 Task: Open Card Biology Conference Review in Board Product Market Fit Analysis to Workspace Car Rentals and add a team member Softage.1@softage.net, a label Red, a checklist Data Governance, an attachment from your google drive, a color Red and finally, add a card description 'Research and develop new pricing strategy for service offerings' and a comment 'This task presents an opportunity to innovate and come up with new solutions to old problems.'. Add a start date 'Jan 05, 1900' with a due date 'Jan 12, 1900'
Action: Mouse moved to (77, 408)
Screenshot: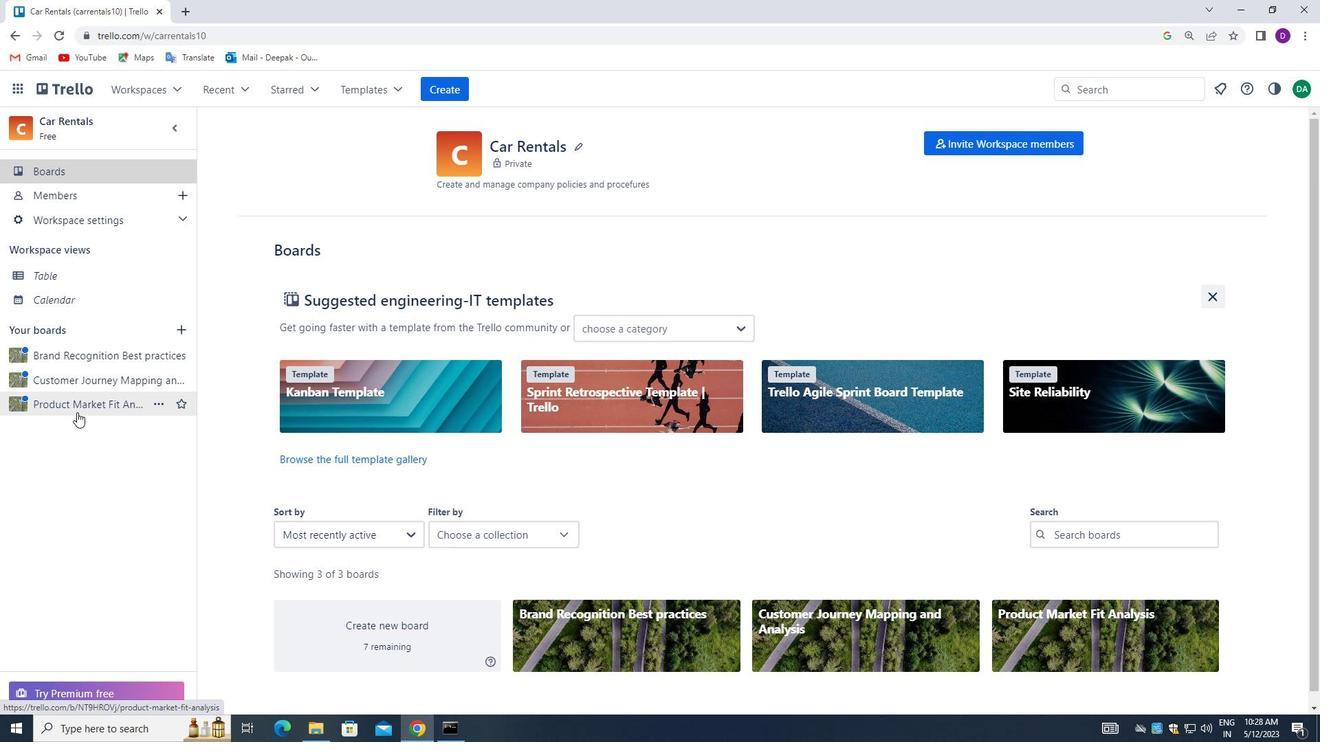 
Action: Mouse pressed left at (77, 408)
Screenshot: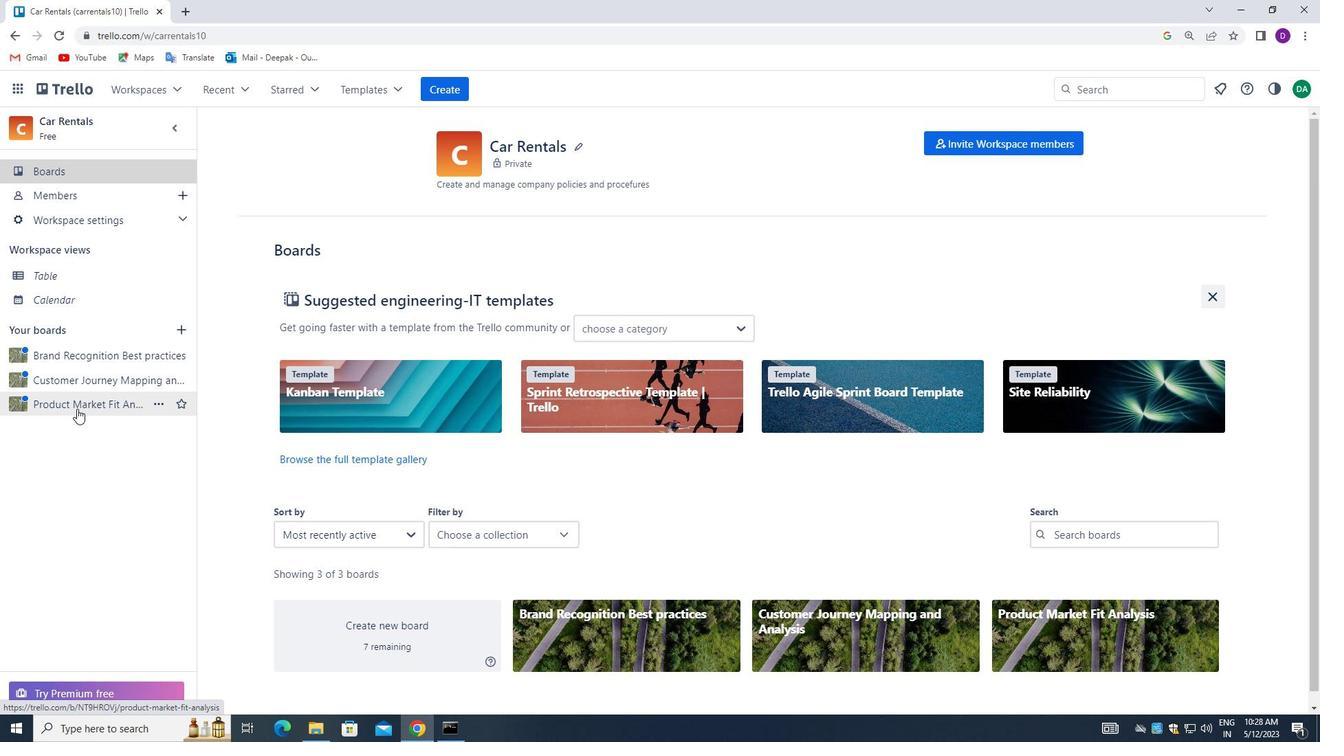 
Action: Mouse moved to (513, 209)
Screenshot: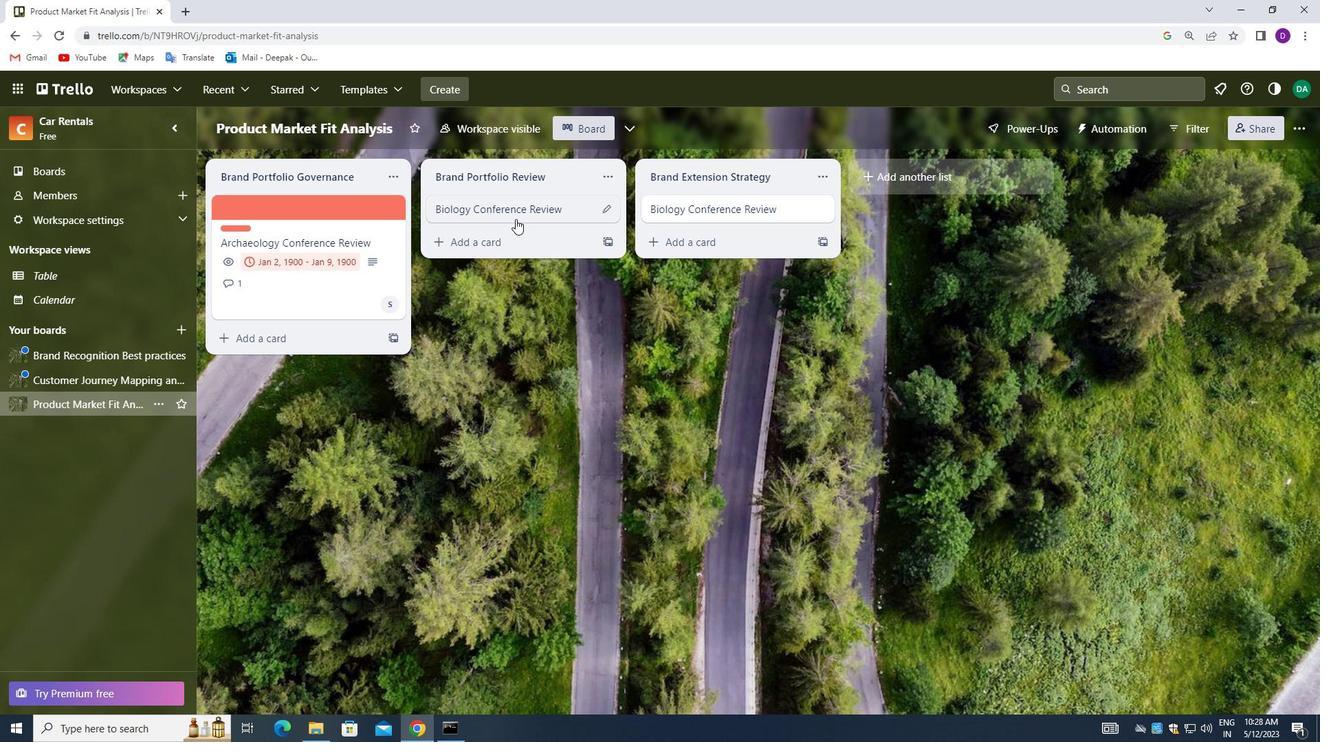 
Action: Mouse pressed left at (513, 209)
Screenshot: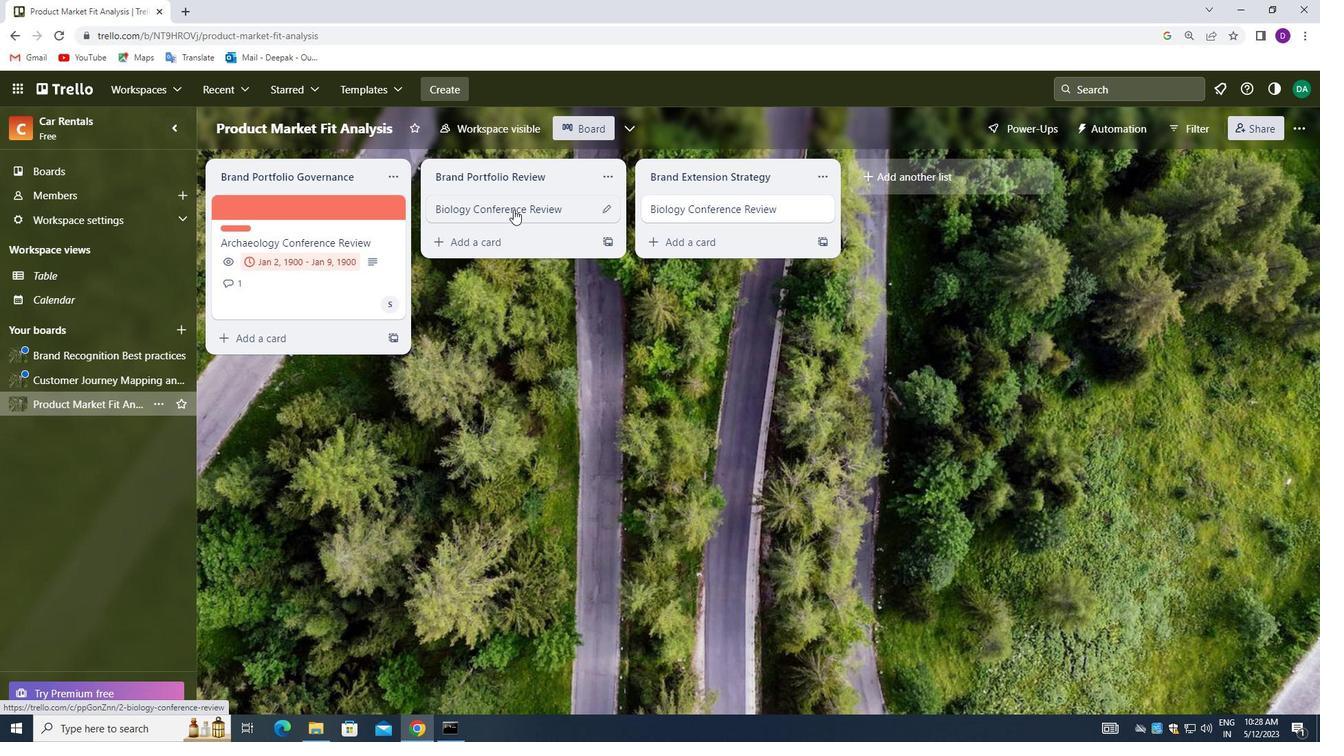 
Action: Mouse moved to (835, 262)
Screenshot: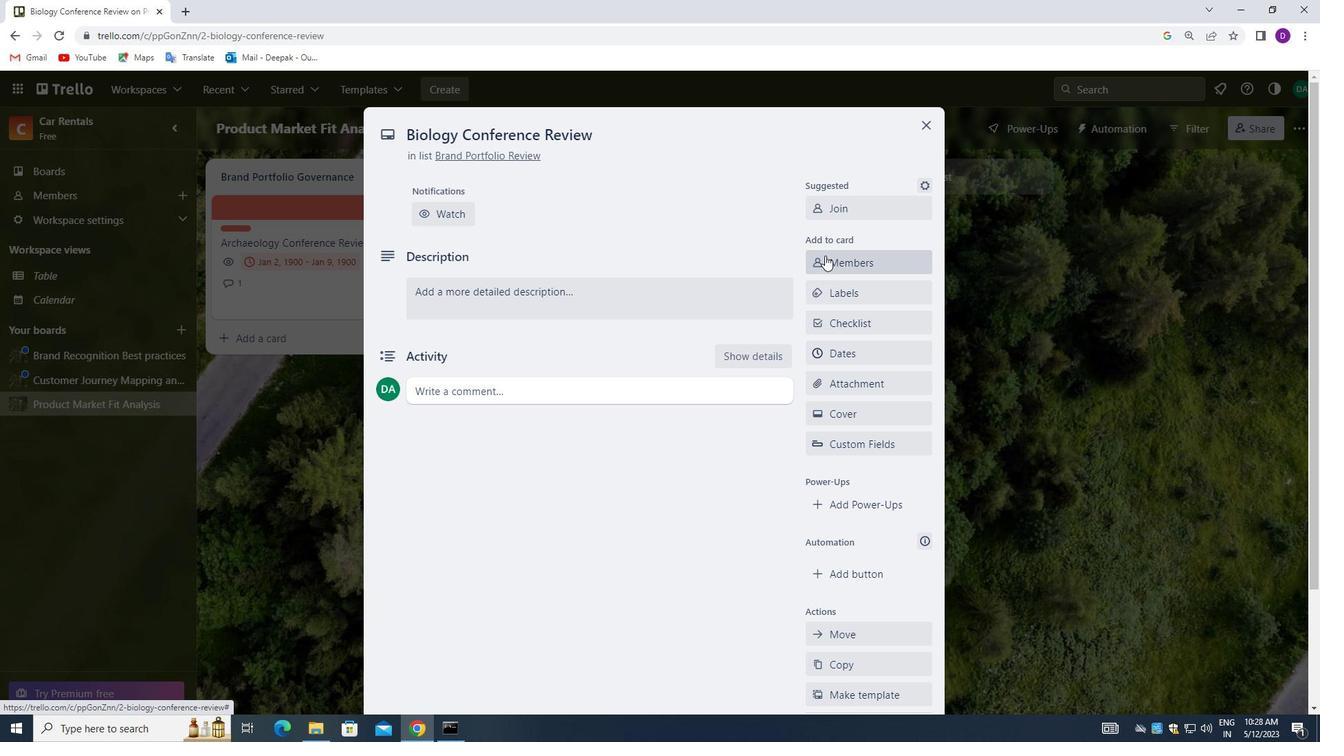 
Action: Mouse pressed left at (835, 262)
Screenshot: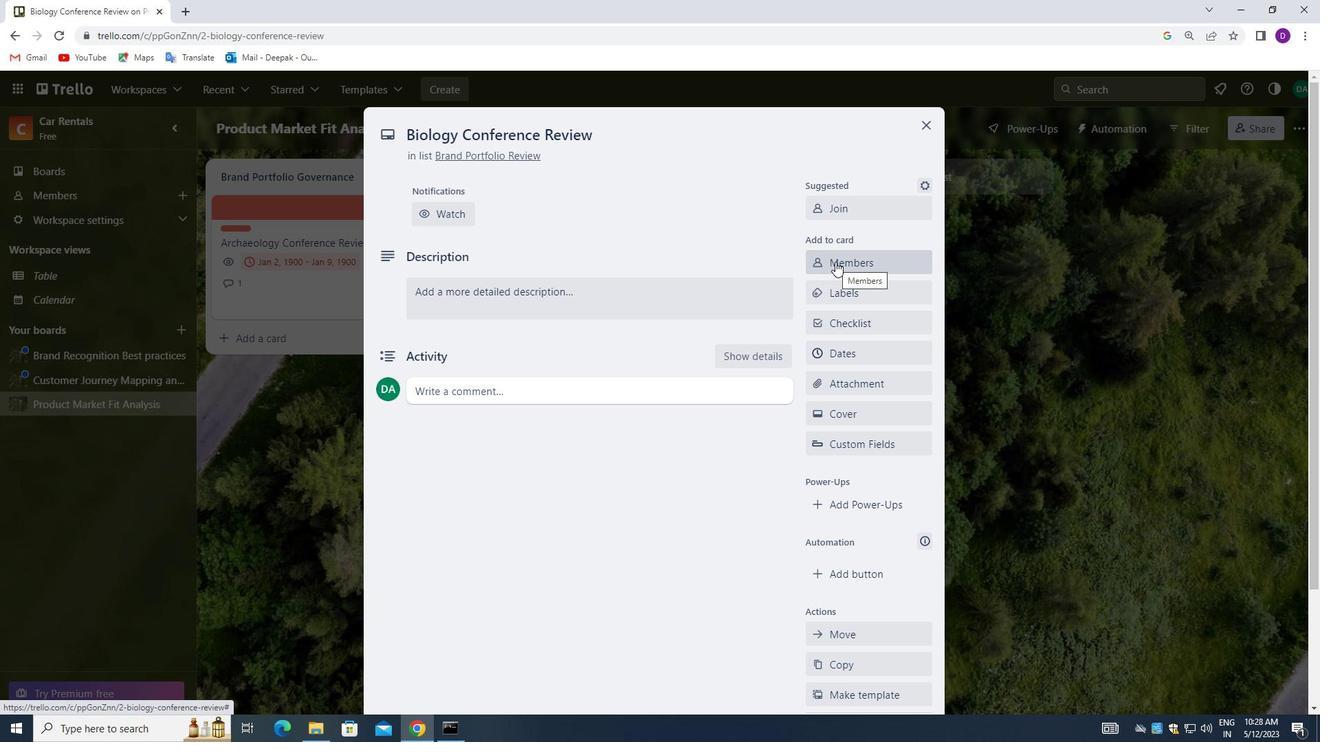 
Action: Mouse moved to (855, 330)
Screenshot: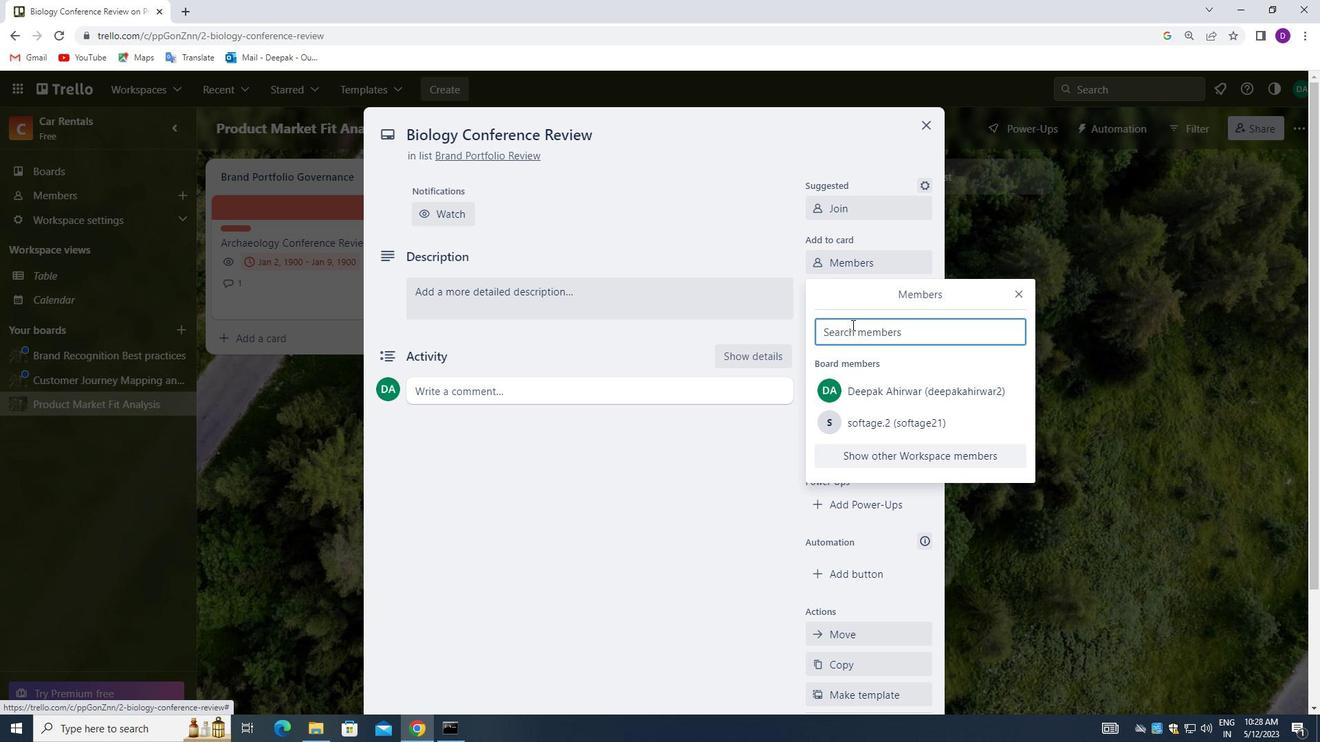 
Action: Mouse pressed left at (855, 330)
Screenshot: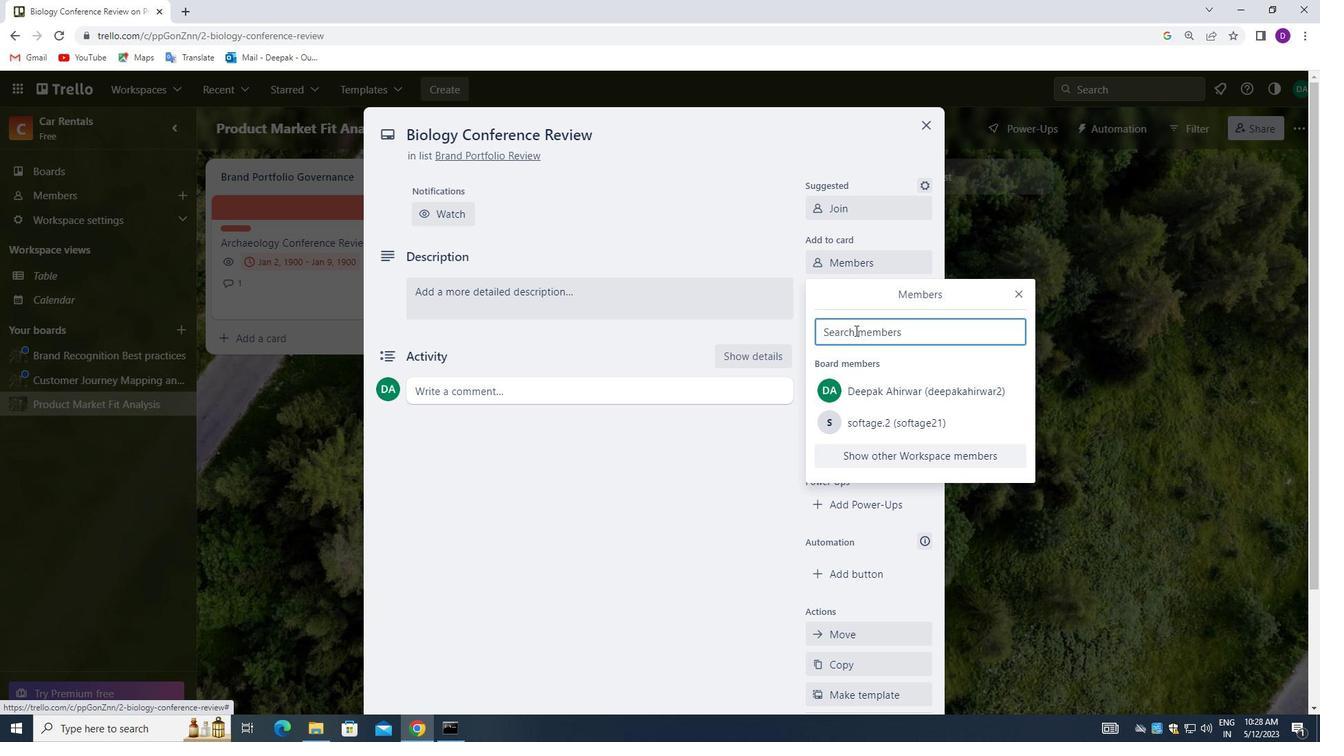 
Action: Mouse moved to (732, 332)
Screenshot: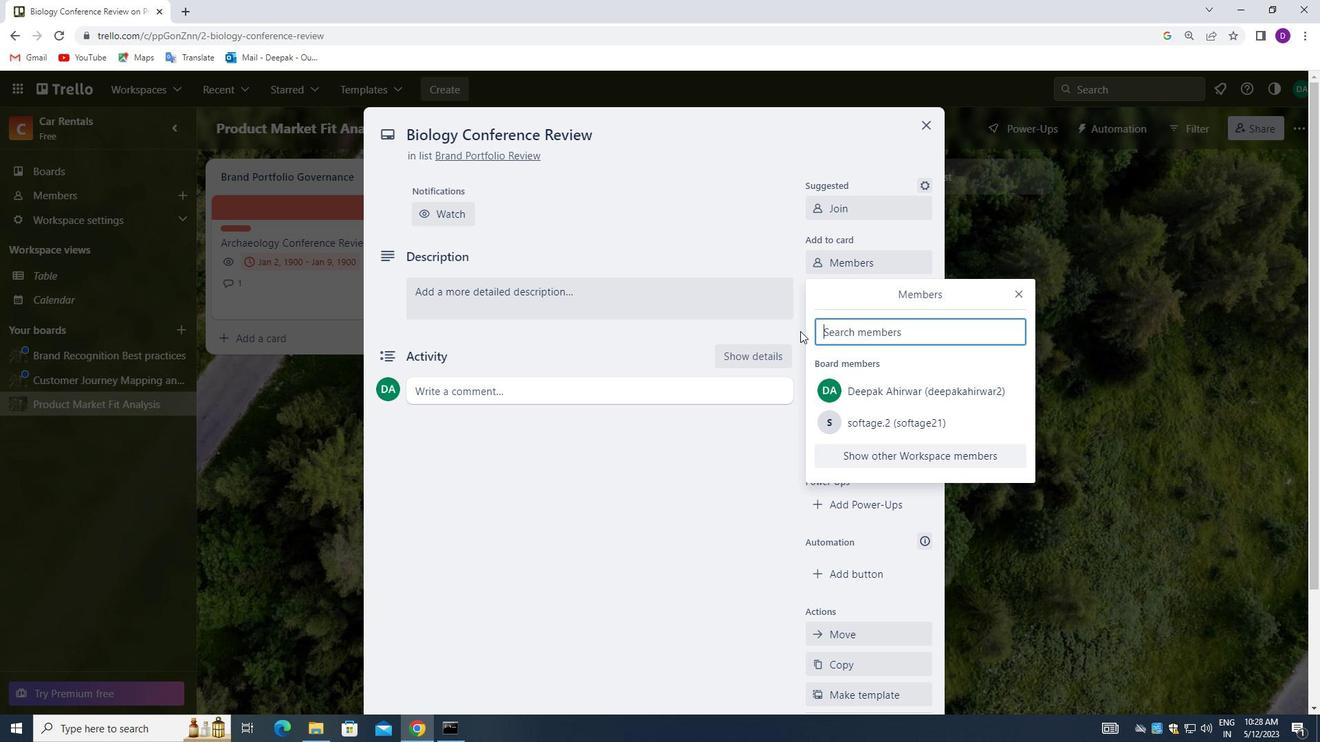 
Action: Key pressed softage.1<Key.shift>@SOFTAGE<Key.space><Key.backspace>.NET<Key.space>
Screenshot: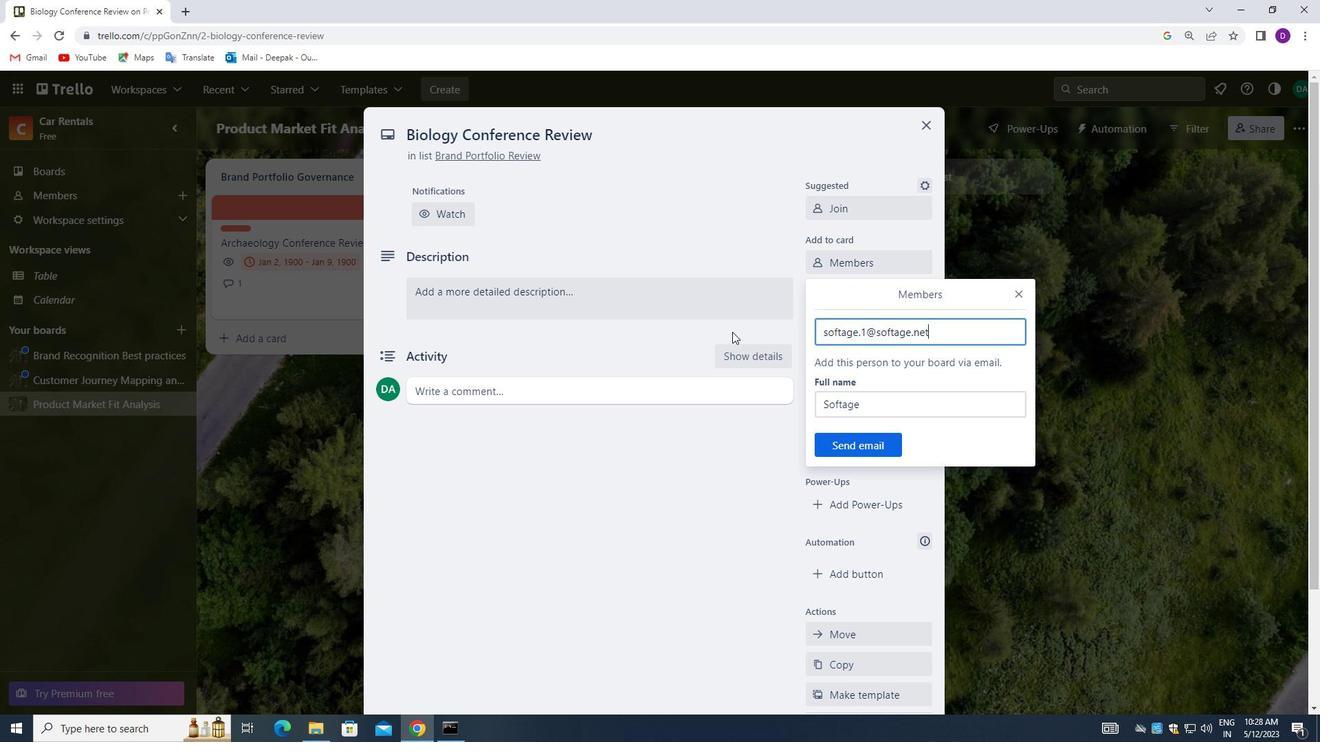 
Action: Mouse moved to (845, 445)
Screenshot: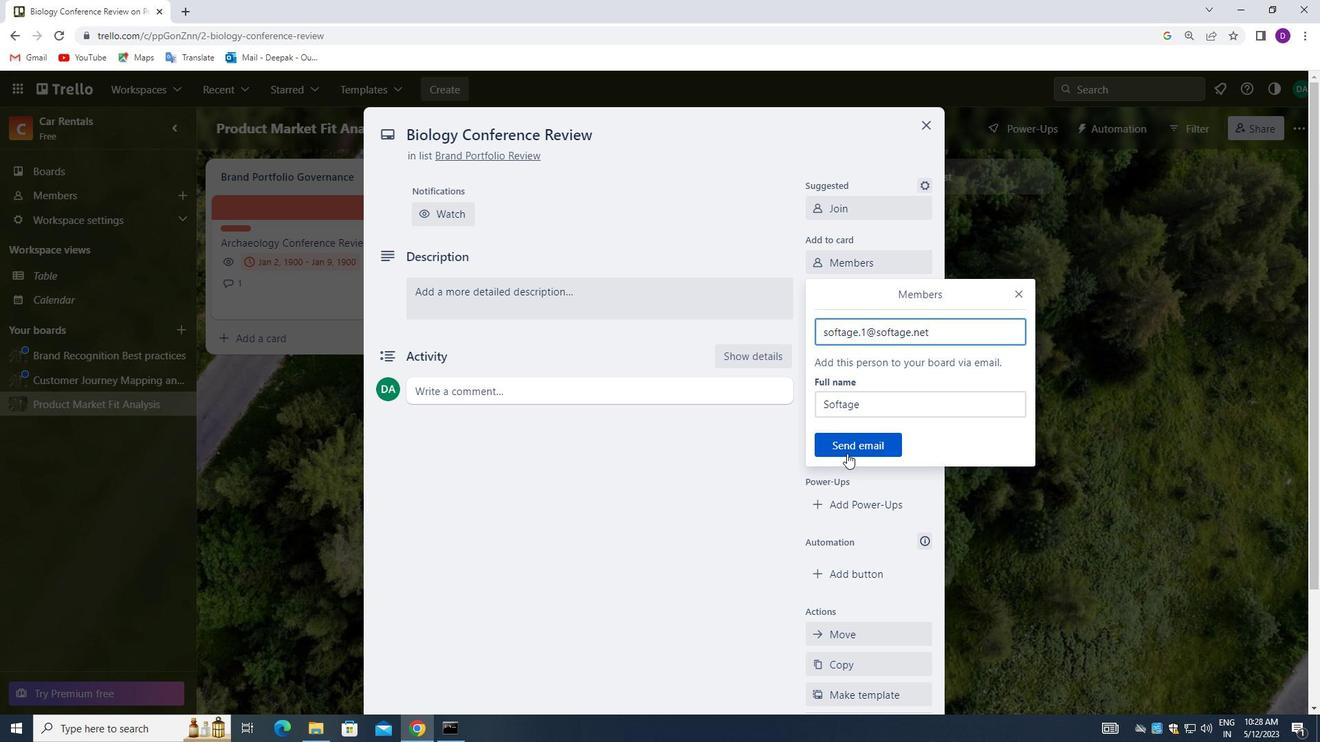 
Action: Mouse pressed left at (845, 445)
Screenshot: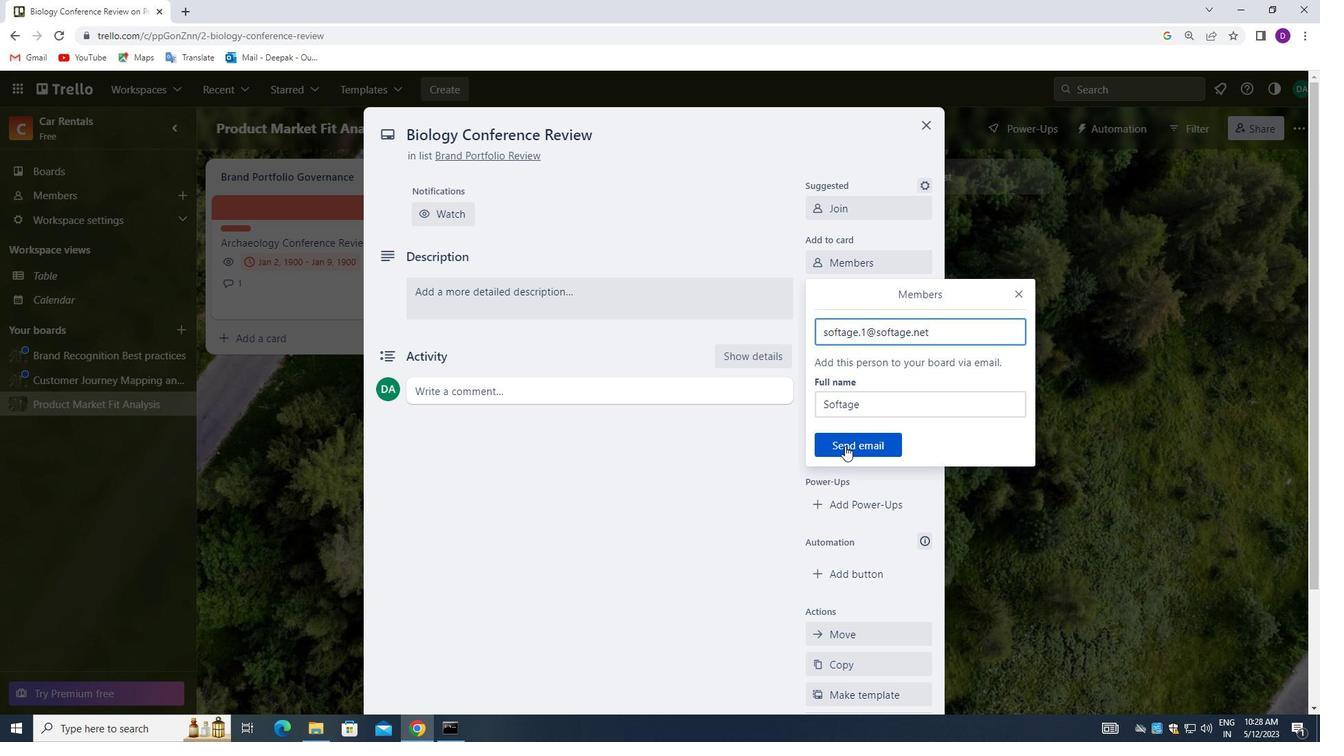 
Action: Mouse moved to (876, 296)
Screenshot: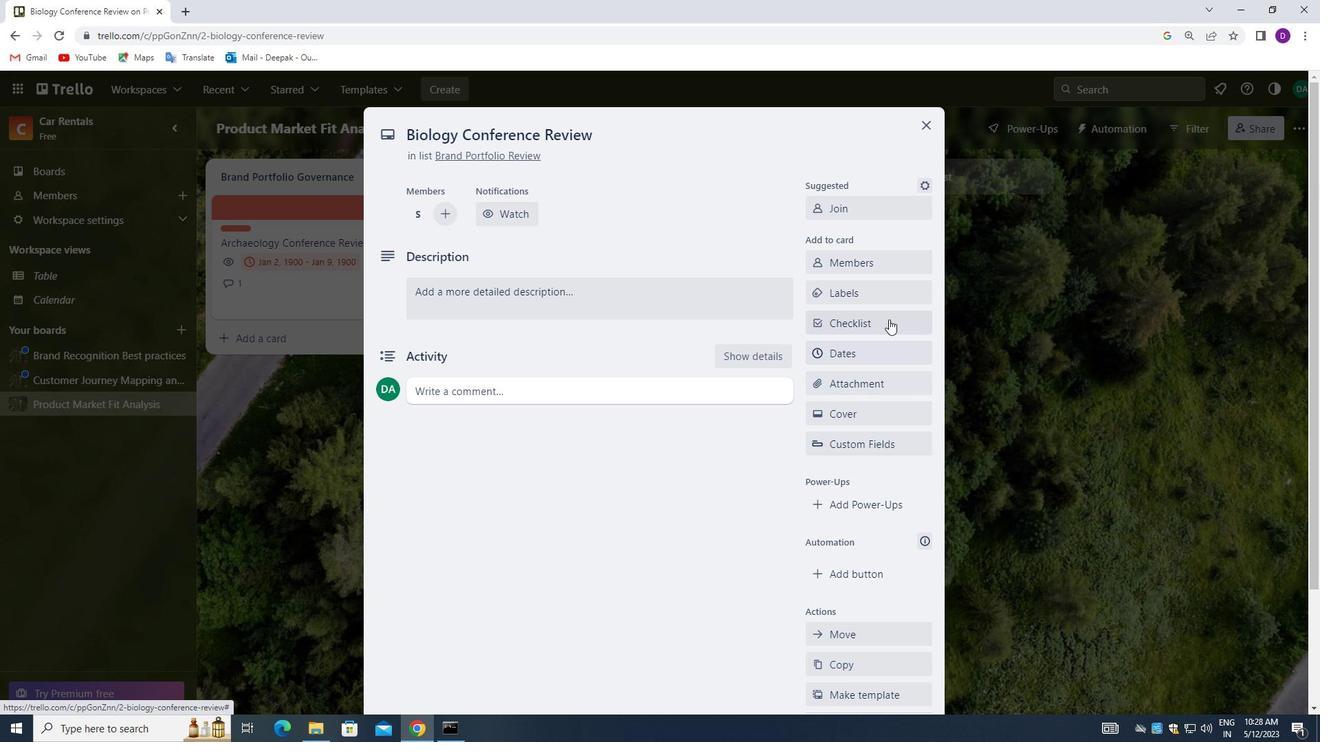 
Action: Mouse pressed left at (876, 296)
Screenshot: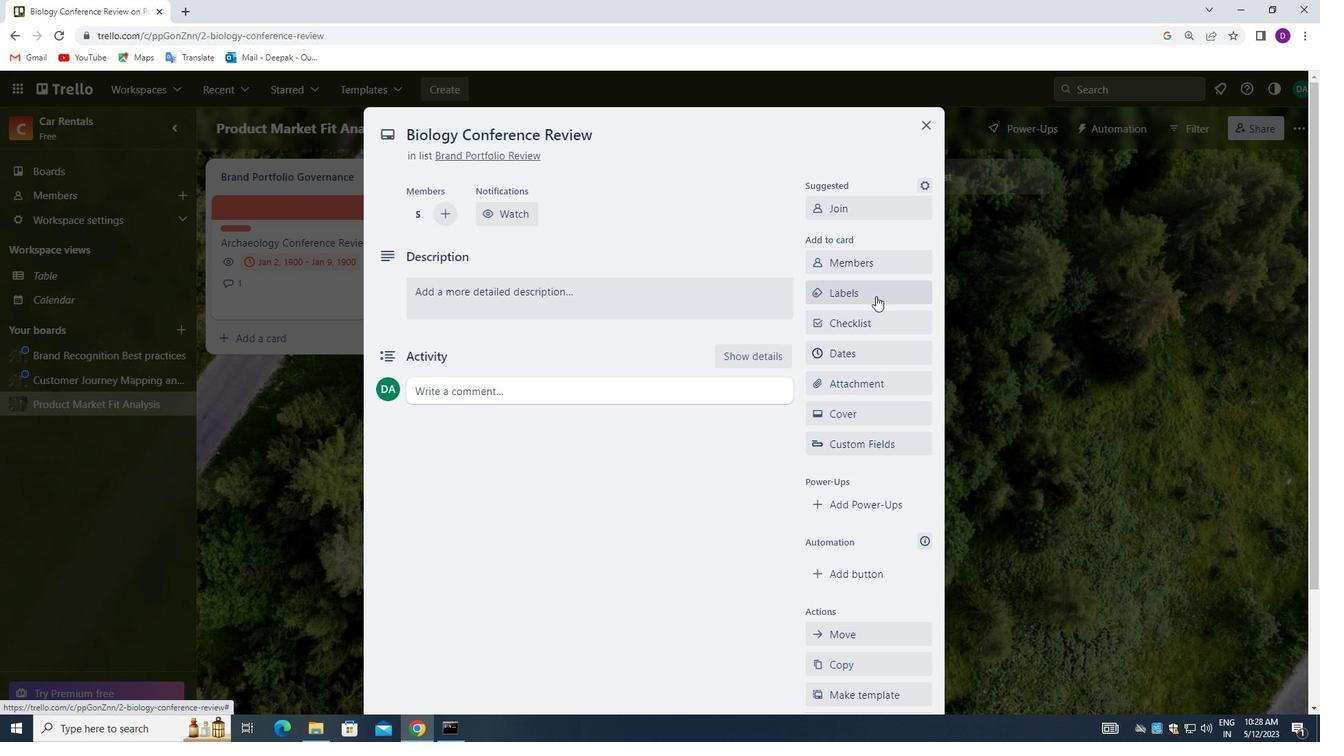
Action: Mouse moved to (899, 494)
Screenshot: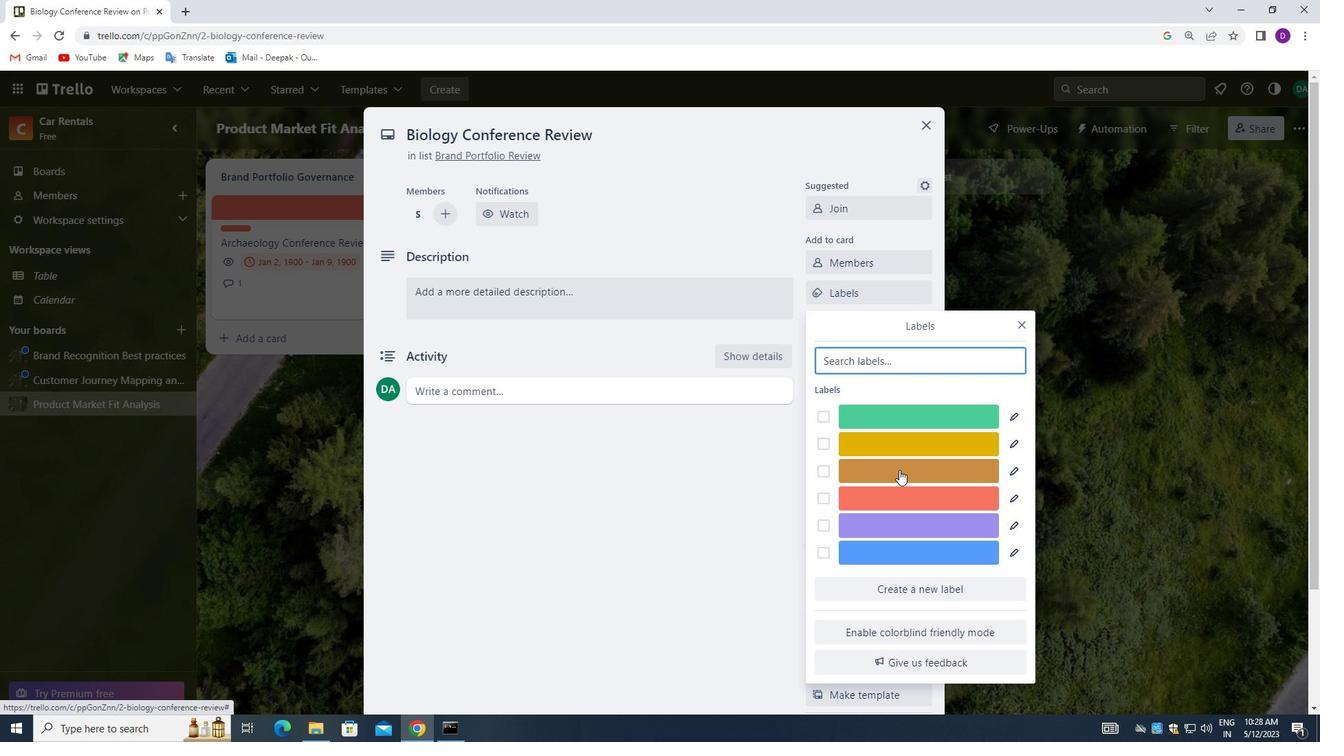
Action: Mouse pressed left at (899, 494)
Screenshot: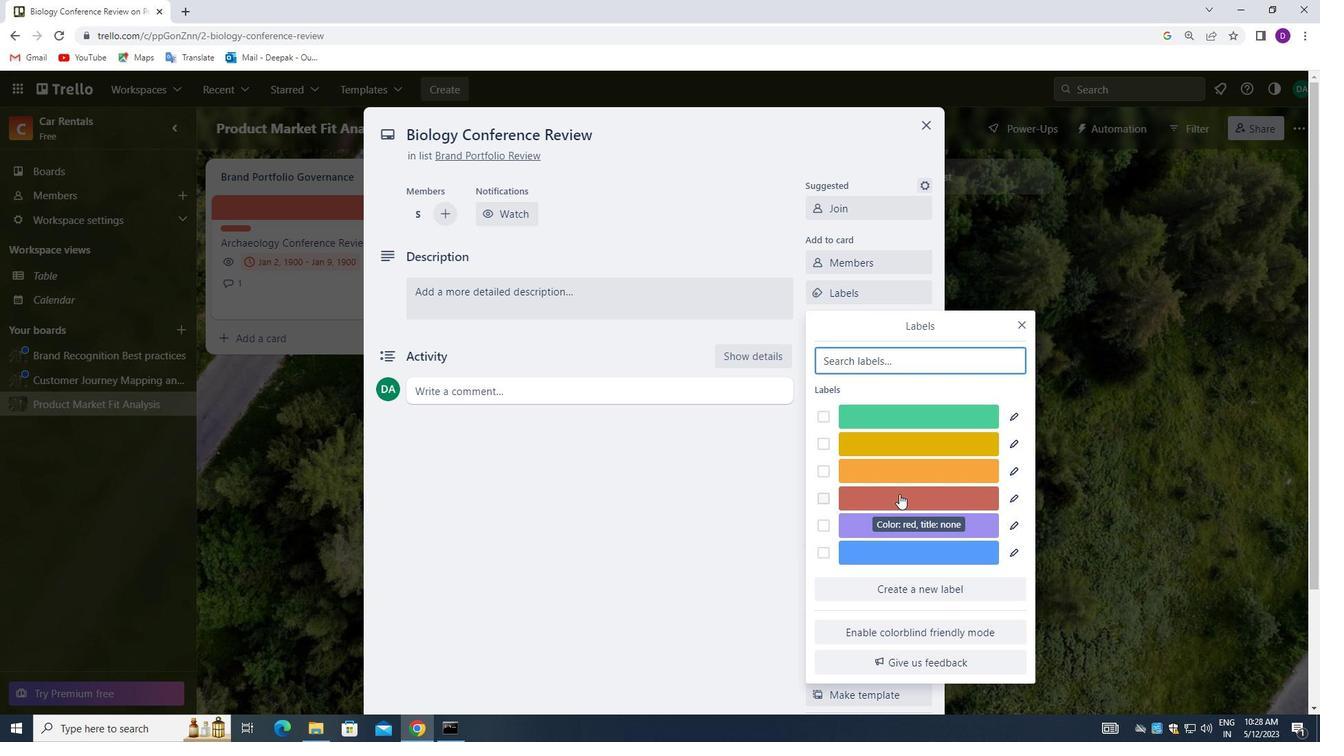 
Action: Mouse moved to (1021, 325)
Screenshot: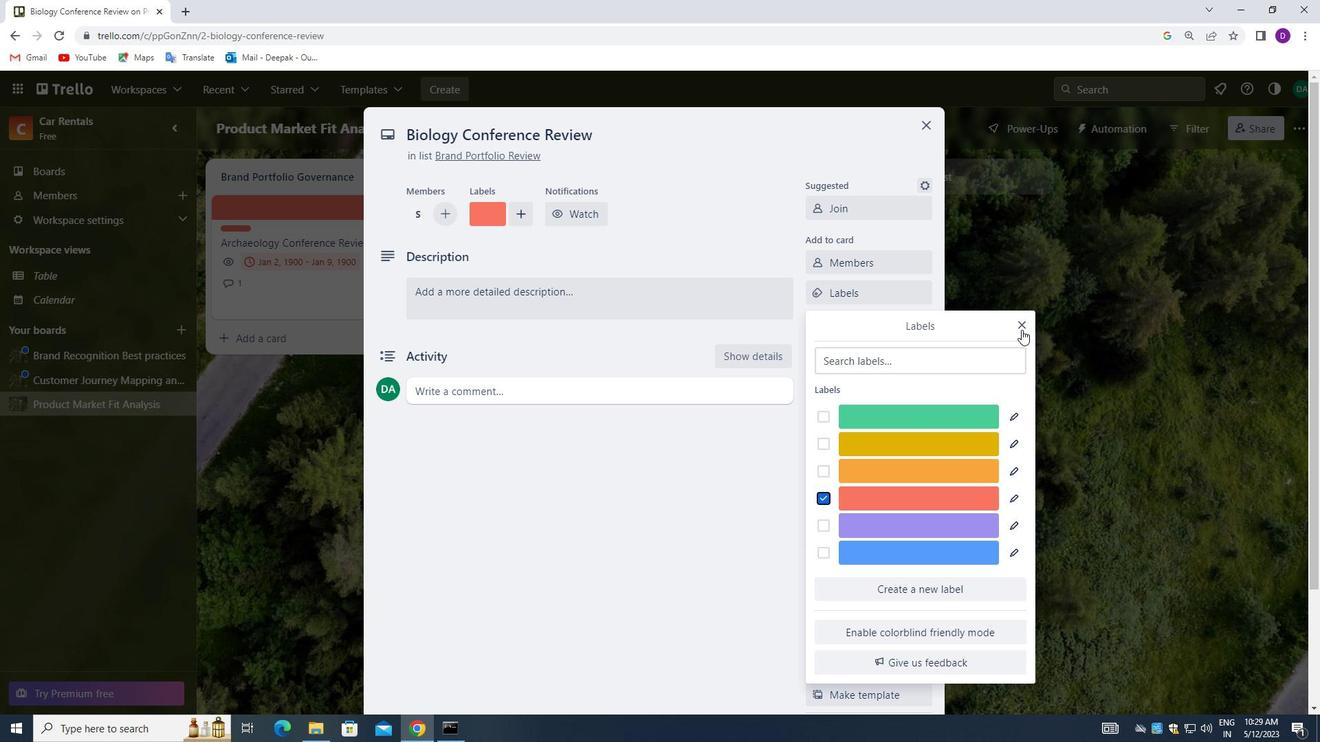 
Action: Mouse pressed left at (1021, 325)
Screenshot: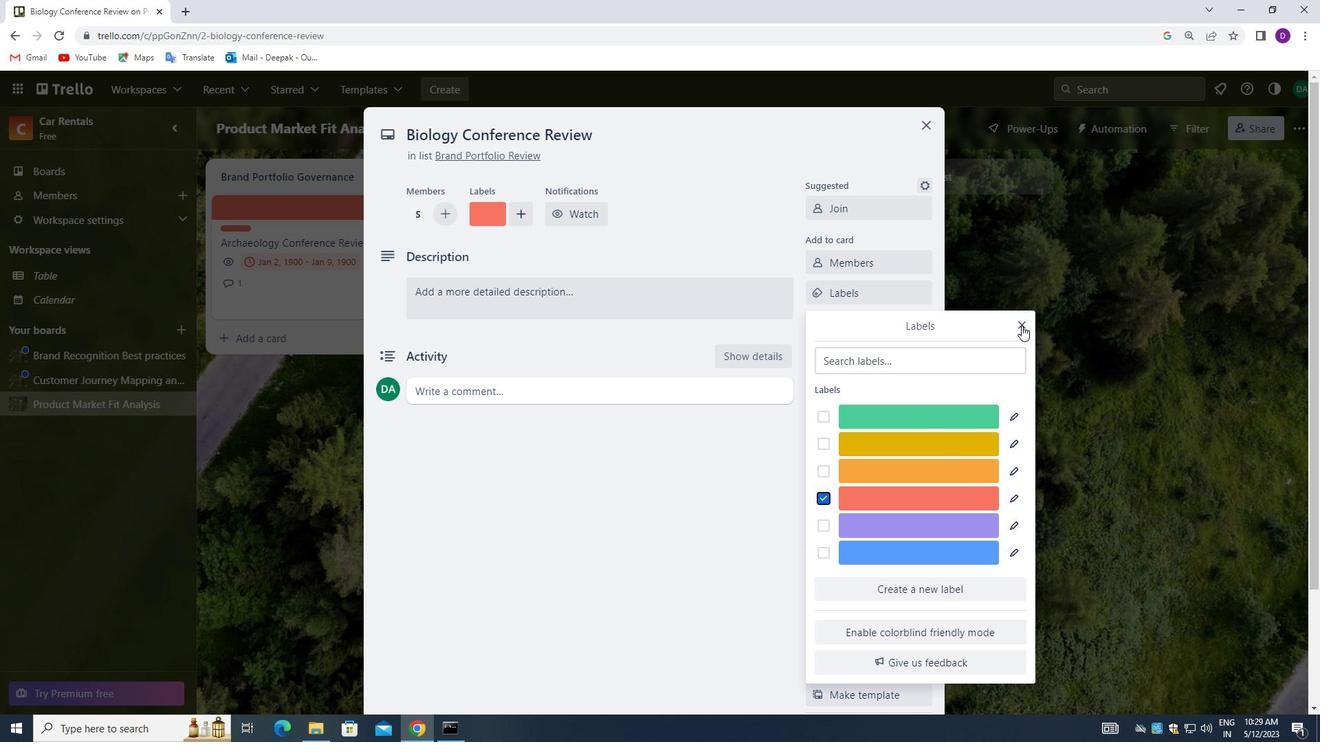 
Action: Mouse moved to (856, 327)
Screenshot: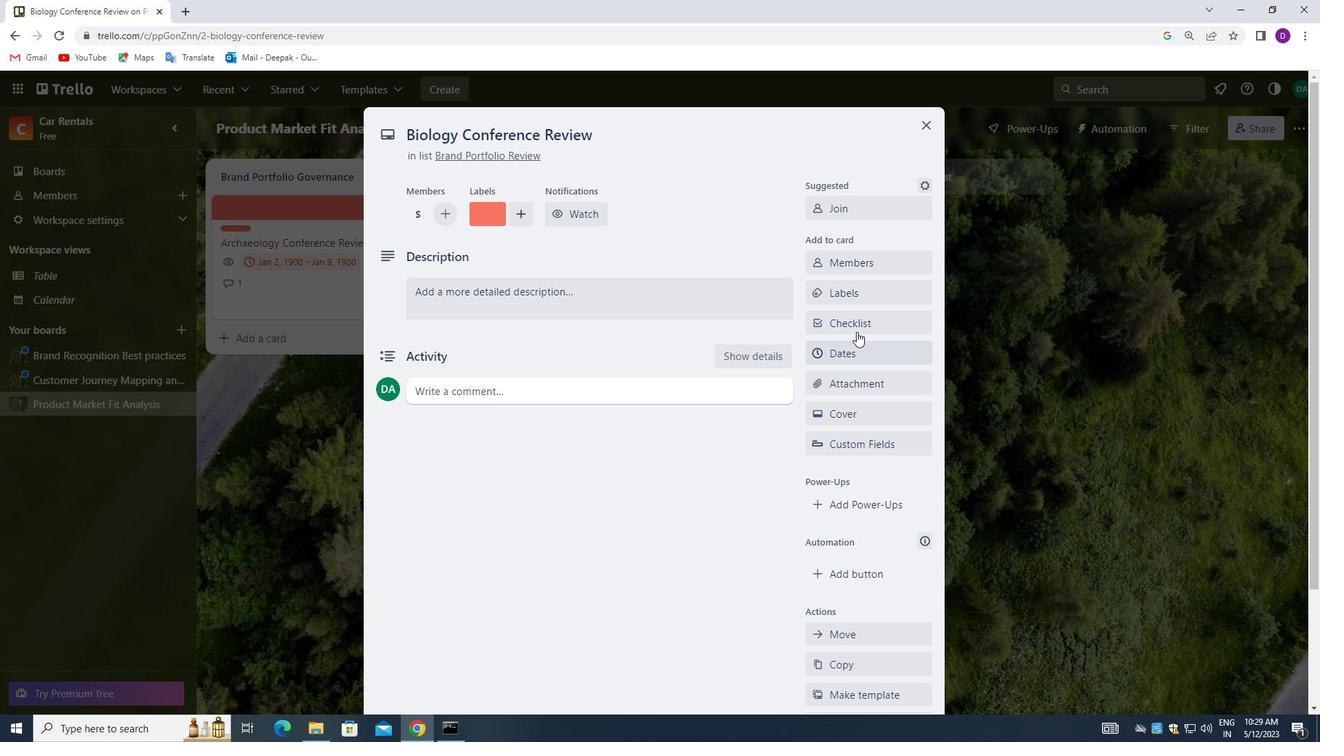 
Action: Mouse pressed left at (856, 327)
Screenshot: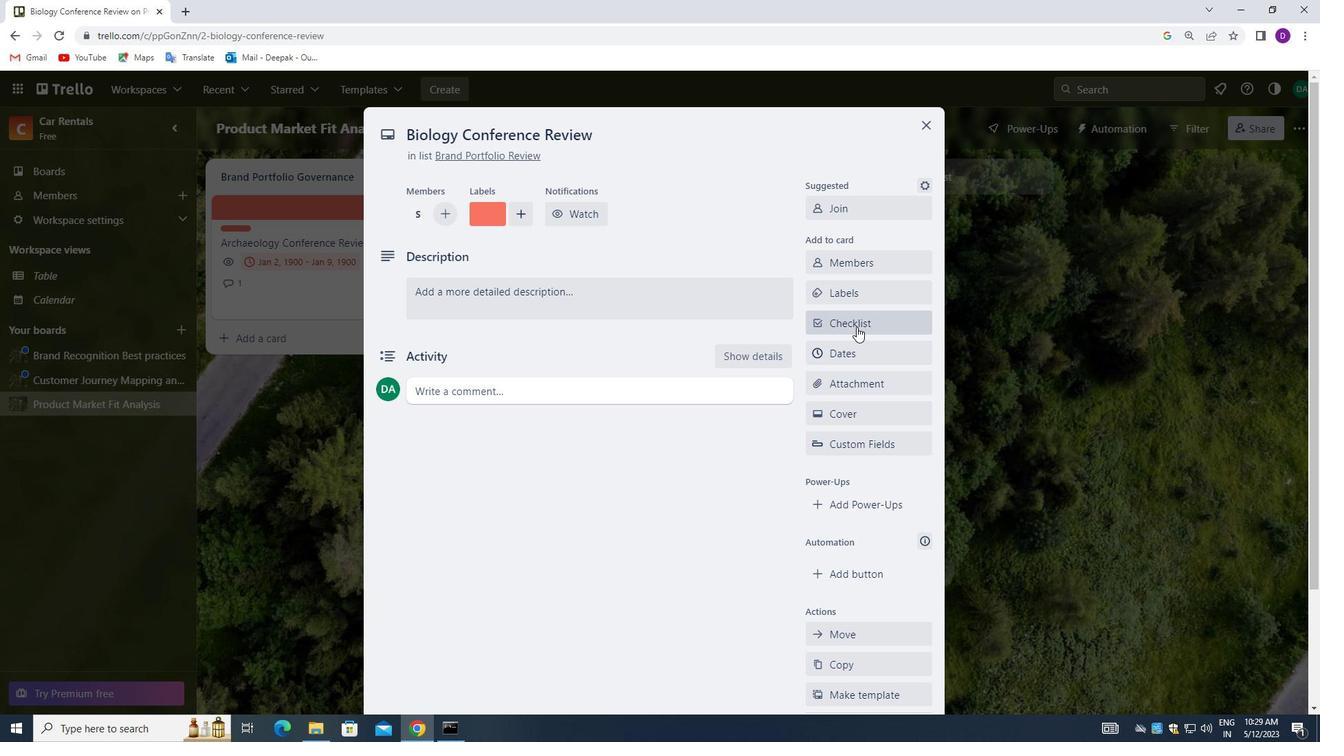 
Action: Mouse moved to (857, 374)
Screenshot: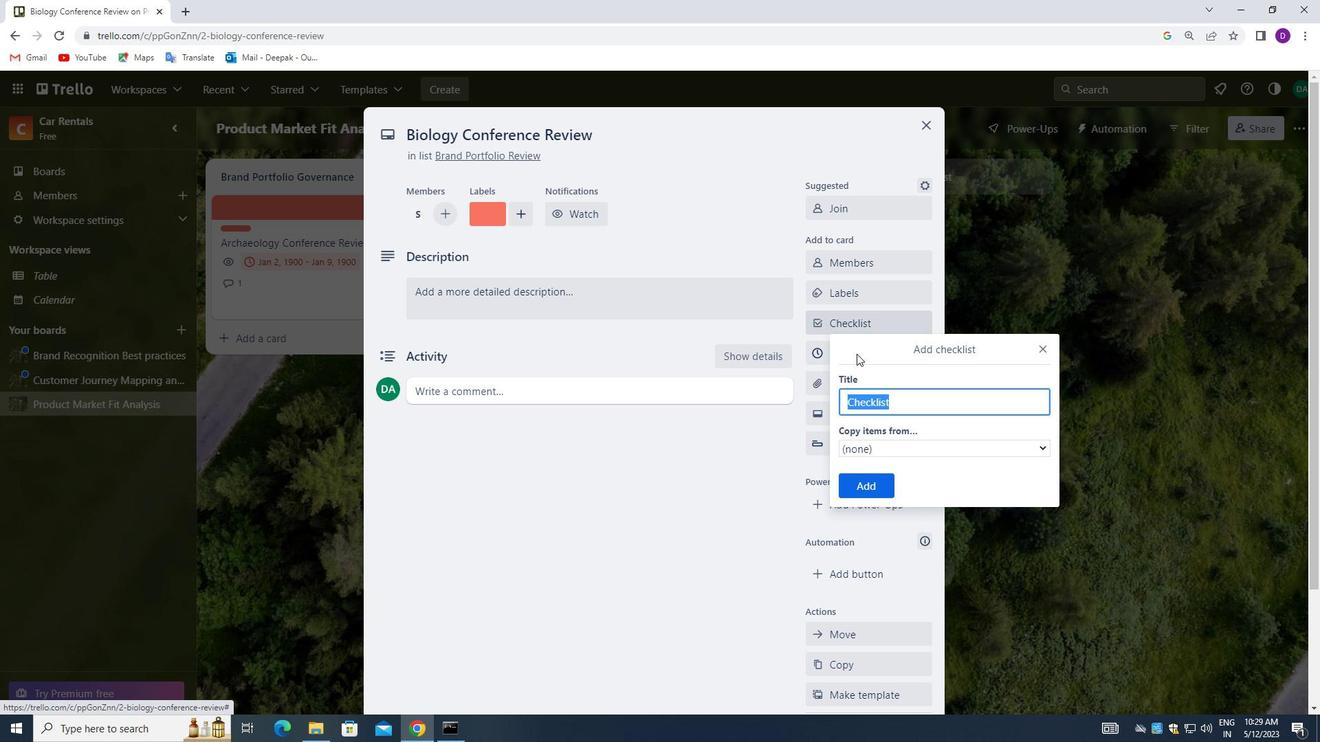 
Action: Key pressed <Key.backspace><Key.shift_r>DATA<Key.space><Key.shift_r>GOVERNANCE
Screenshot: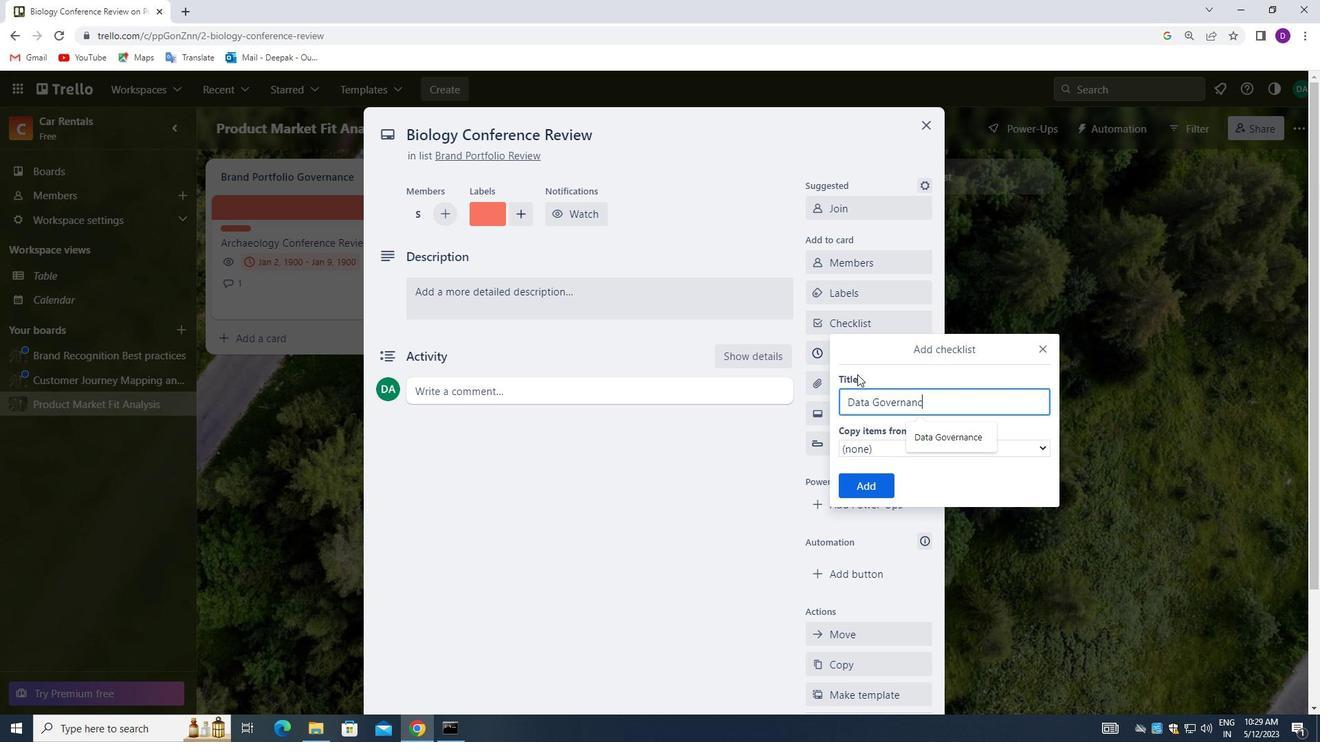 
Action: Mouse moved to (852, 484)
Screenshot: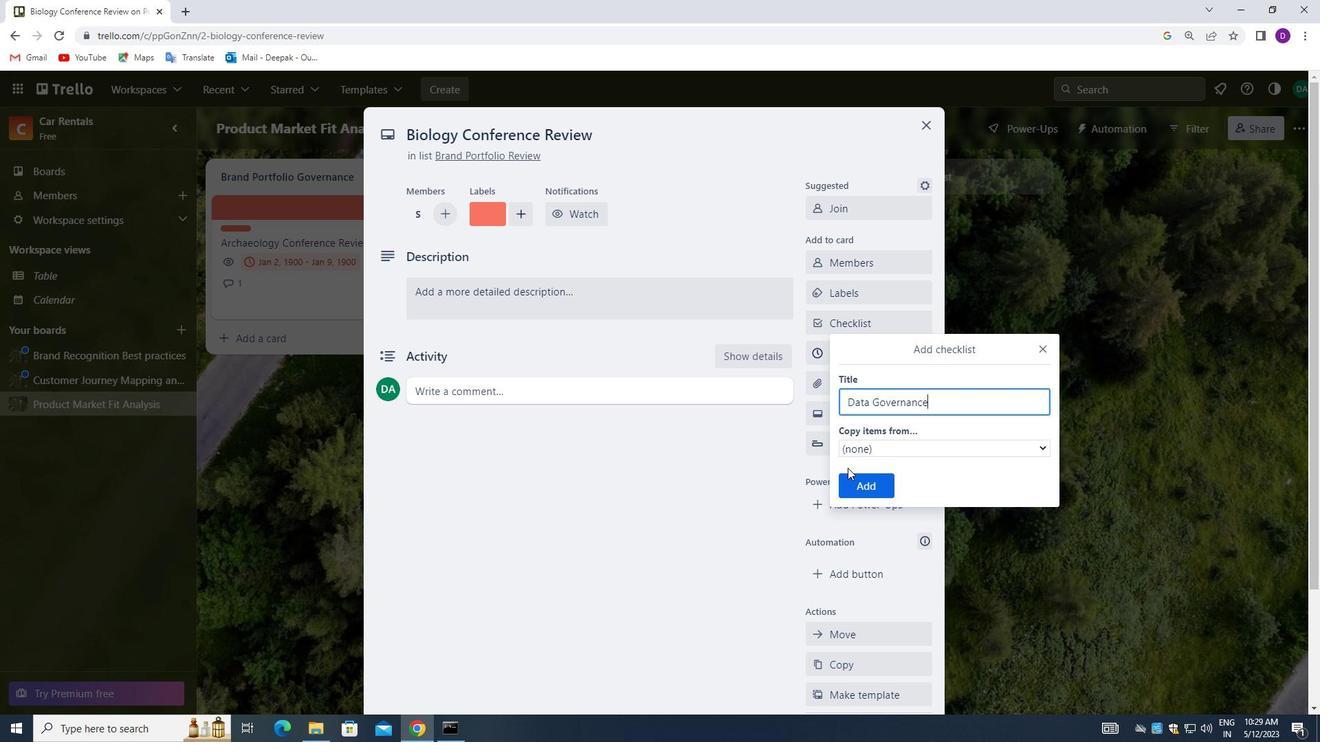 
Action: Mouse pressed left at (852, 484)
Screenshot: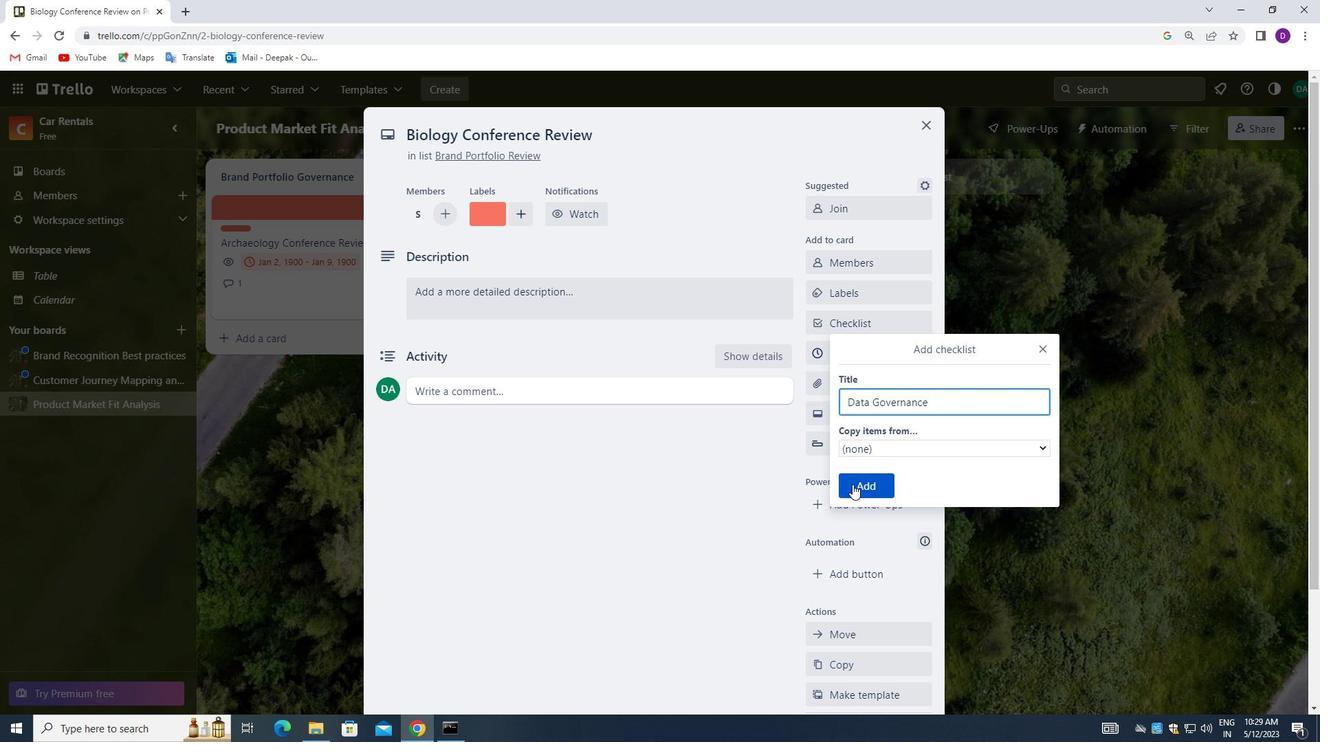 
Action: Mouse moved to (861, 384)
Screenshot: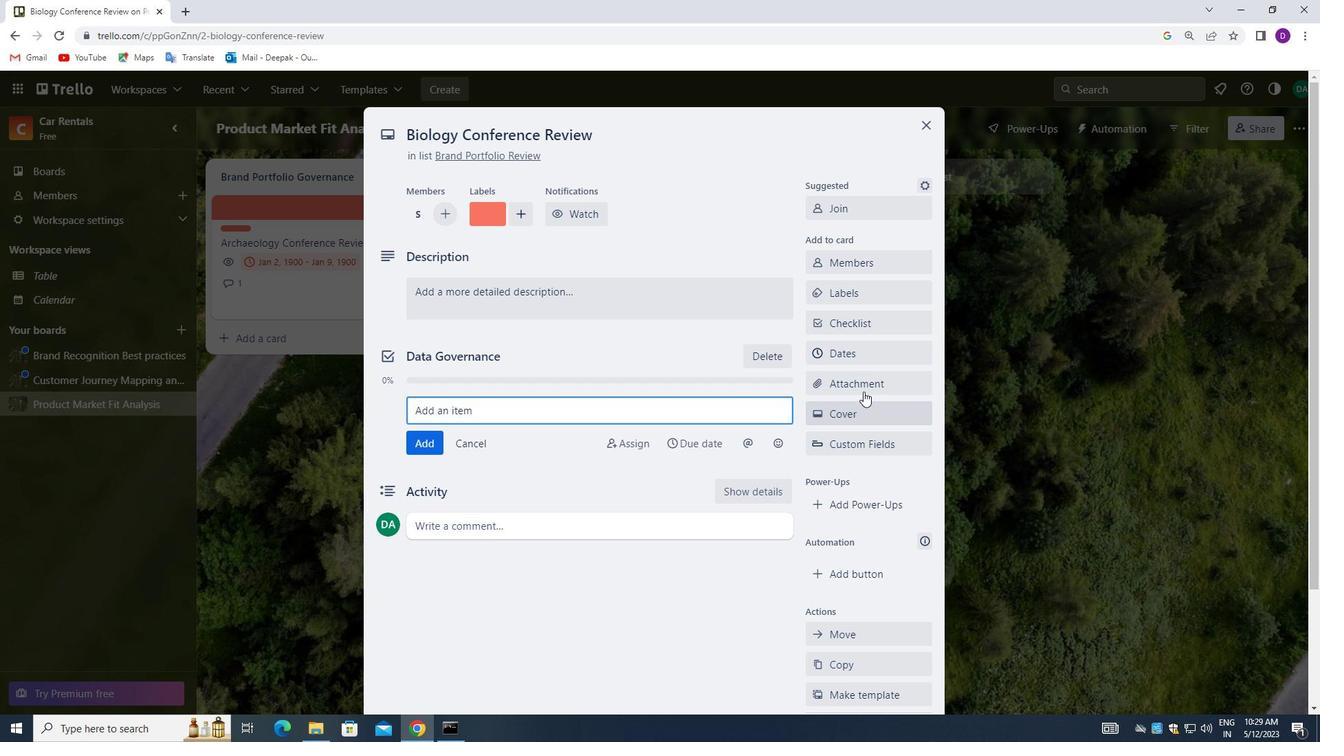
Action: Mouse pressed left at (861, 384)
Screenshot: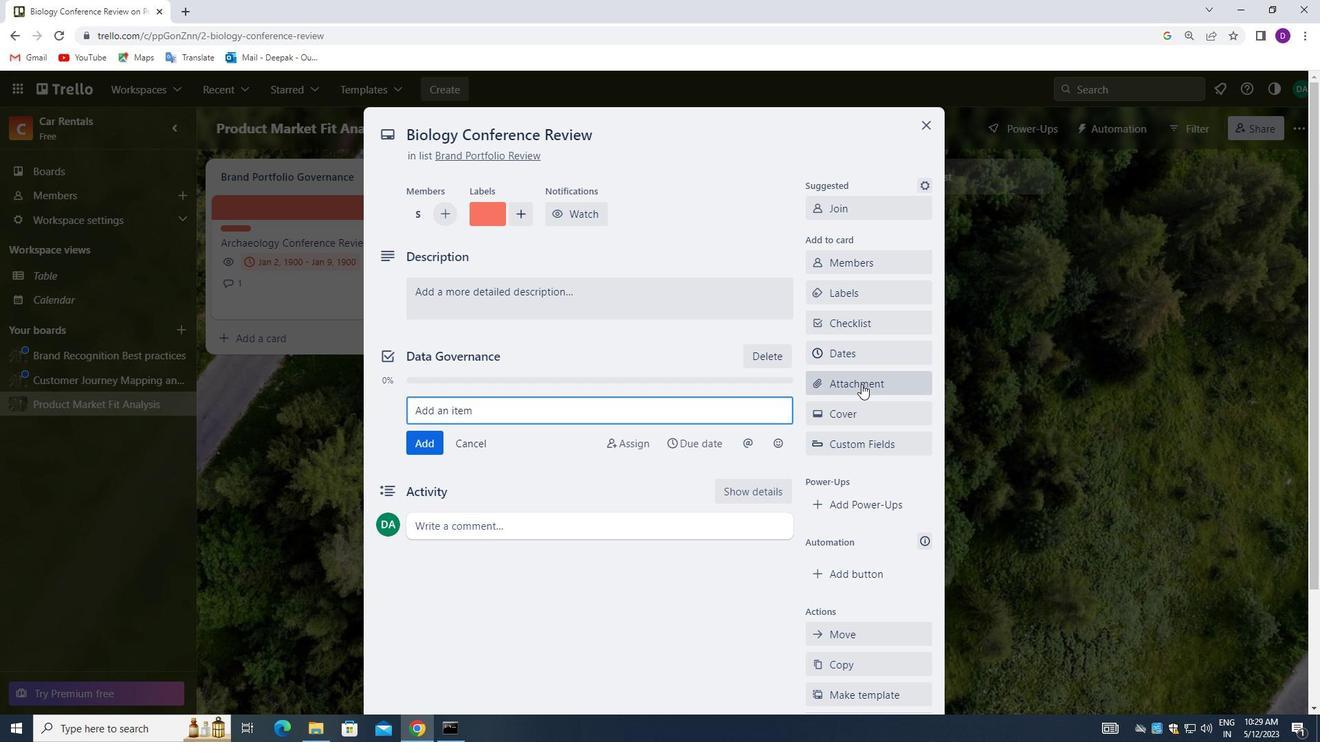 
Action: Mouse moved to (865, 209)
Screenshot: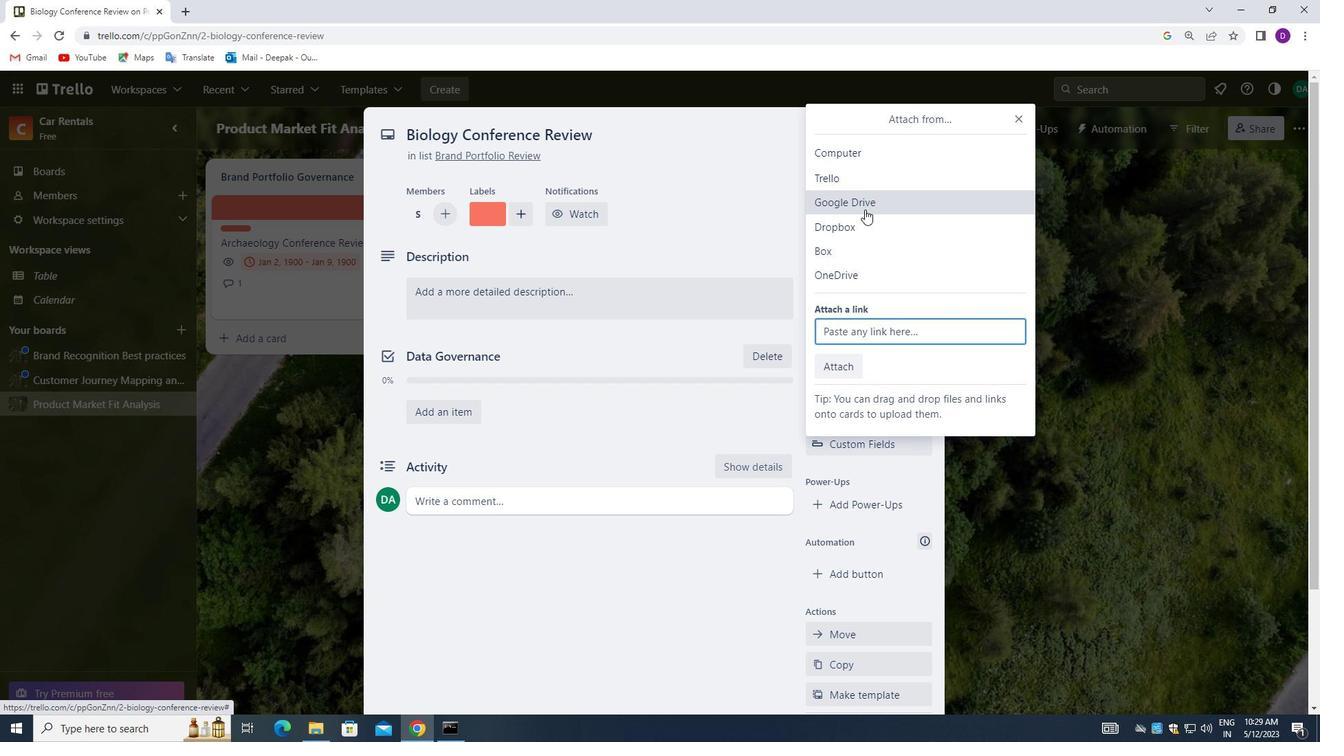 
Action: Mouse pressed left at (865, 209)
Screenshot: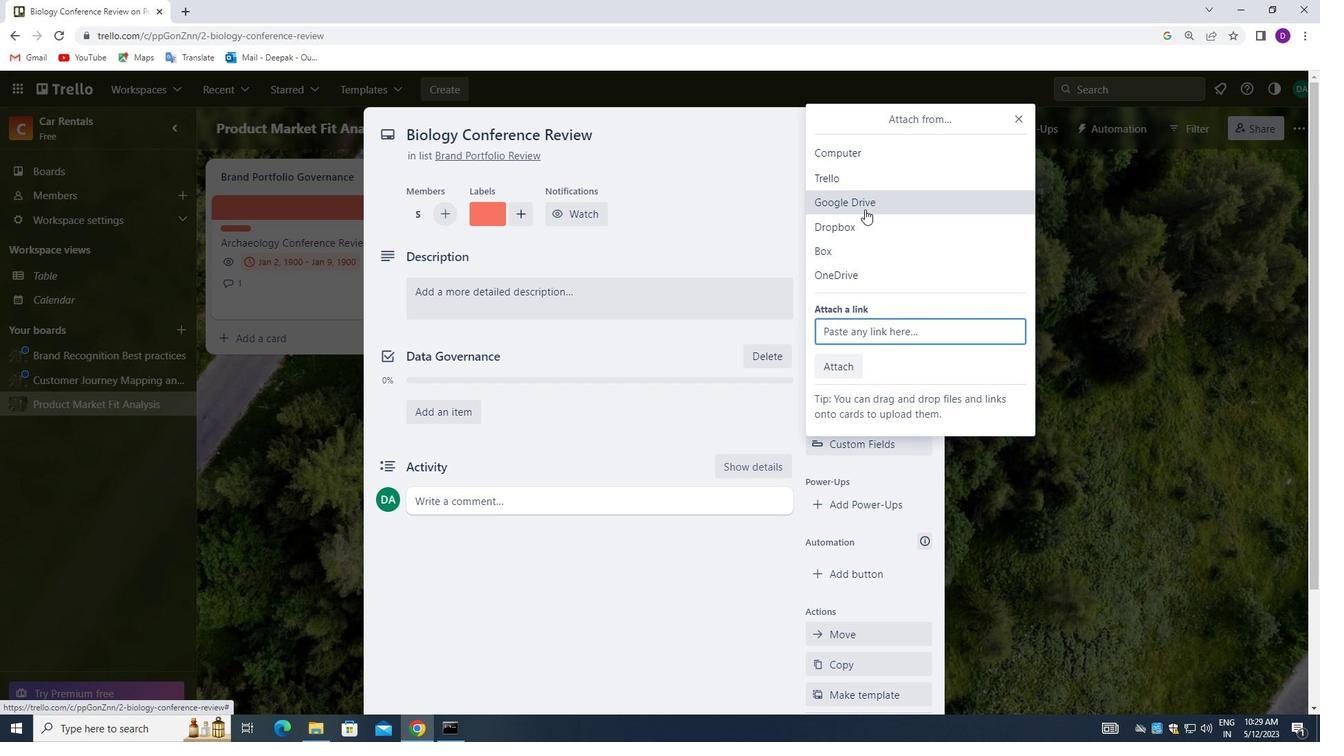 
Action: Mouse moved to (1035, 168)
Screenshot: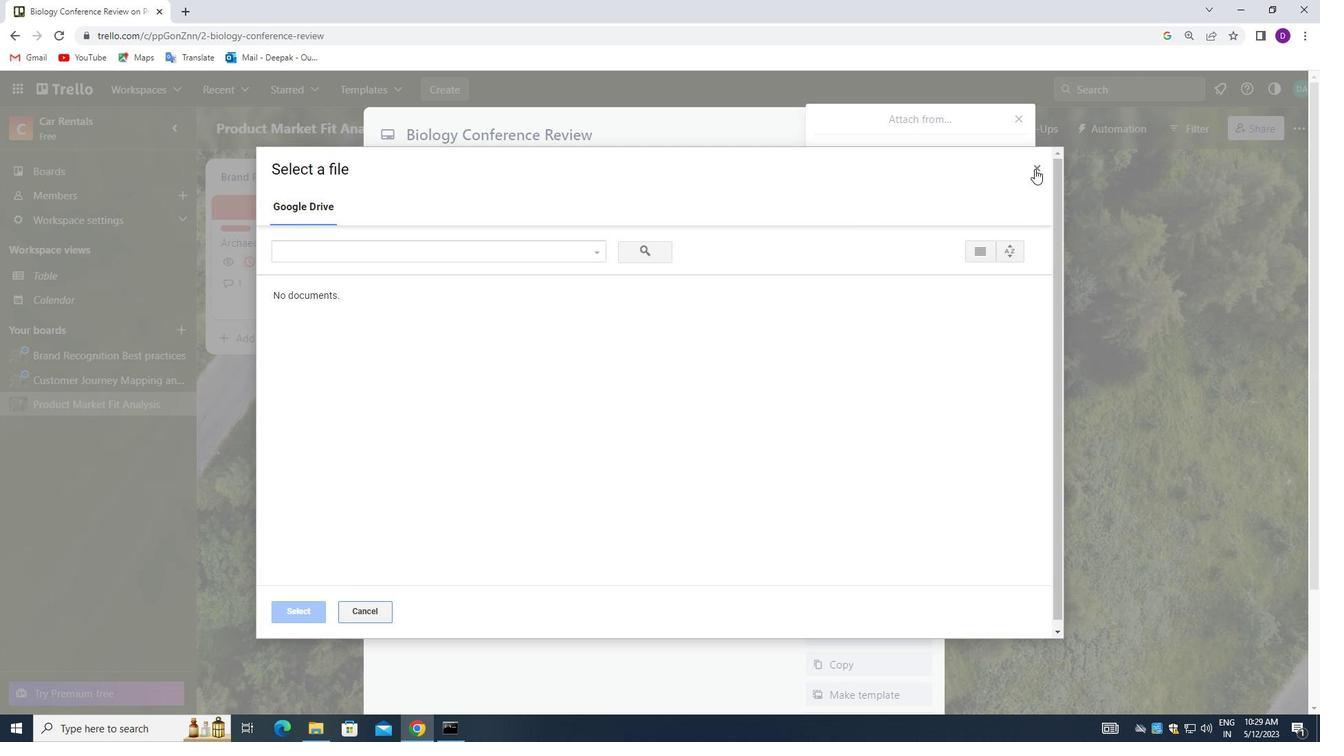 
Action: Mouse pressed left at (1035, 168)
Screenshot: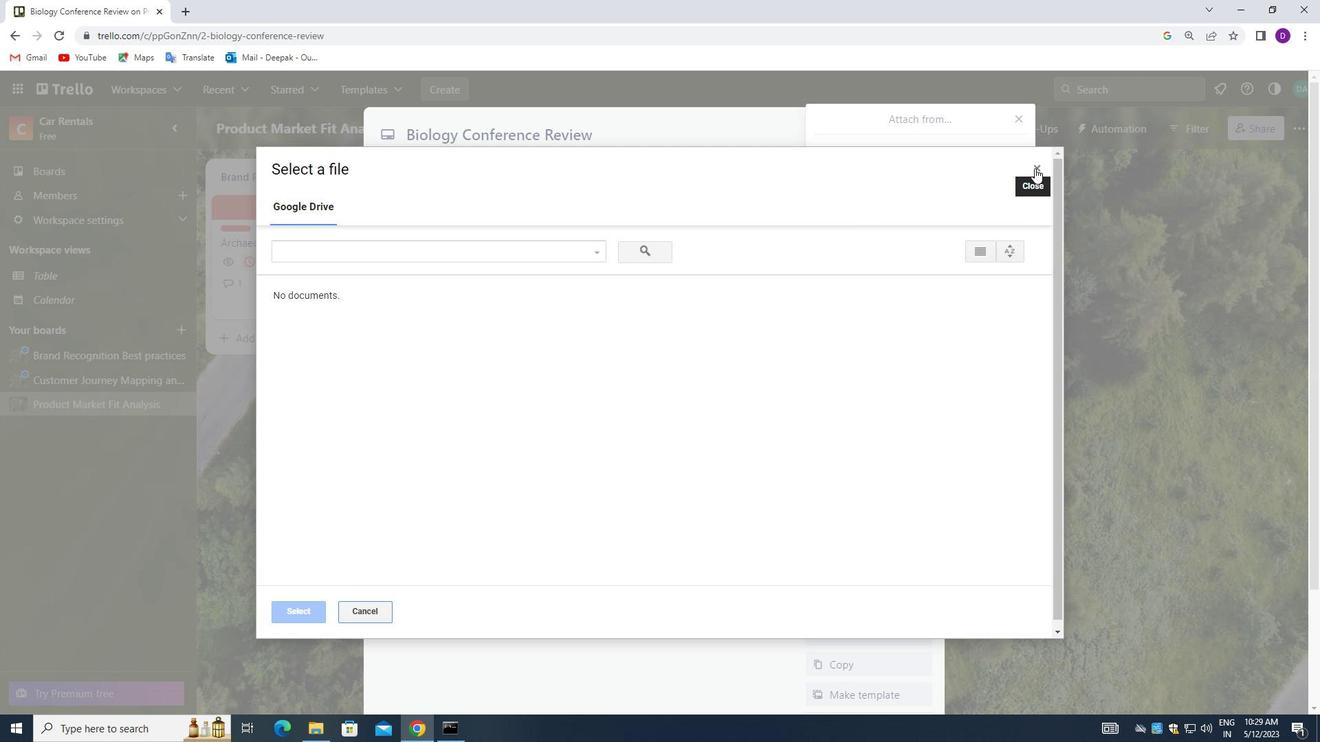 
Action: Mouse moved to (1019, 116)
Screenshot: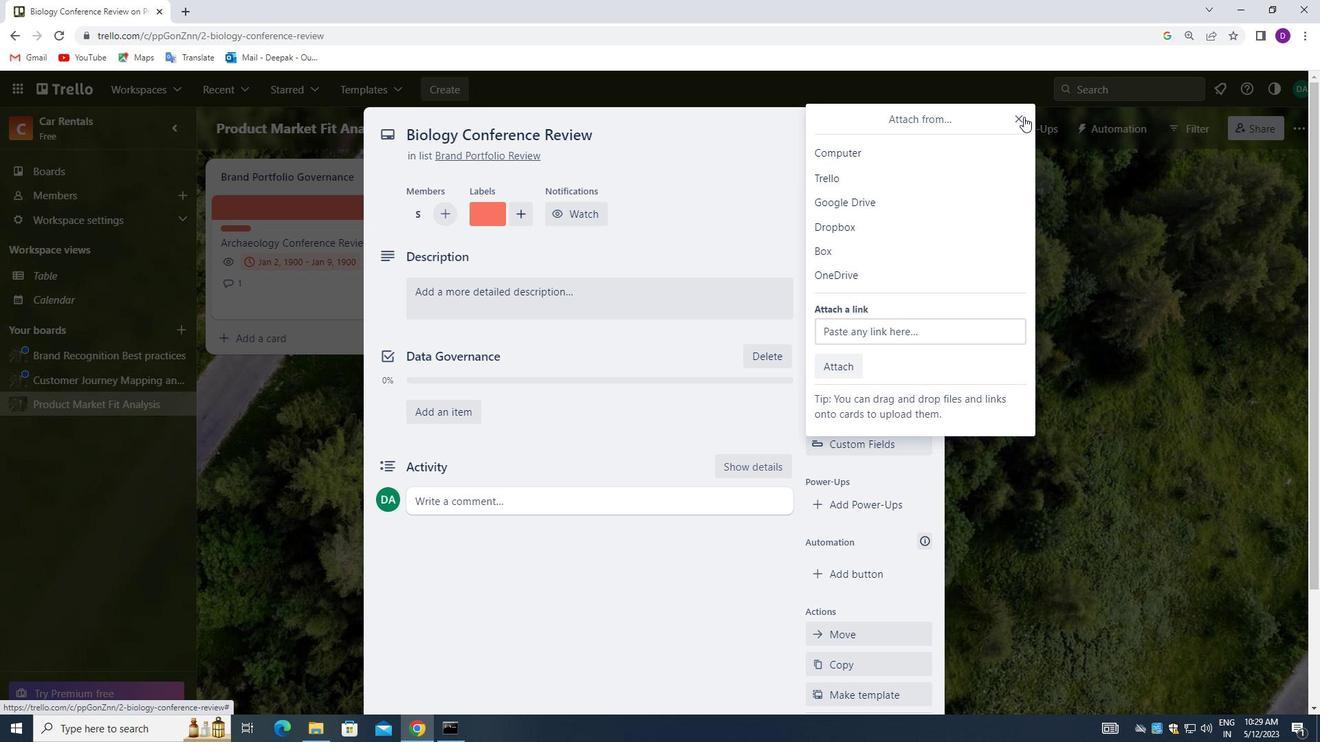 
Action: Mouse pressed left at (1019, 116)
Screenshot: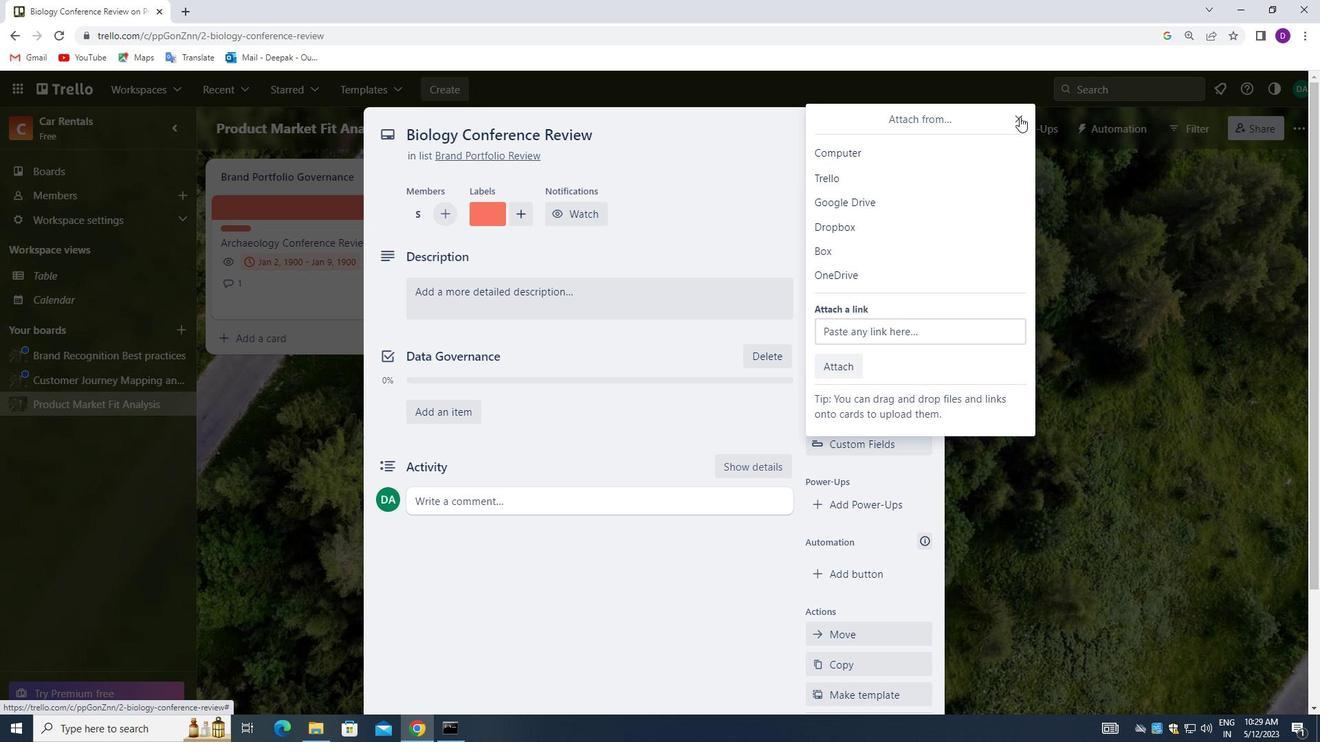
Action: Mouse moved to (862, 405)
Screenshot: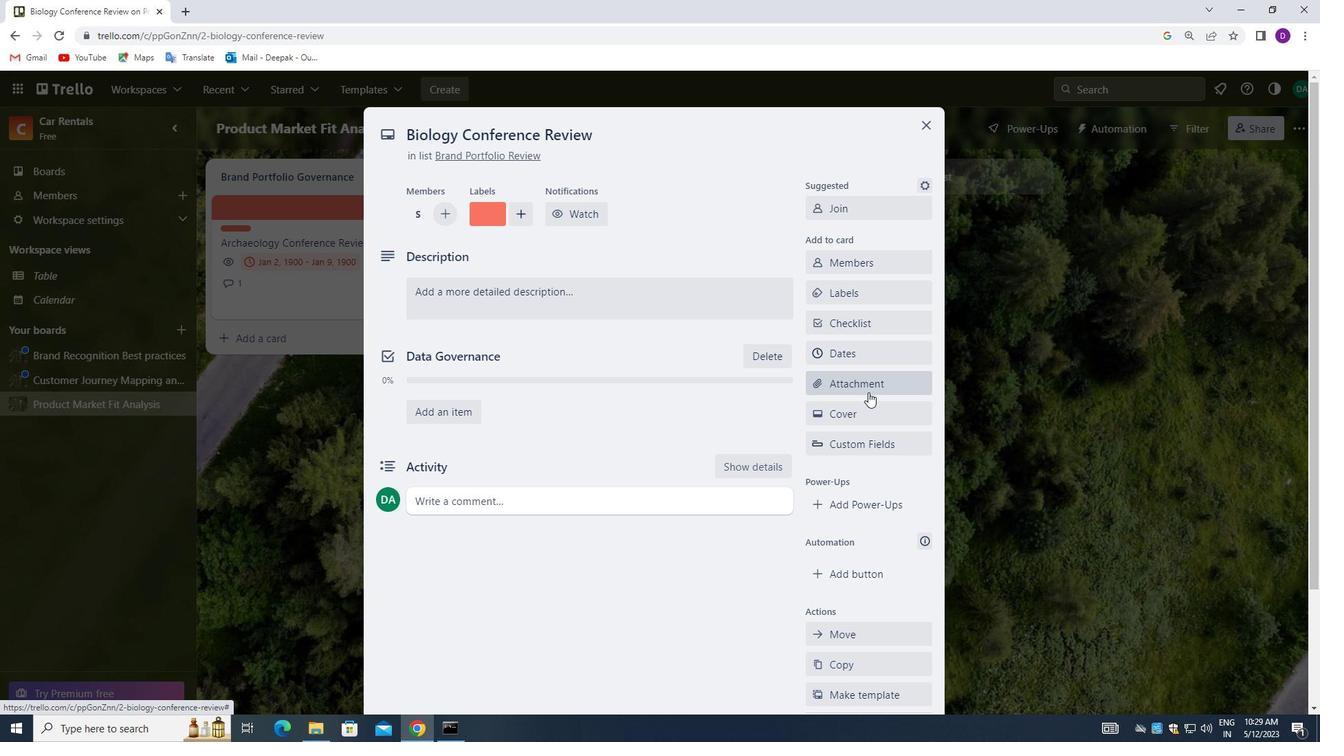 
Action: Mouse pressed left at (862, 405)
Screenshot: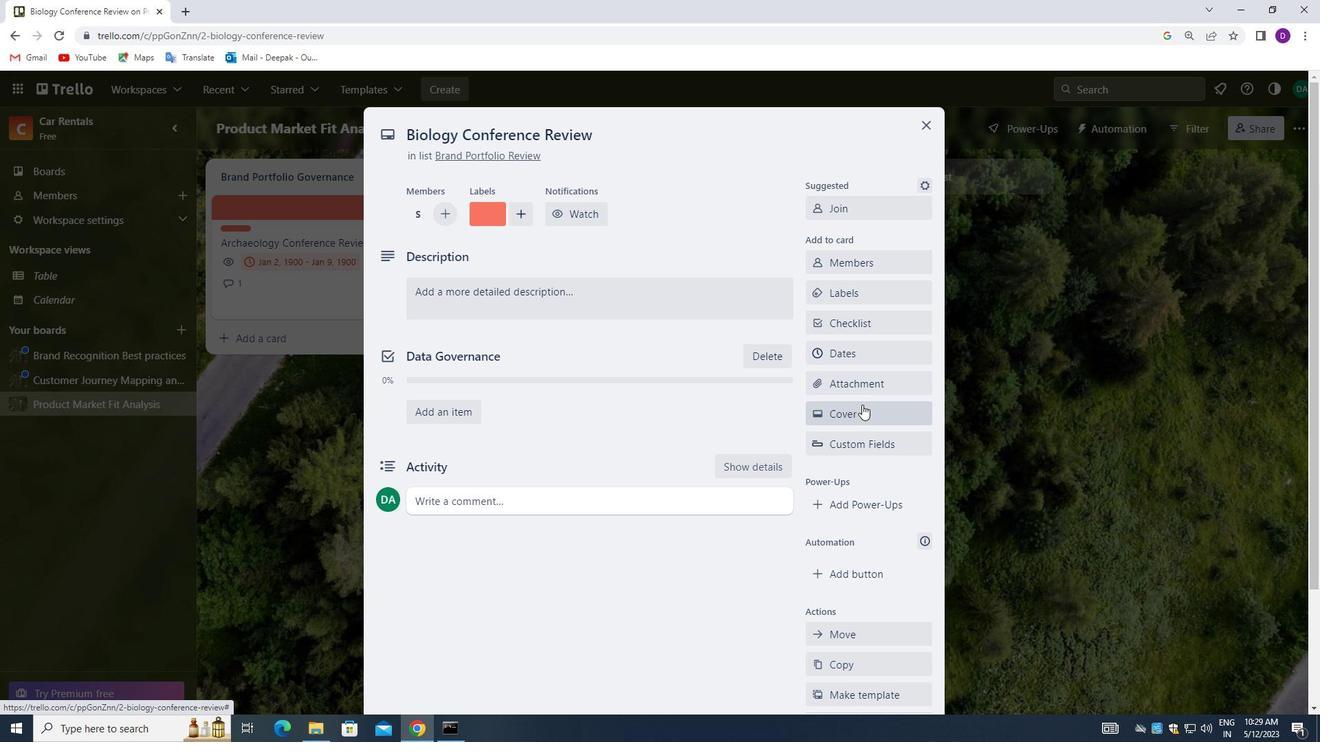 
Action: Mouse moved to (957, 253)
Screenshot: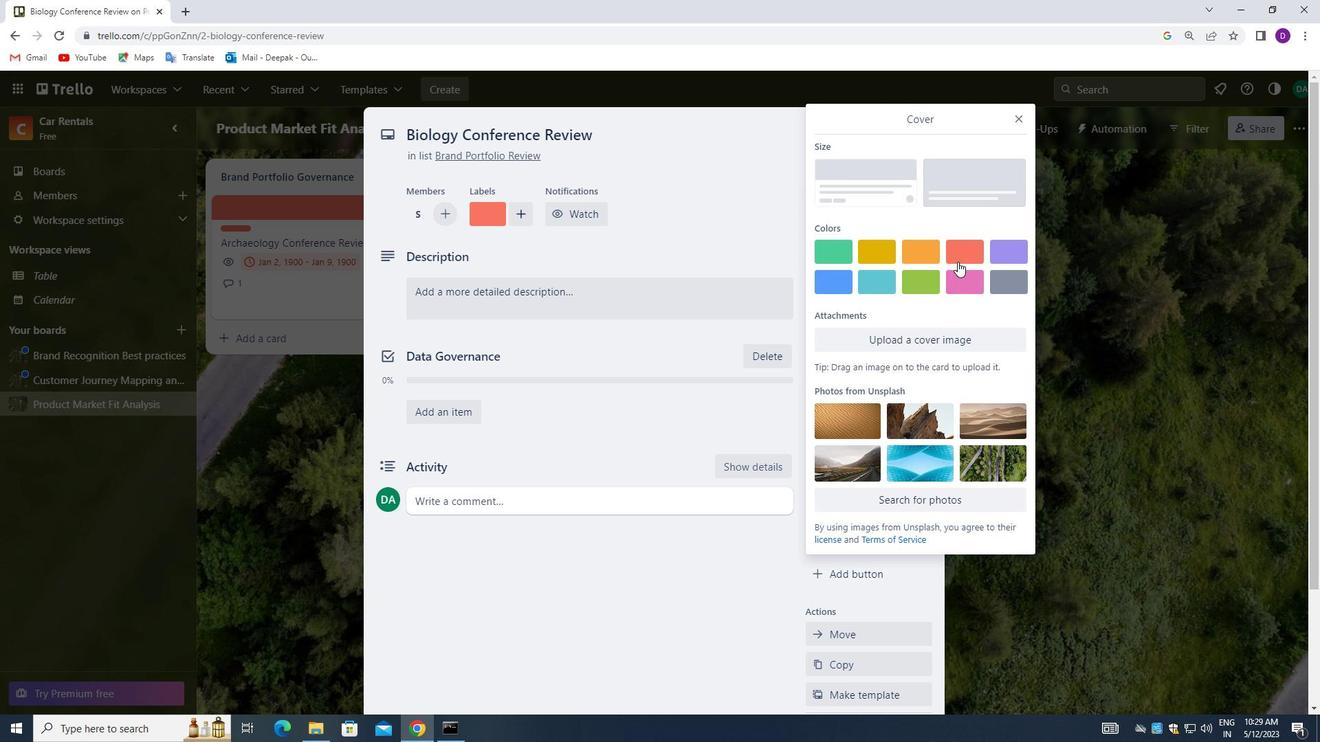 
Action: Mouse pressed left at (957, 253)
Screenshot: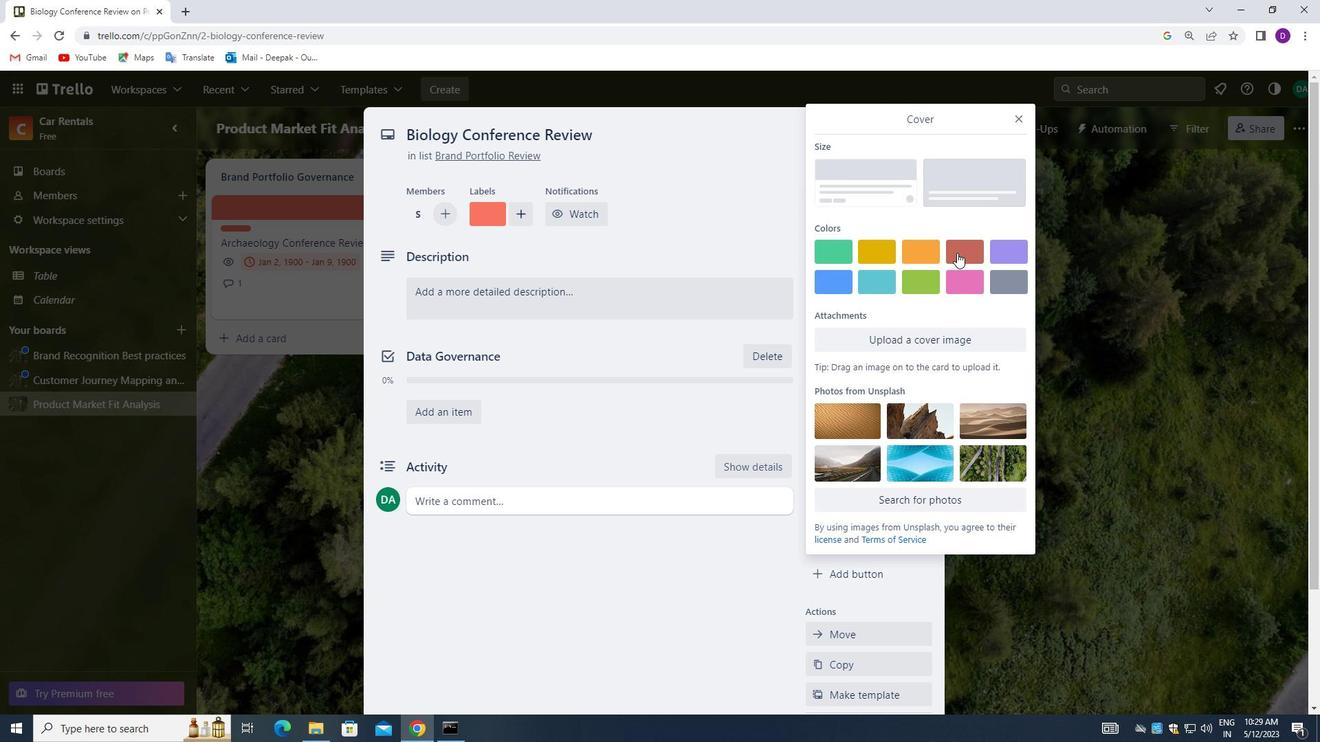 
Action: Mouse moved to (1019, 117)
Screenshot: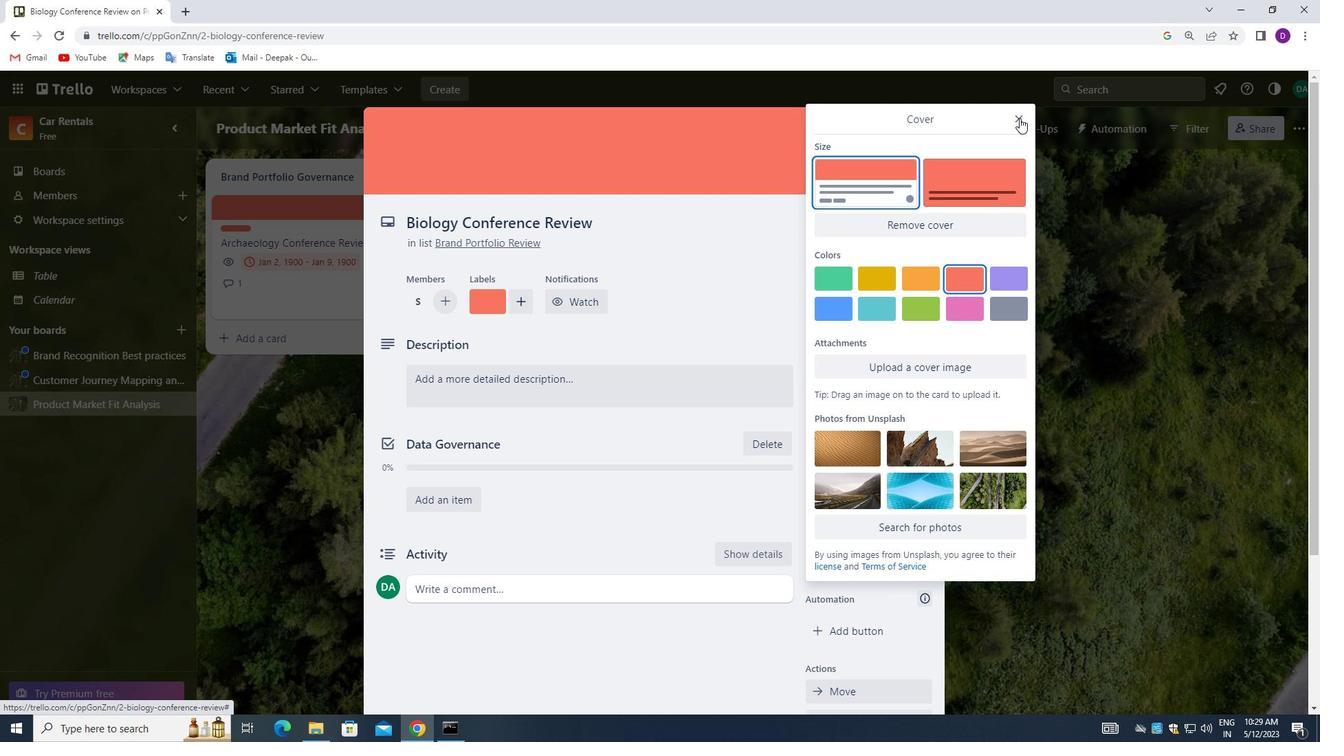 
Action: Mouse pressed left at (1019, 117)
Screenshot: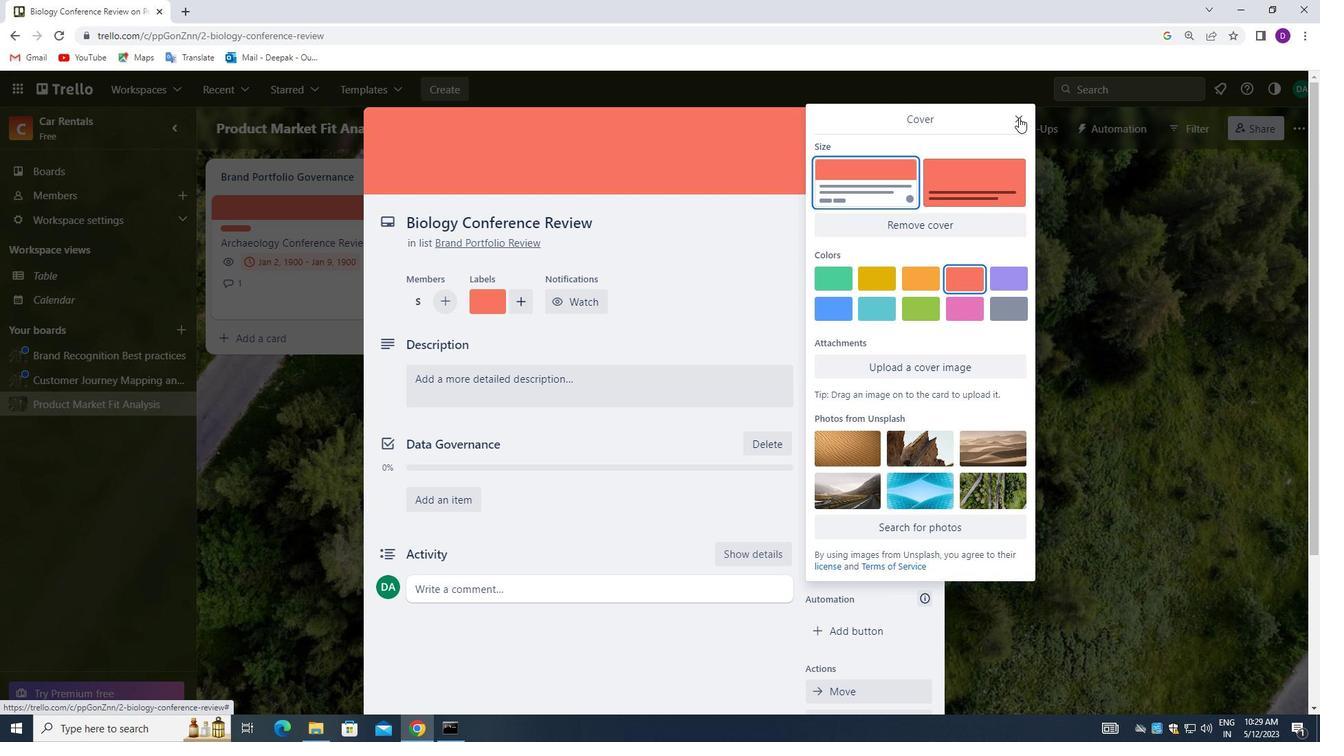 
Action: Mouse moved to (502, 366)
Screenshot: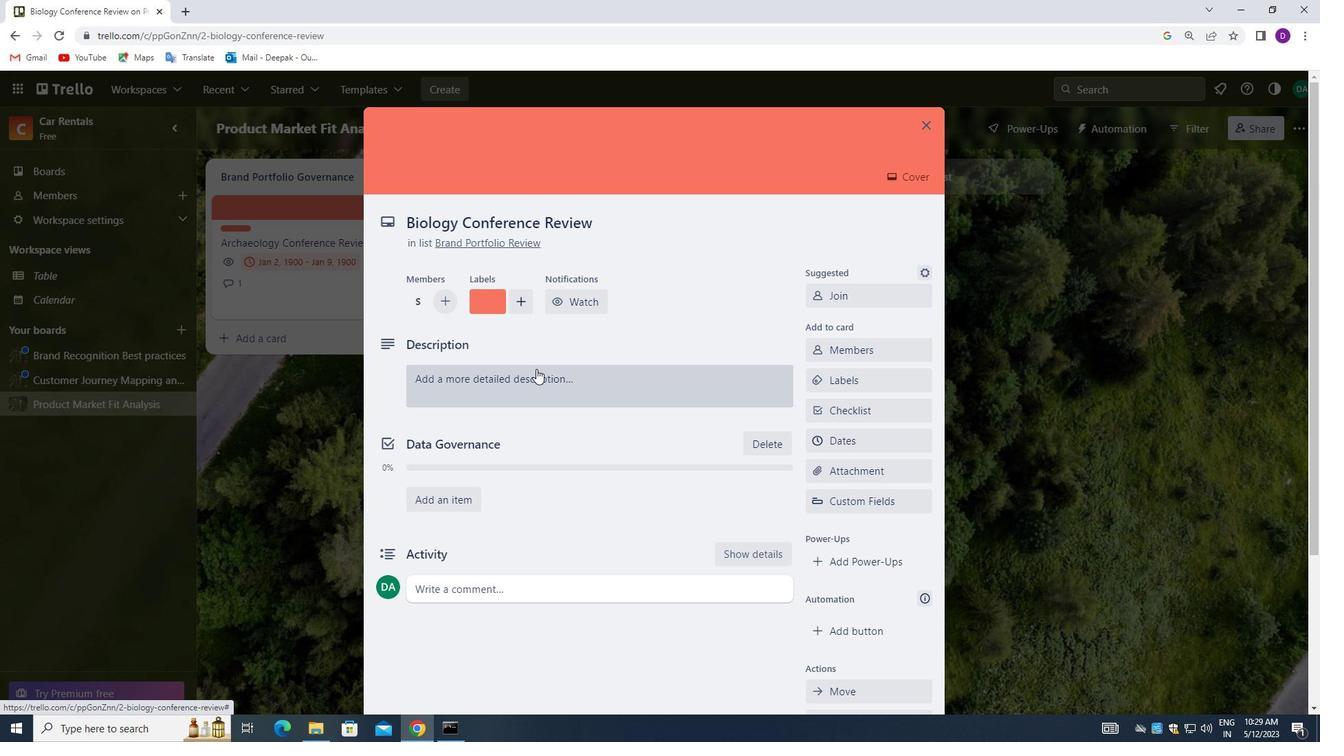 
Action: Mouse pressed left at (502, 366)
Screenshot: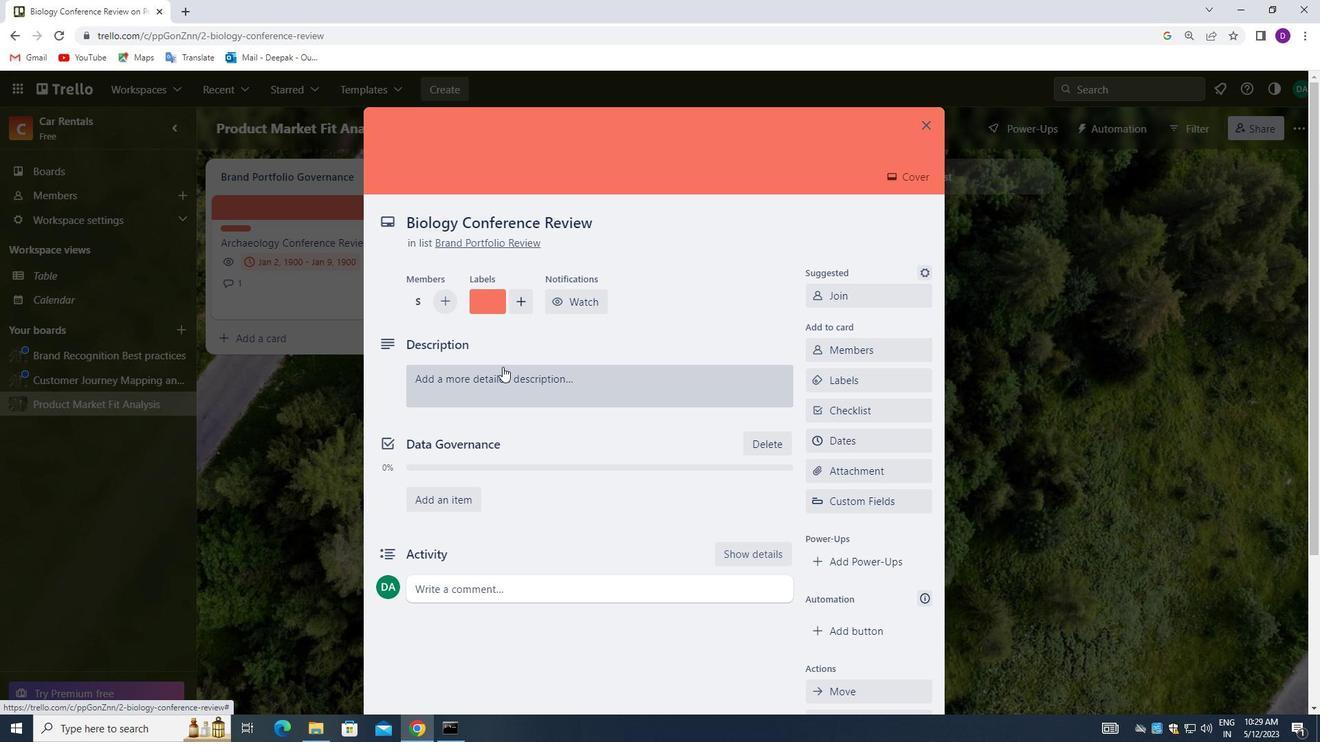 
Action: Mouse moved to (378, 396)
Screenshot: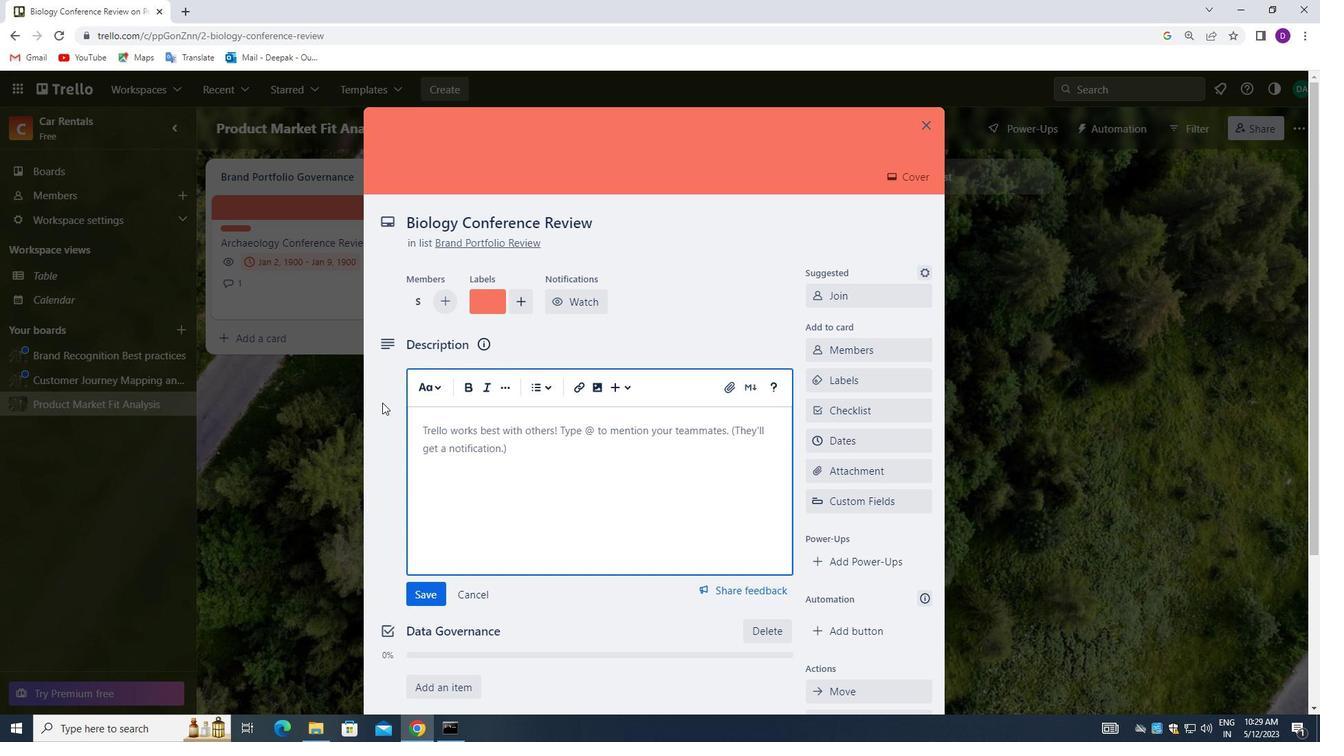 
Action: Key pressed <Key.shift_r>RESEAT<Key.backspace>RCH<Key.space>AND<Key.space>DEVELOP<Key.space>NEW<Key.space>PRICING<Key.space>STRATEH<Key.backspace>GY<Key.space>FOR<Key.space>SERVICE<Key.space>OFFERINGS<Key.space><Key.backspace>.
Screenshot: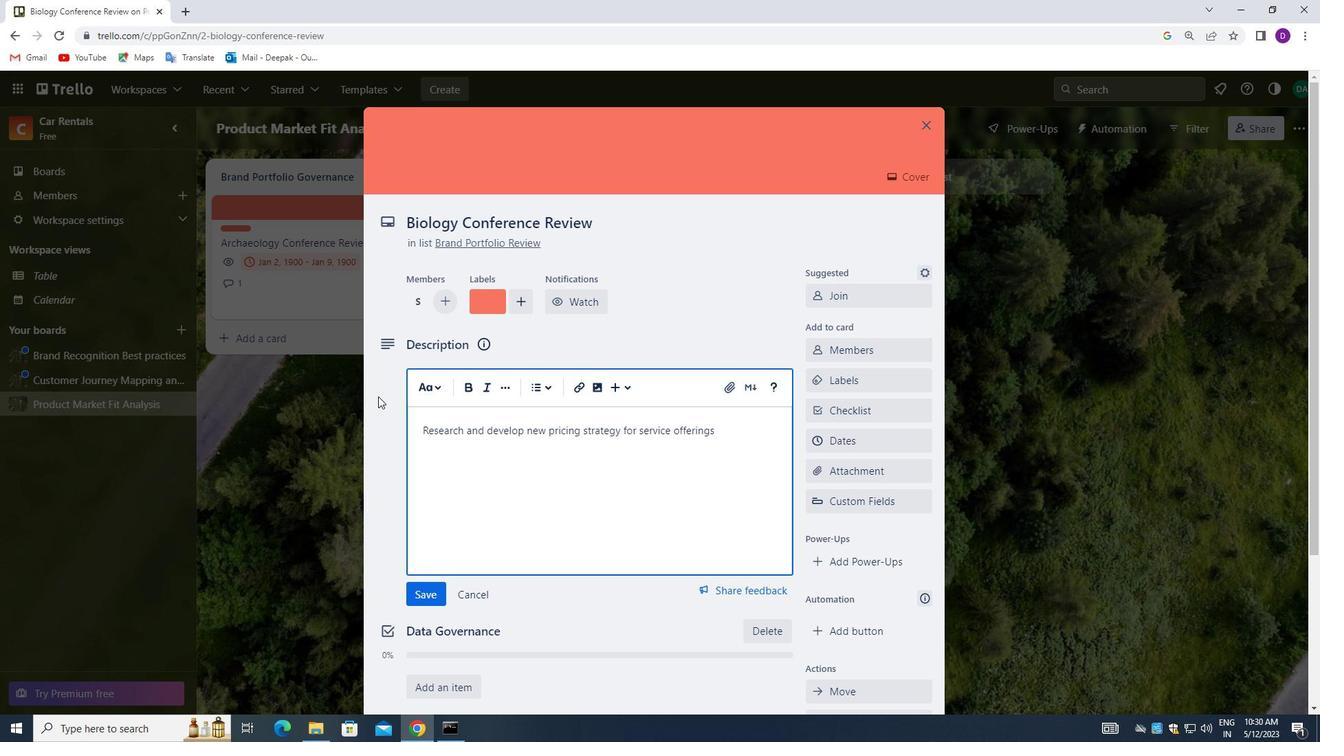 
Action: Mouse moved to (419, 592)
Screenshot: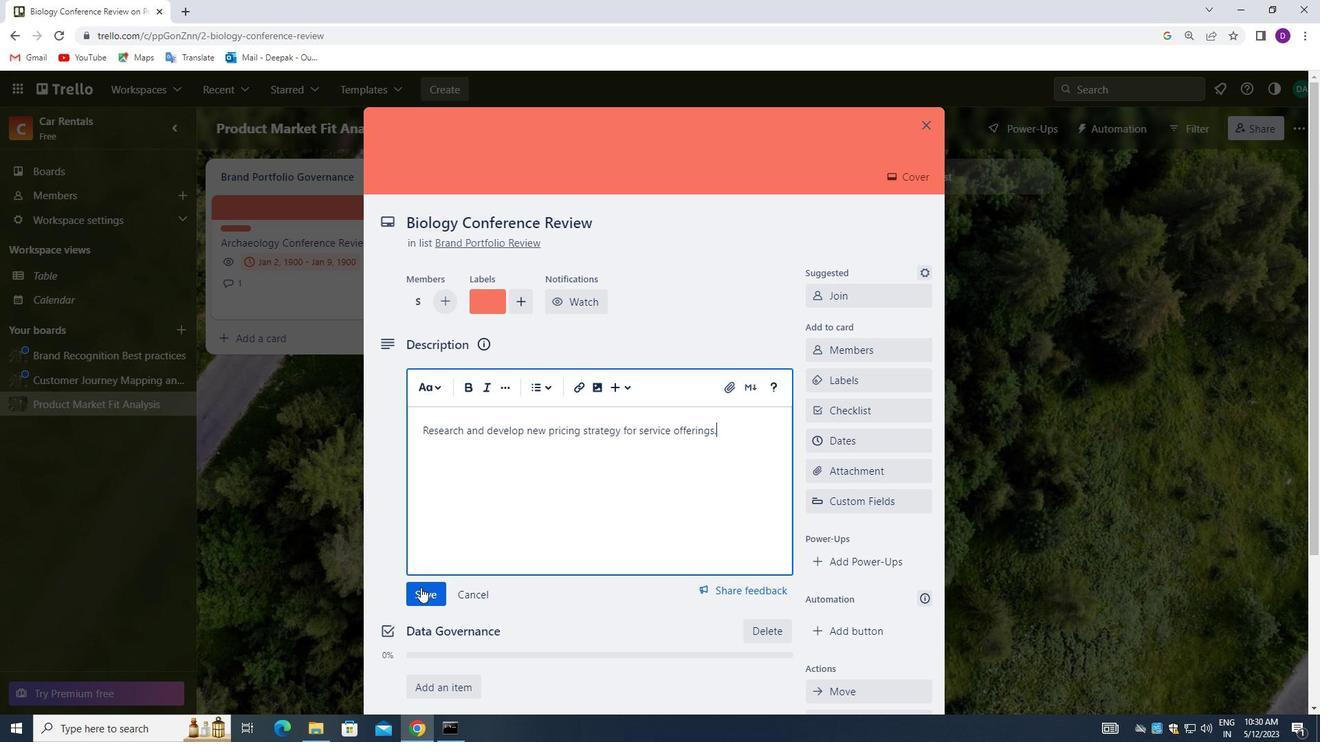 
Action: Mouse pressed left at (419, 592)
Screenshot: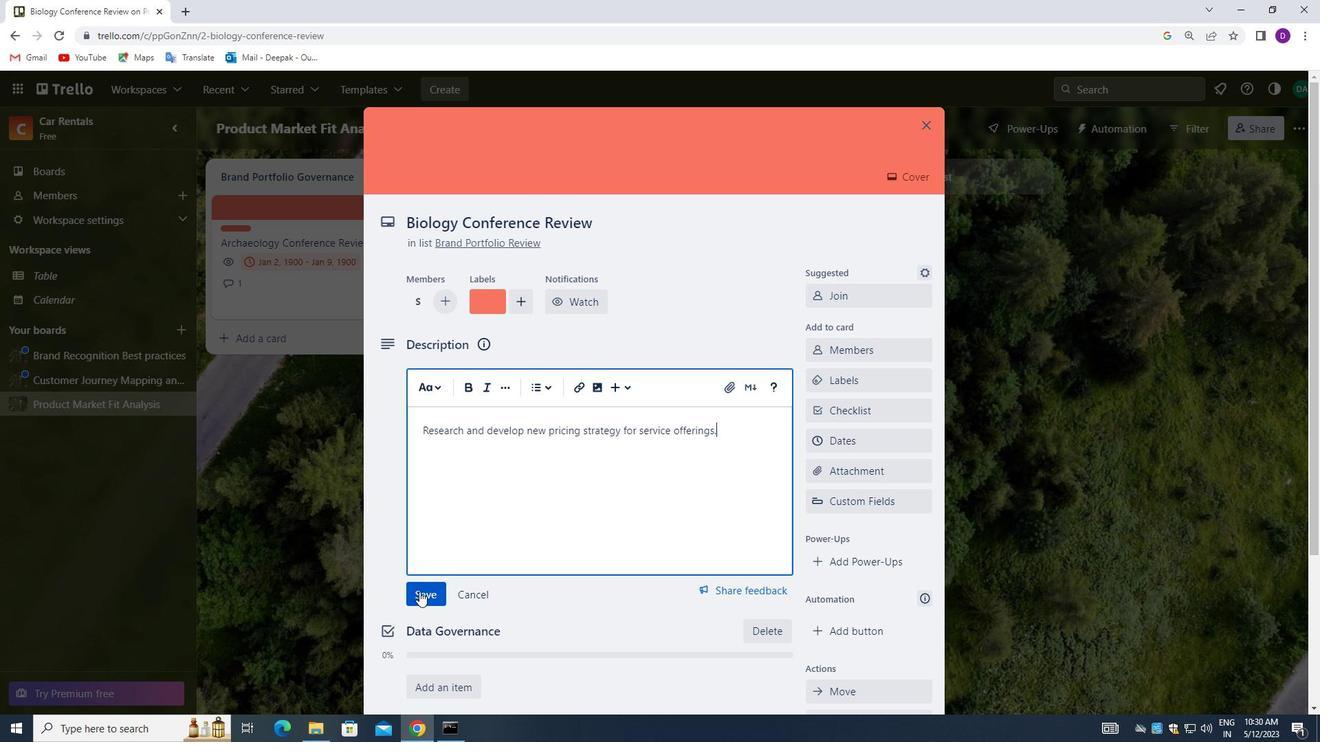 
Action: Mouse moved to (521, 564)
Screenshot: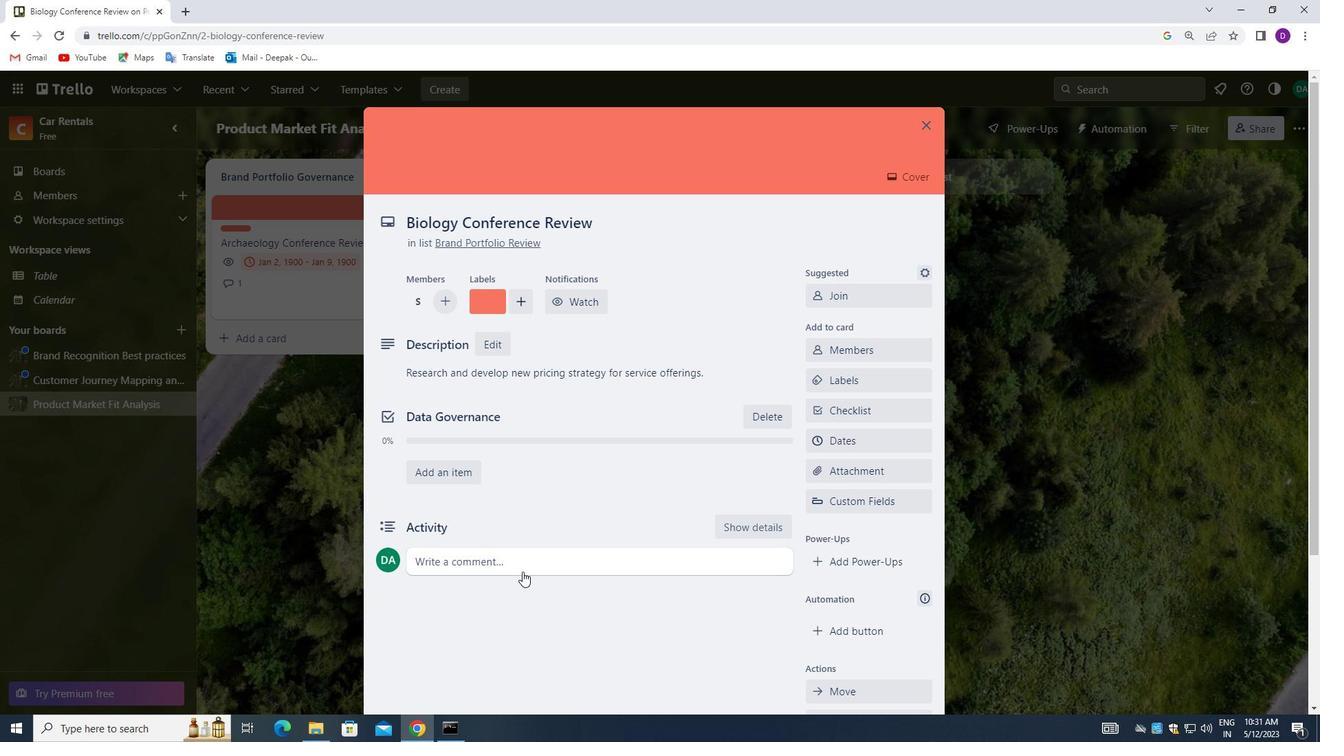 
Action: Mouse pressed left at (521, 564)
Screenshot: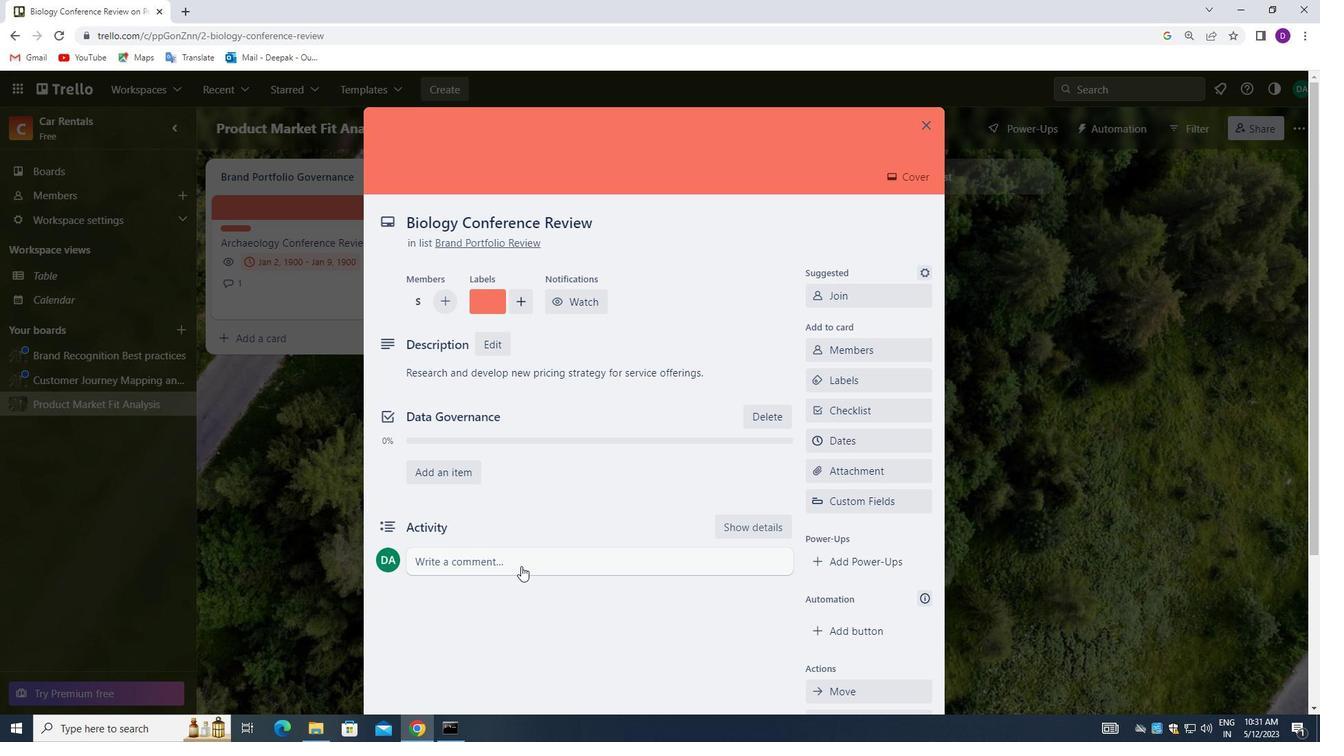 
Action: Mouse moved to (464, 597)
Screenshot: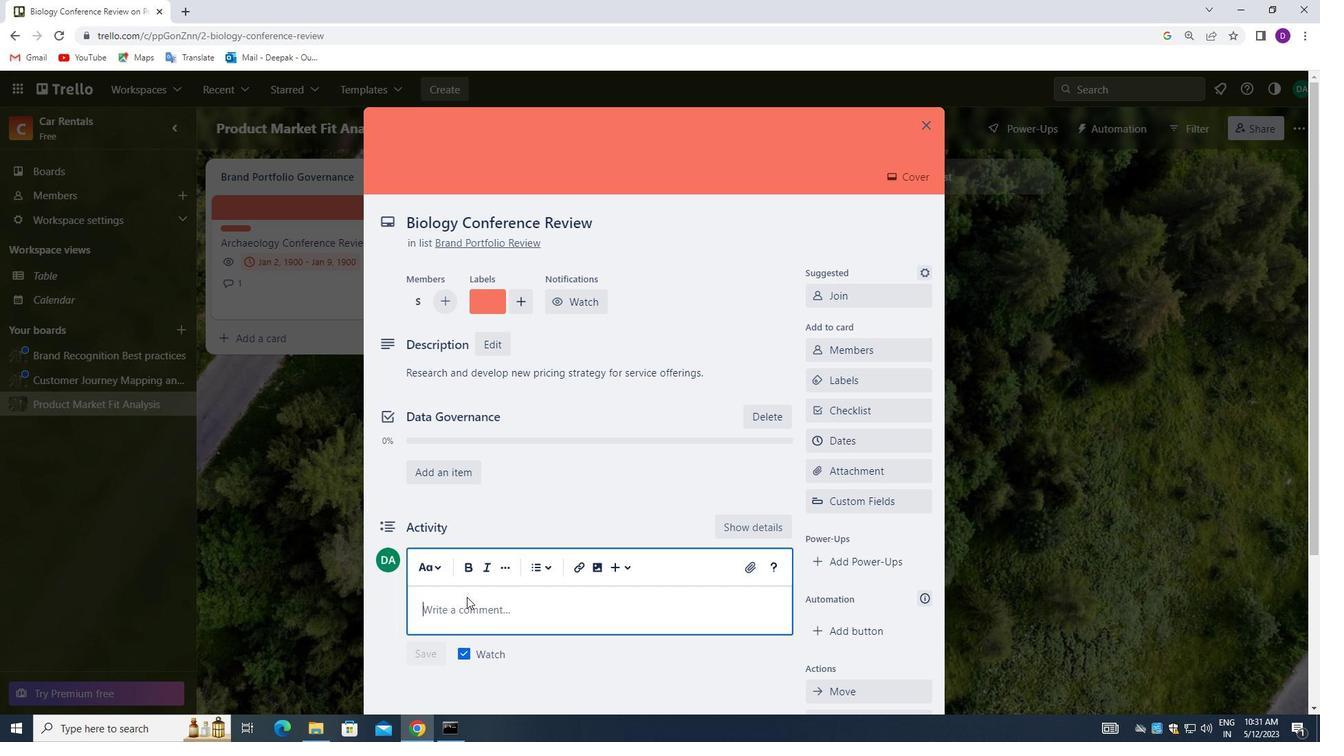 
Action: Key pressed <Key.shift_r>THIS<Key.space>TASK<Key.space>PRESENTS<Key.space>AND<Key.space><Key.backspace>=<Key.backspace><Key.backspace><Key.space>OPPORTUNITY<Key.space>TO<Key.space>INNOVATE<Key.space>AND<Key.space>COME<Key.space>UP<Key.space>WITH<Key.space>NEW<Key.space>SOLUTIONS<Key.space>TO<Key.space>OLD<Key.space>PROBLEMS.
Screenshot: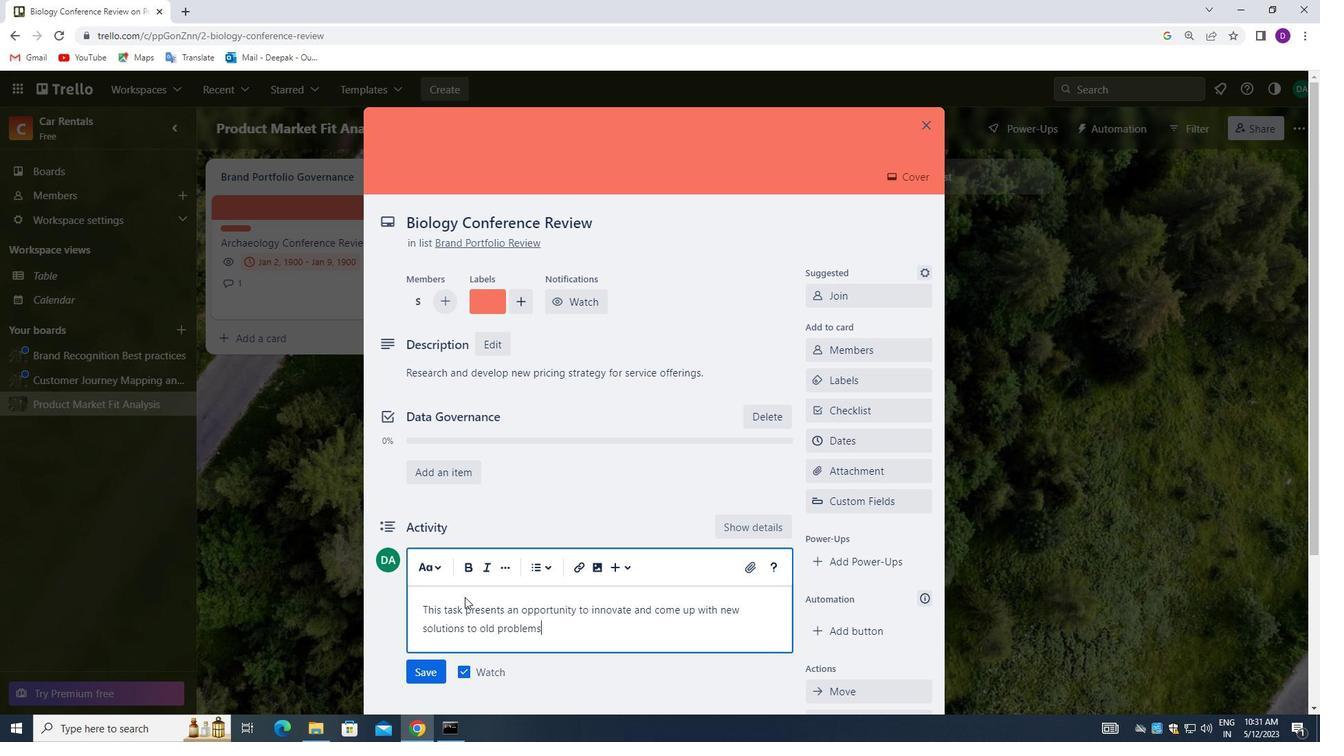 
Action: Mouse moved to (429, 669)
Screenshot: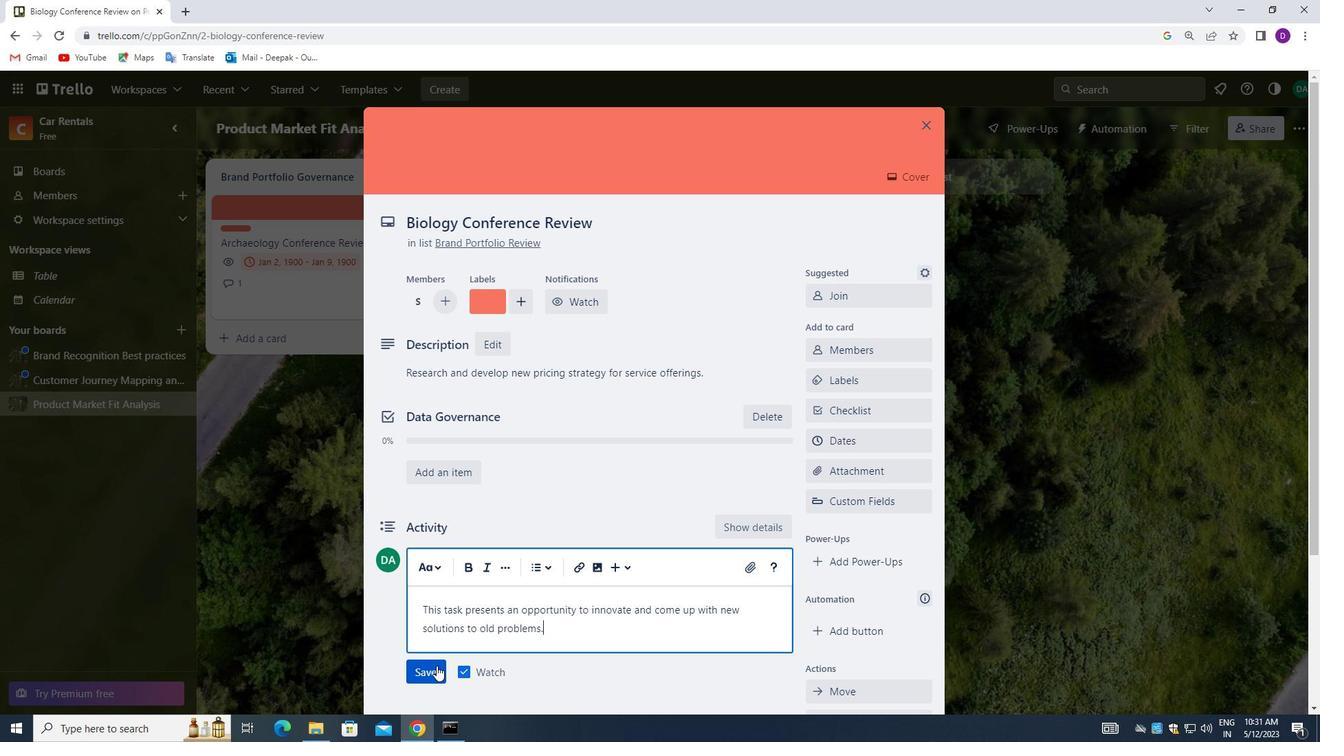 
Action: Mouse pressed left at (429, 669)
Screenshot: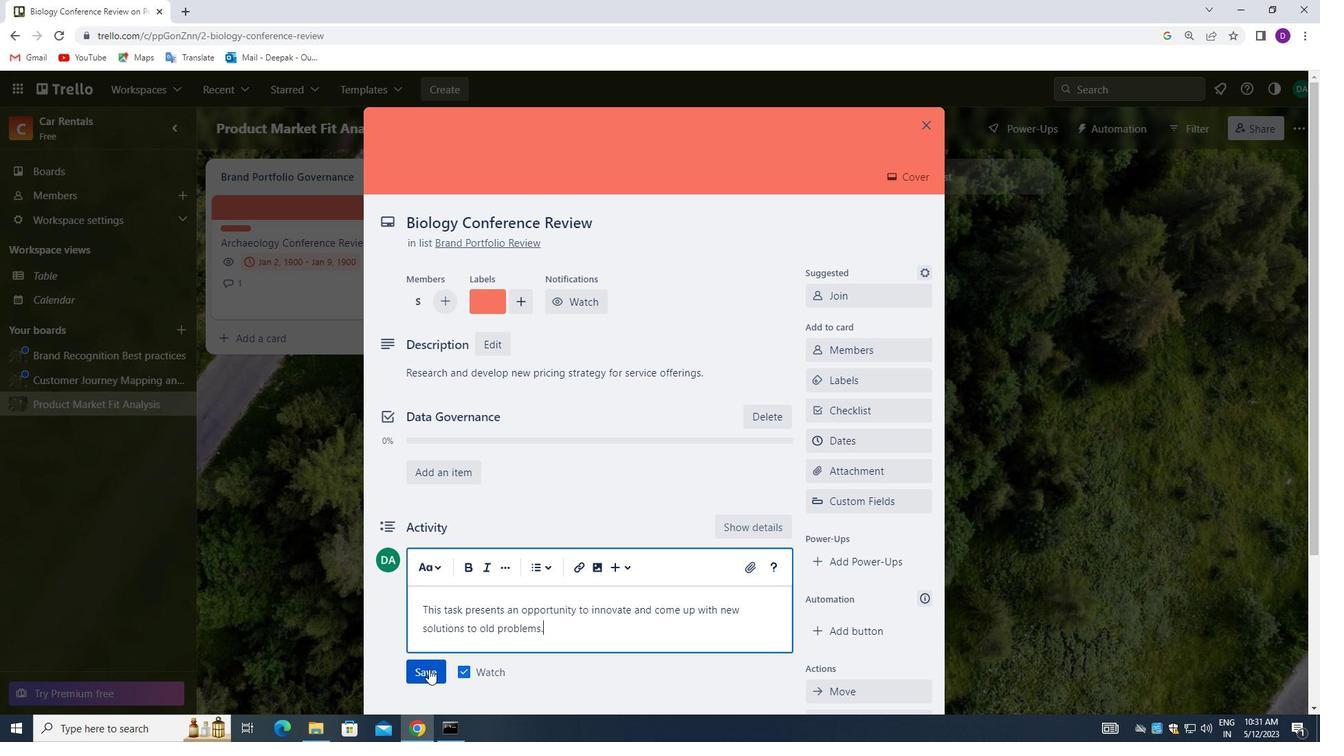 
Action: Mouse moved to (873, 431)
Screenshot: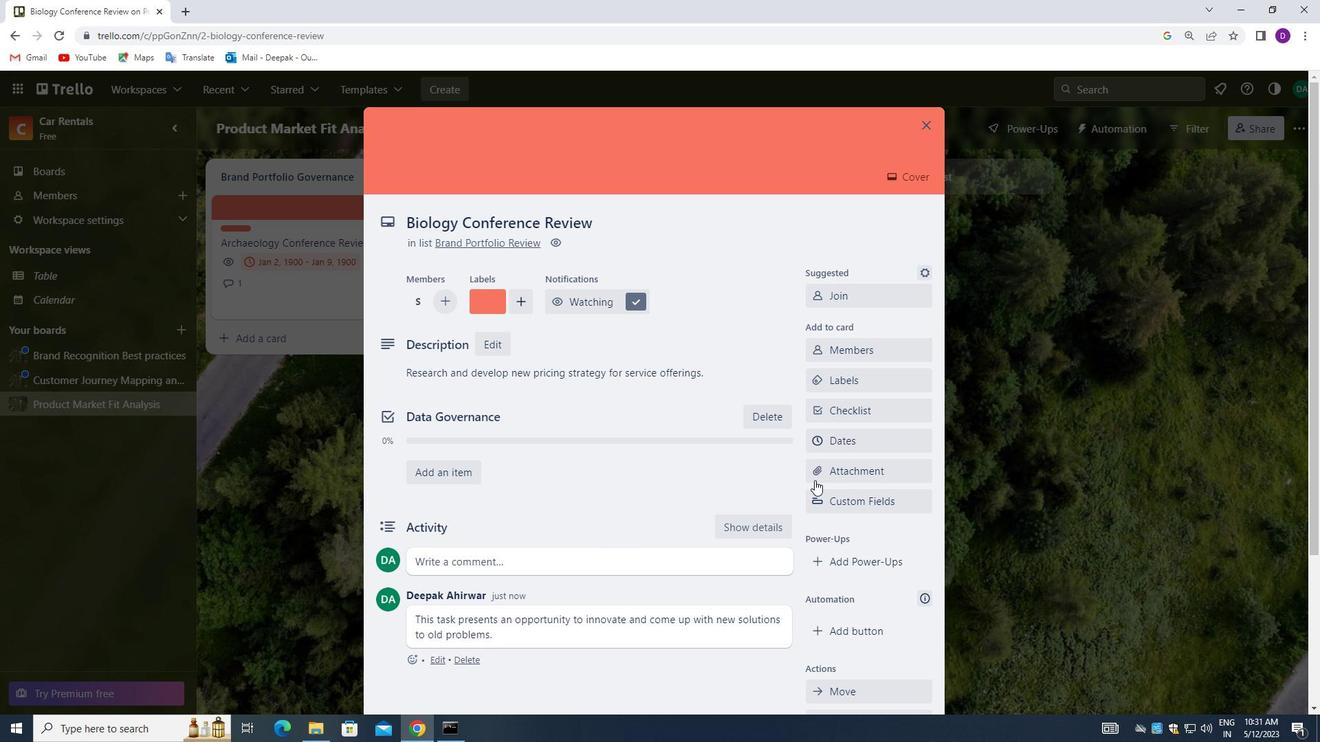 
Action: Mouse pressed left at (873, 431)
Screenshot: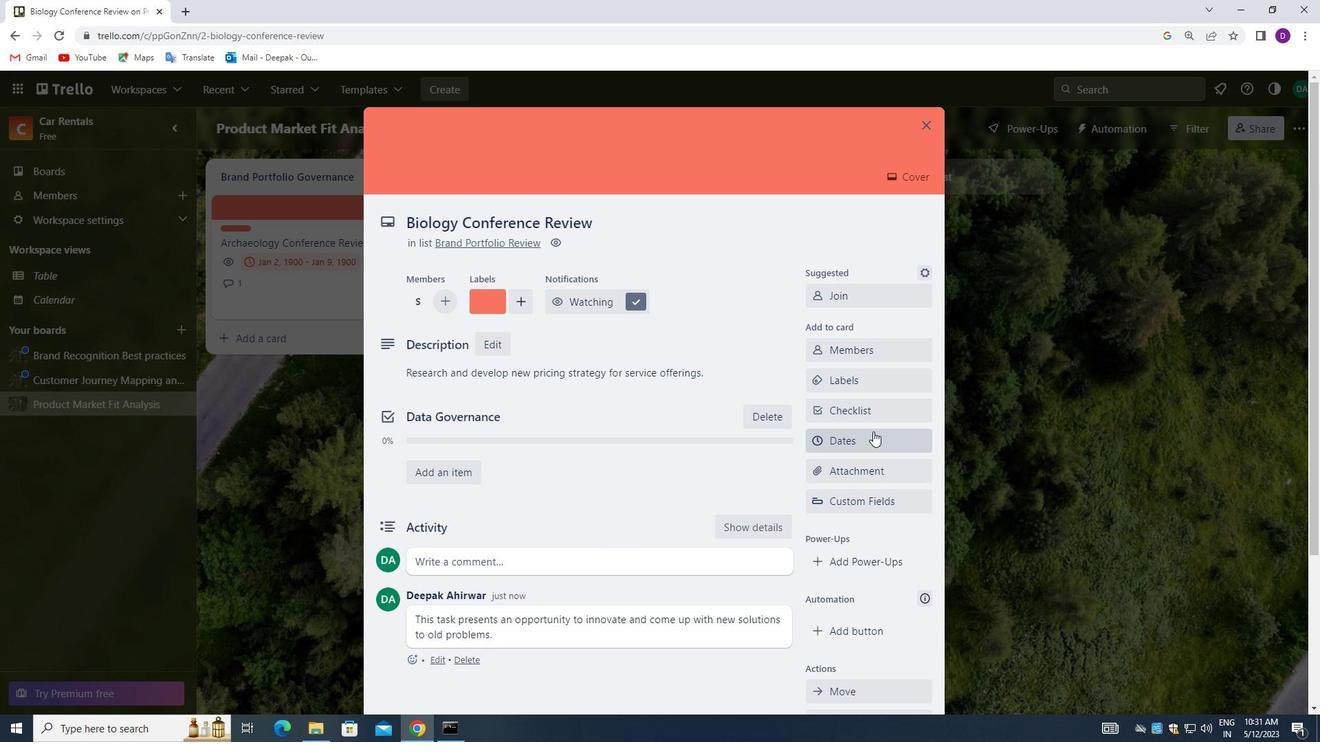 
Action: Mouse moved to (821, 403)
Screenshot: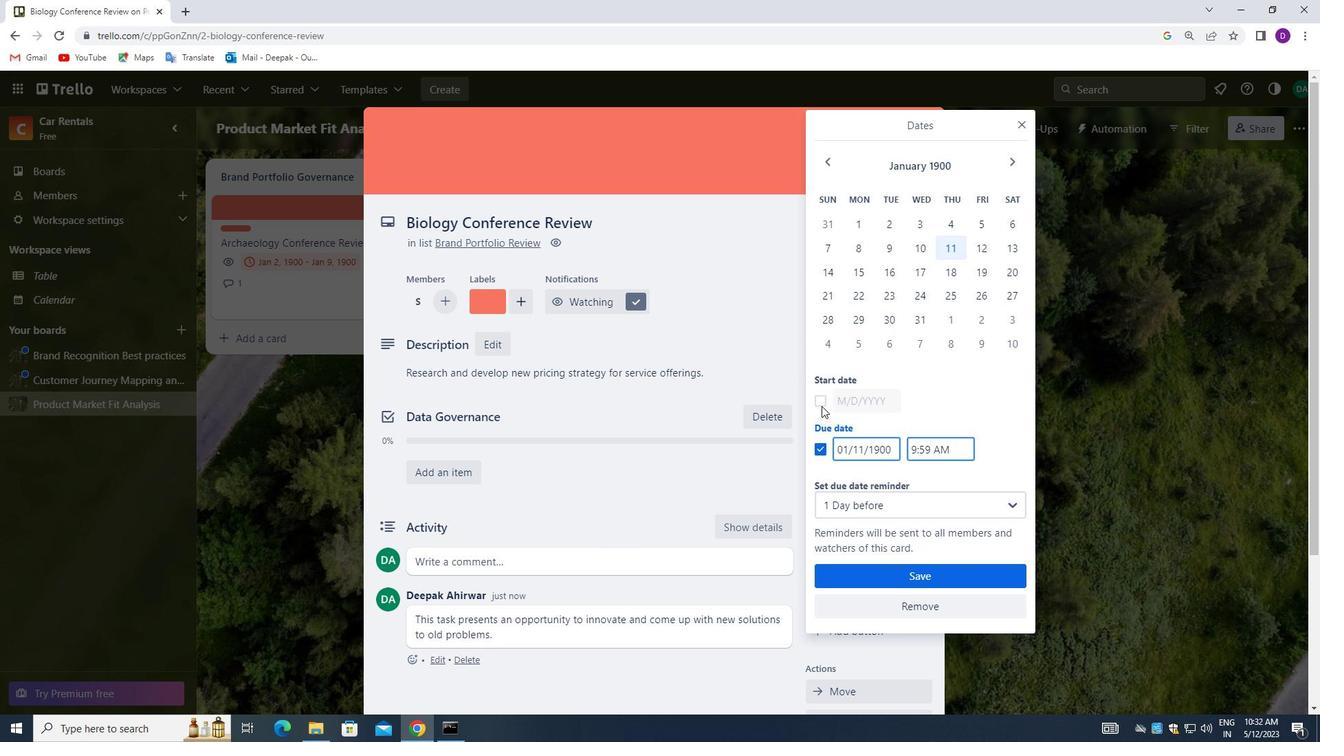 
Action: Mouse pressed left at (821, 403)
Screenshot: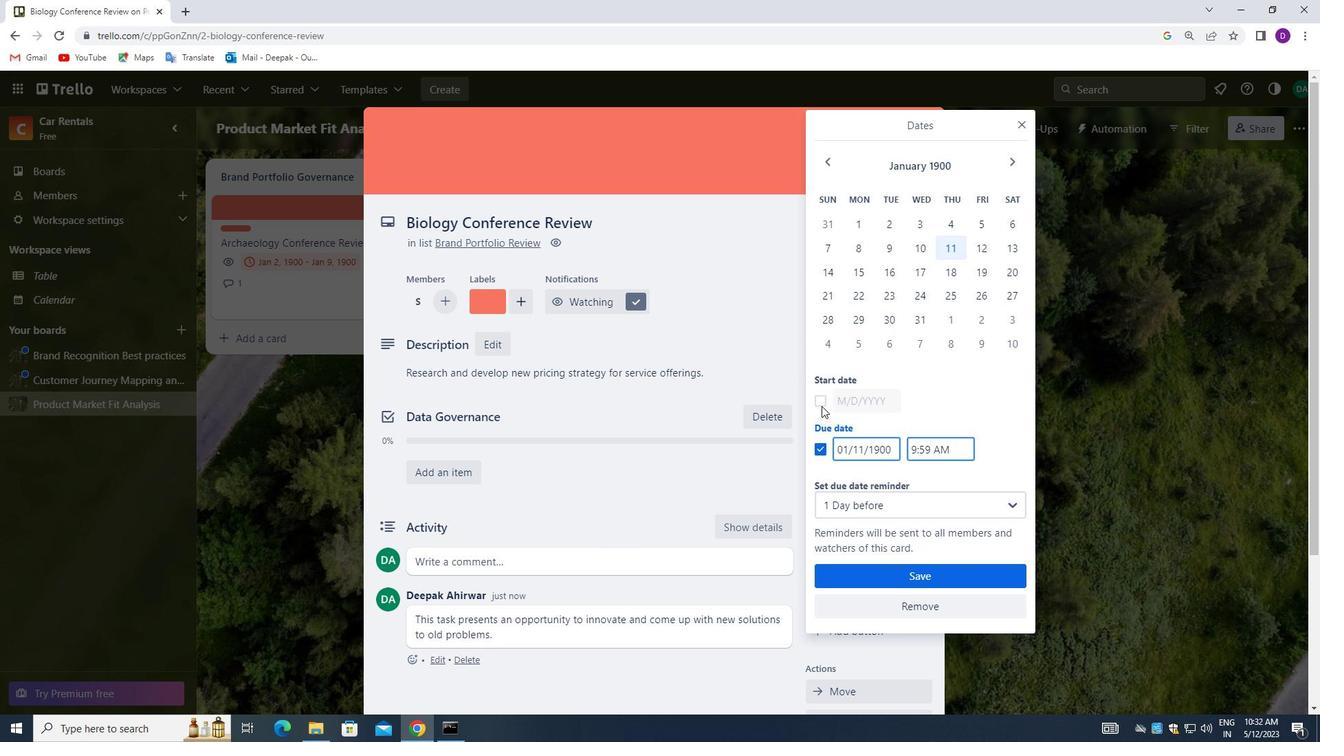
Action: Mouse moved to (892, 402)
Screenshot: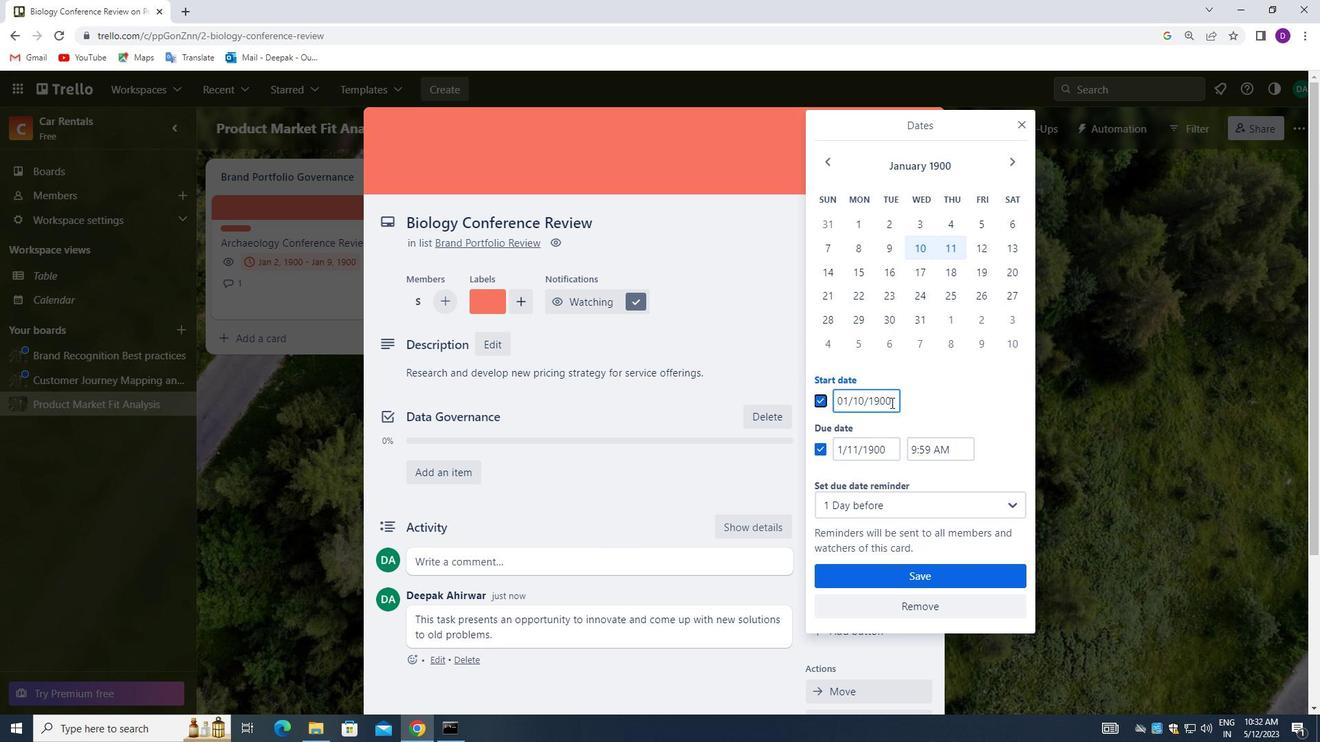 
Action: Mouse pressed left at (892, 402)
Screenshot: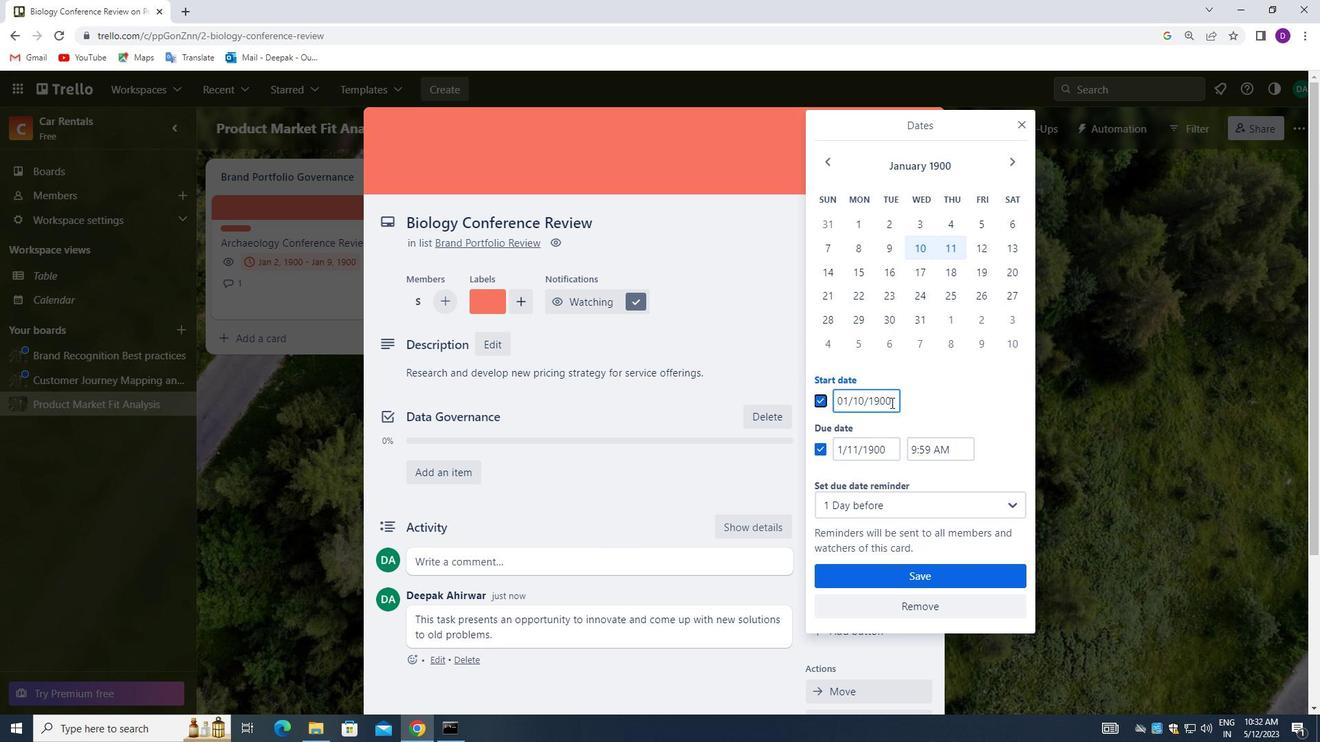 
Action: Mouse moved to (850, 402)
Screenshot: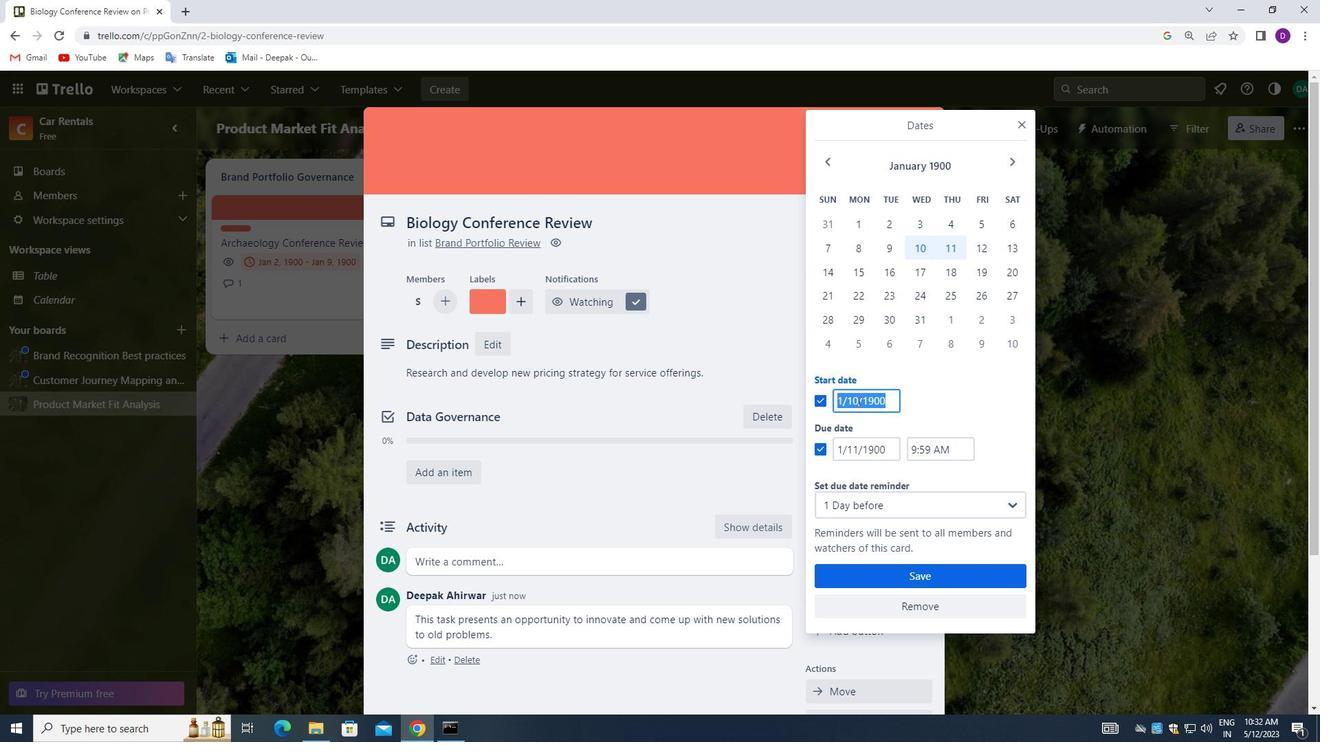 
Action: Key pressed <Key.backspace>
Screenshot: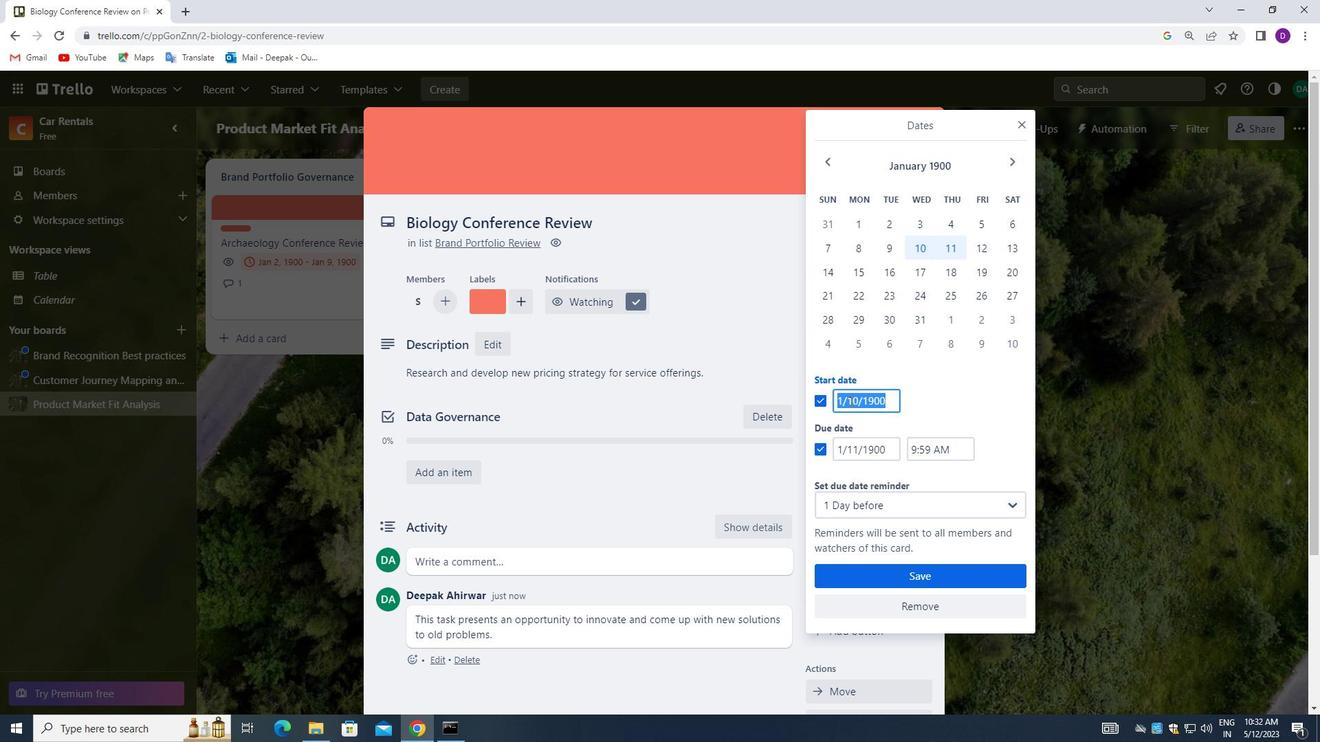 
Action: Mouse moved to (847, 403)
Screenshot: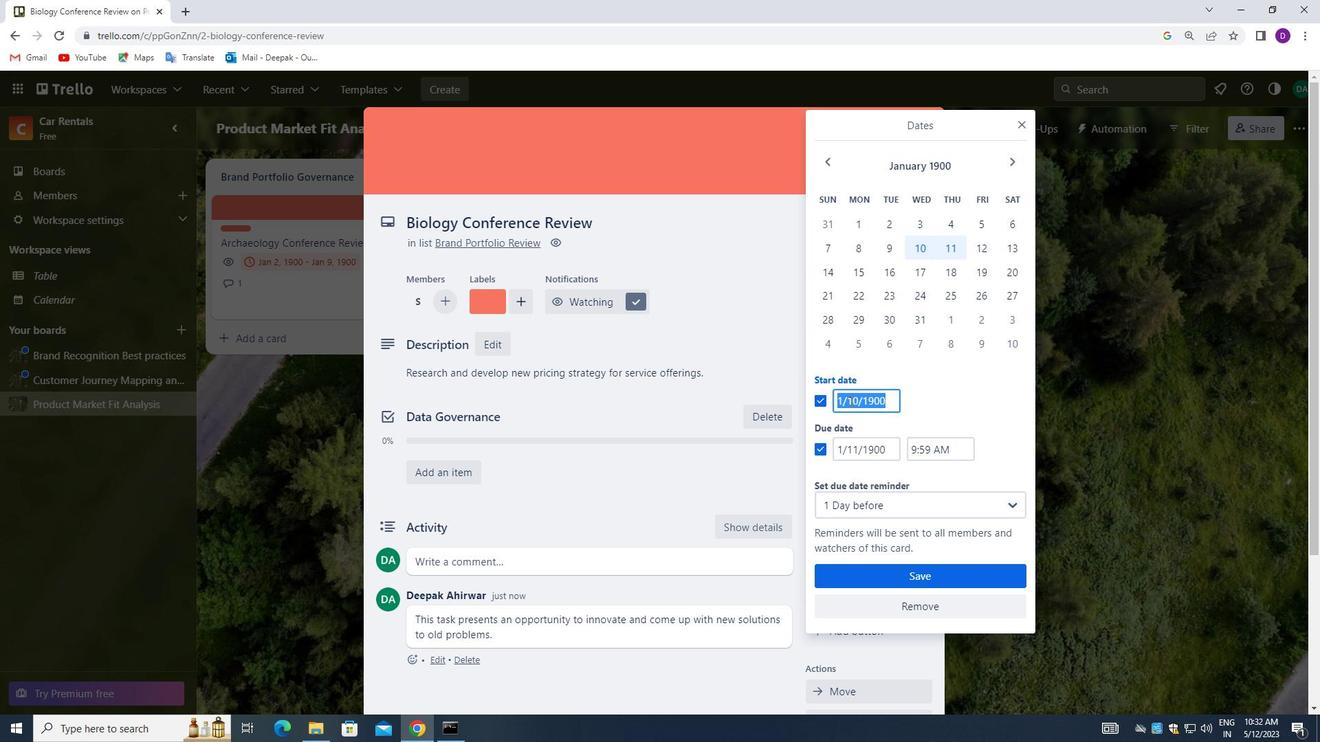 
Action: Key pressed 0
Screenshot: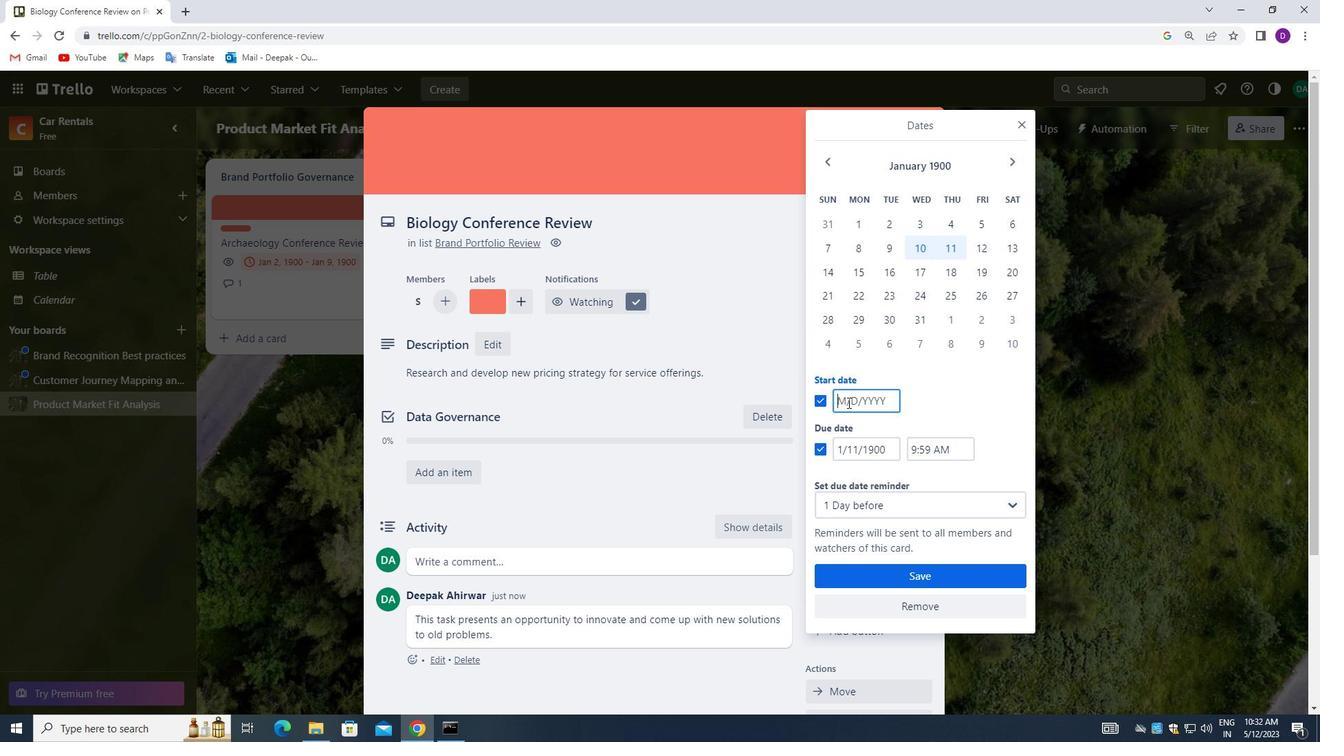 
Action: Mouse moved to (845, 403)
Screenshot: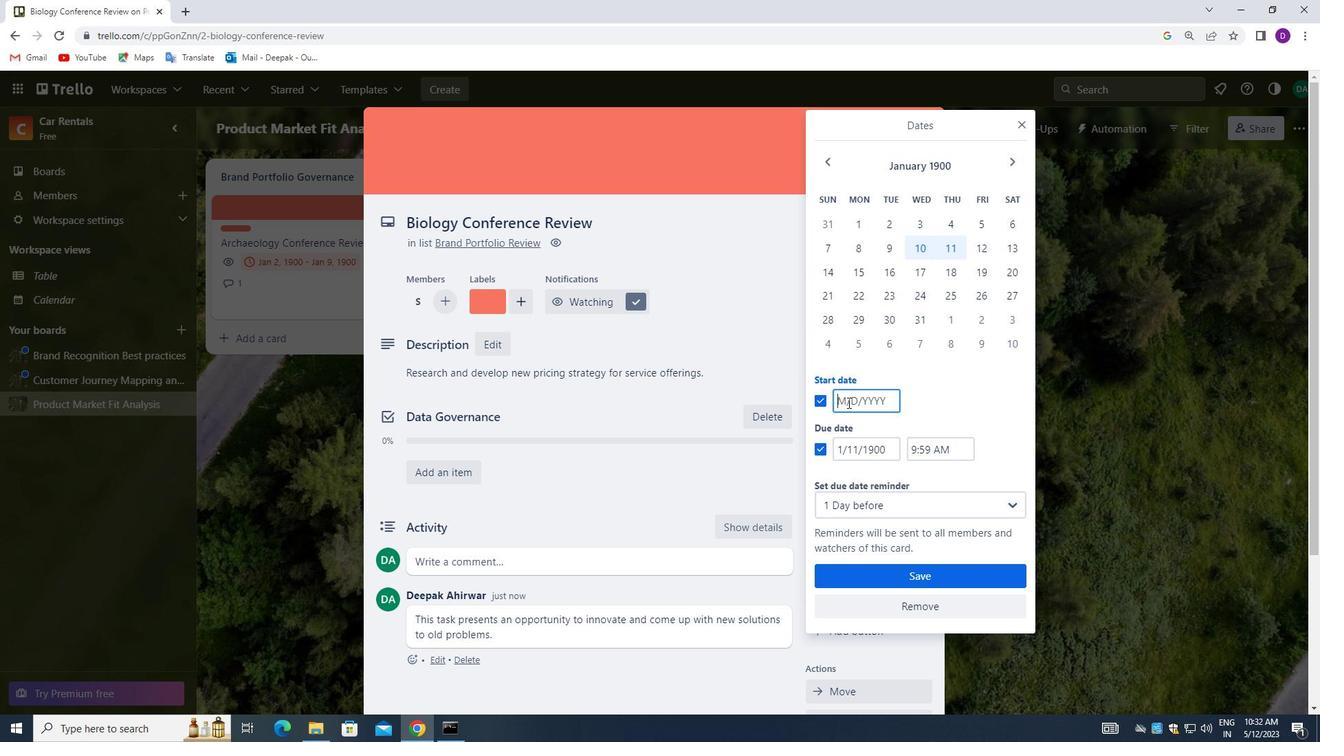 
Action: Key pressed 1
Screenshot: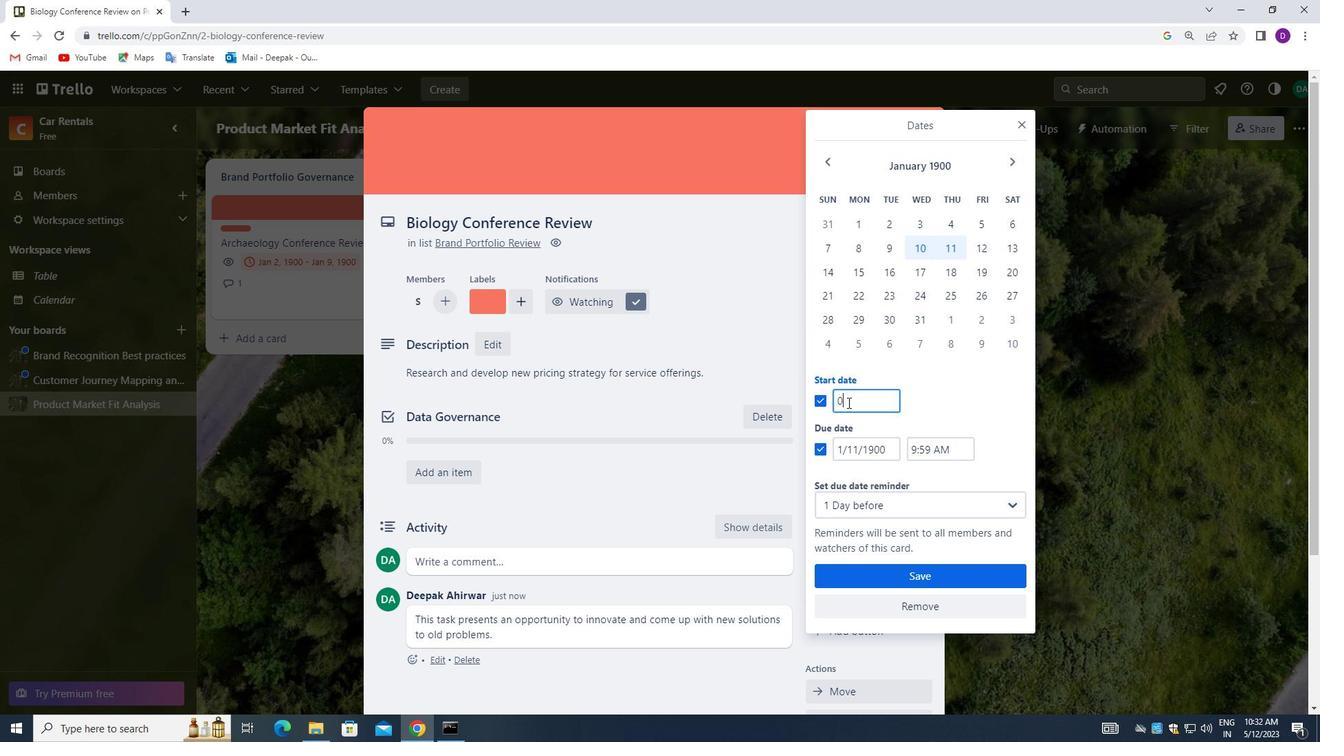 
Action: Mouse moved to (845, 403)
Screenshot: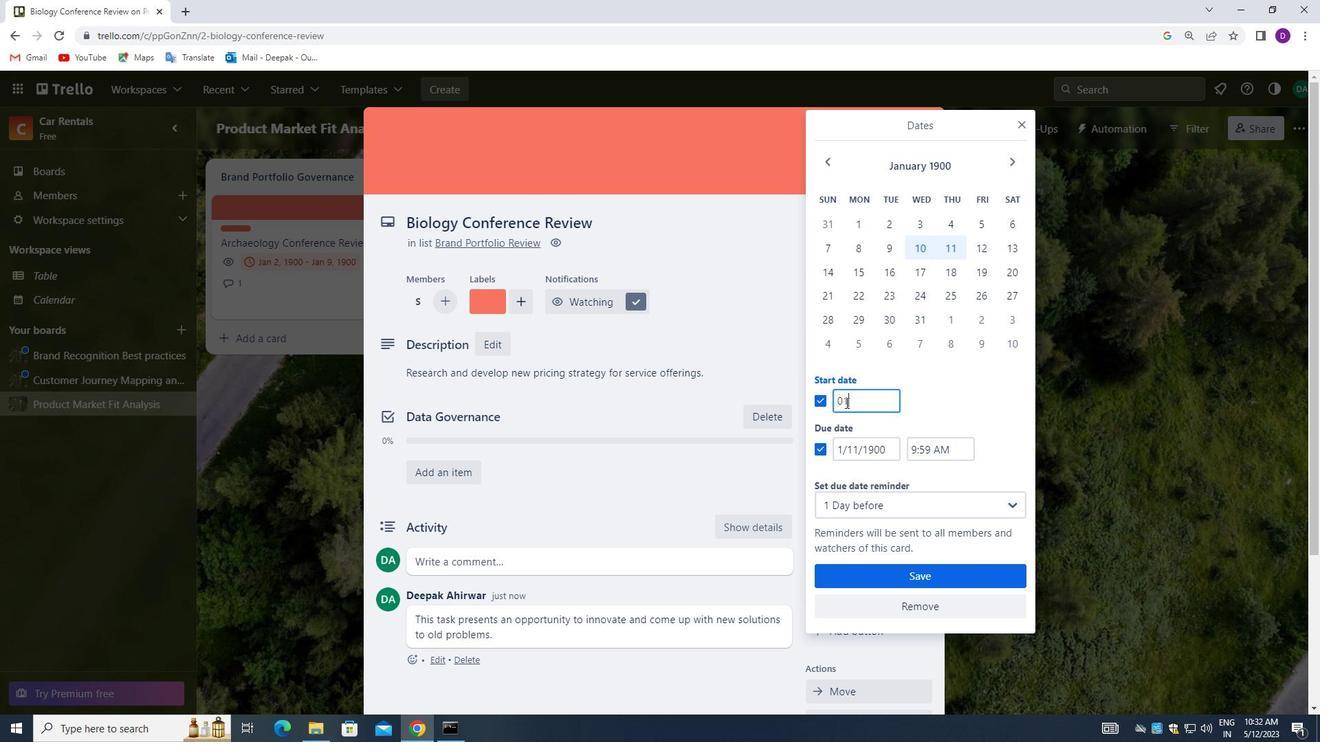 
Action: Key pressed /
Screenshot: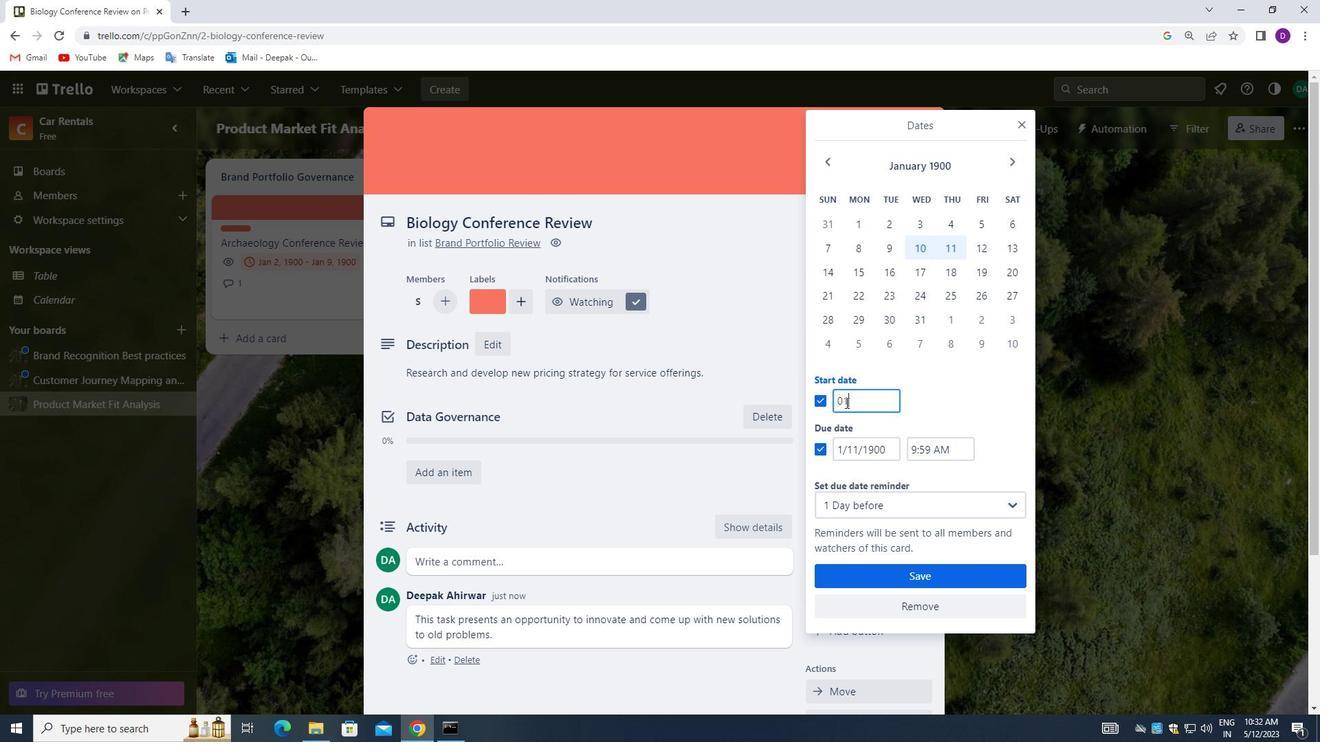 
Action: Mouse moved to (845, 403)
Screenshot: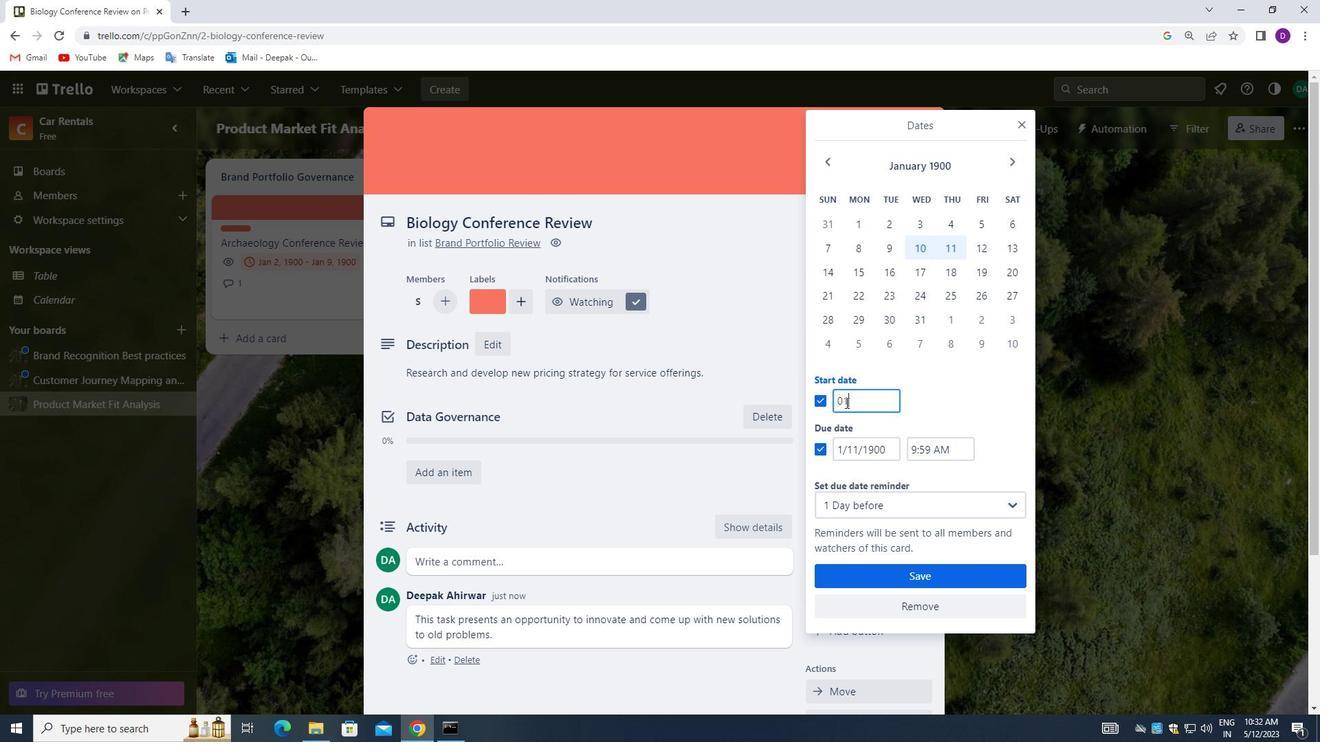 
Action: Key pressed 0
Screenshot: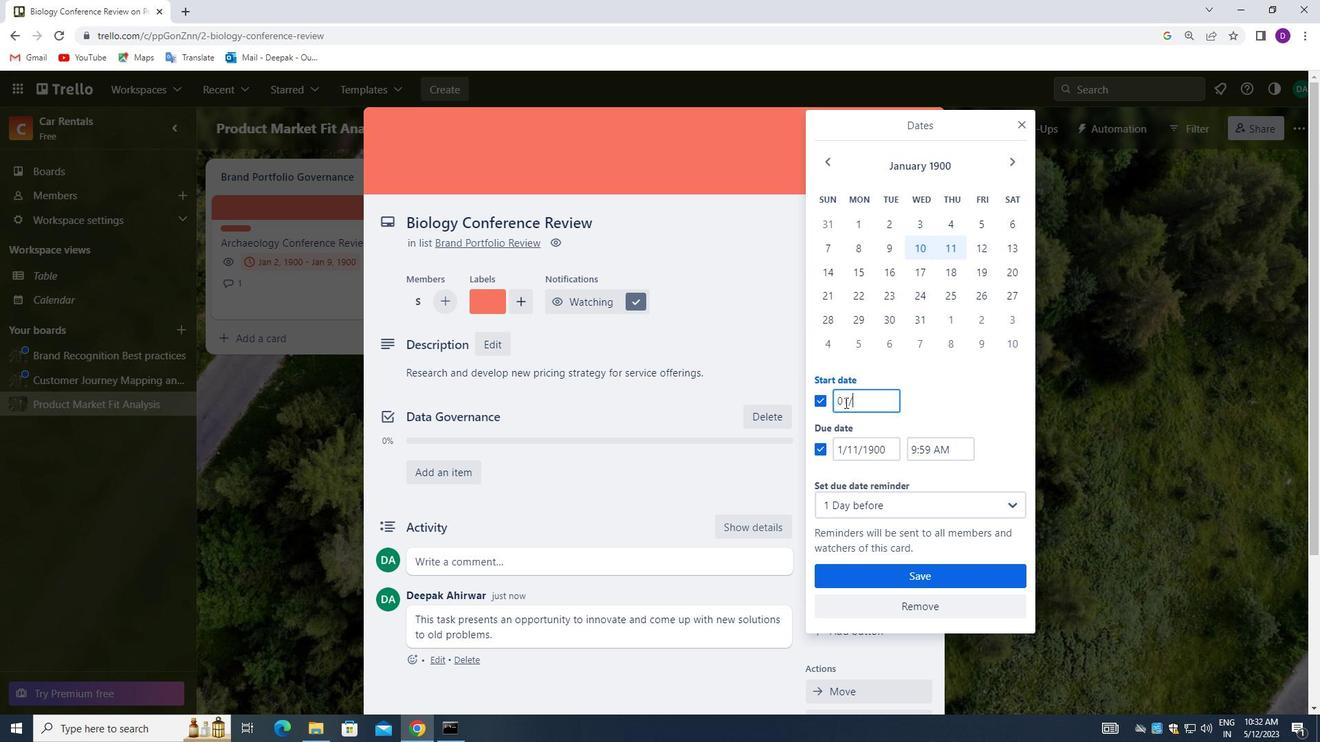
Action: Mouse moved to (843, 403)
Screenshot: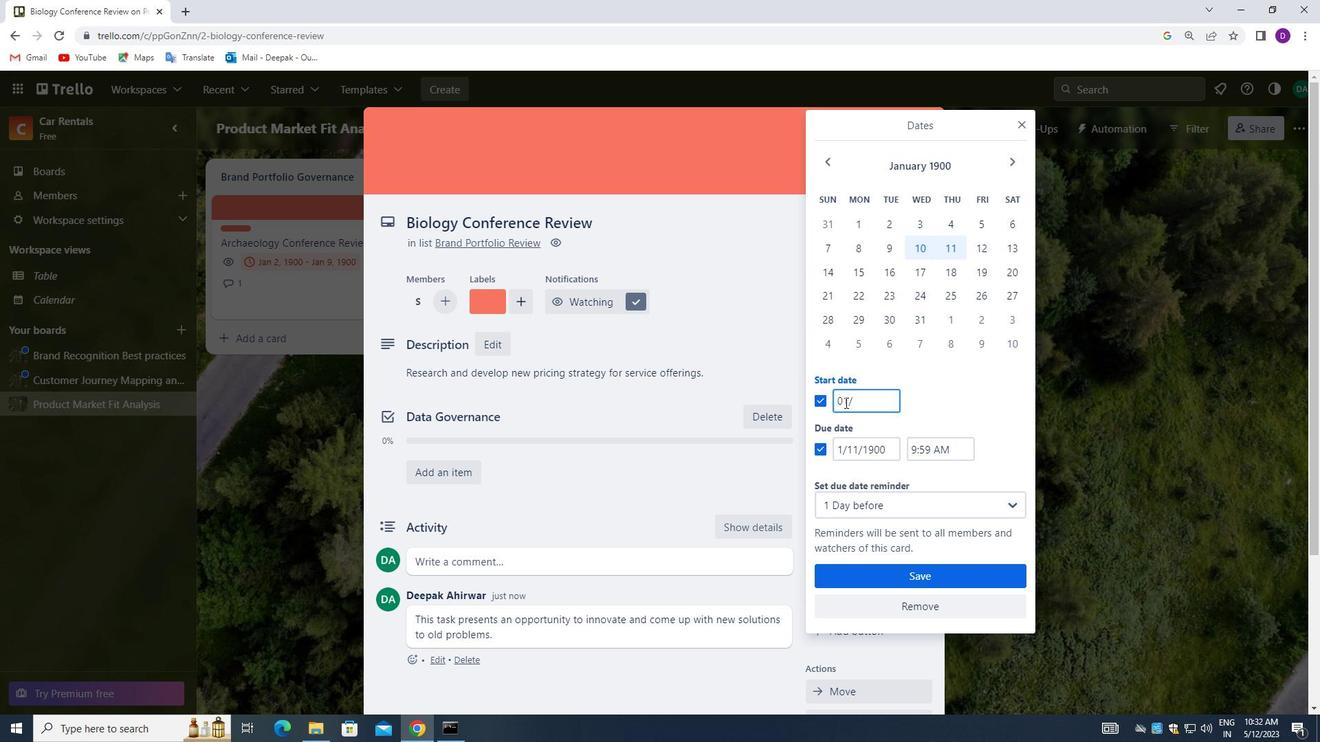 
Action: Key pressed 5/1900
Screenshot: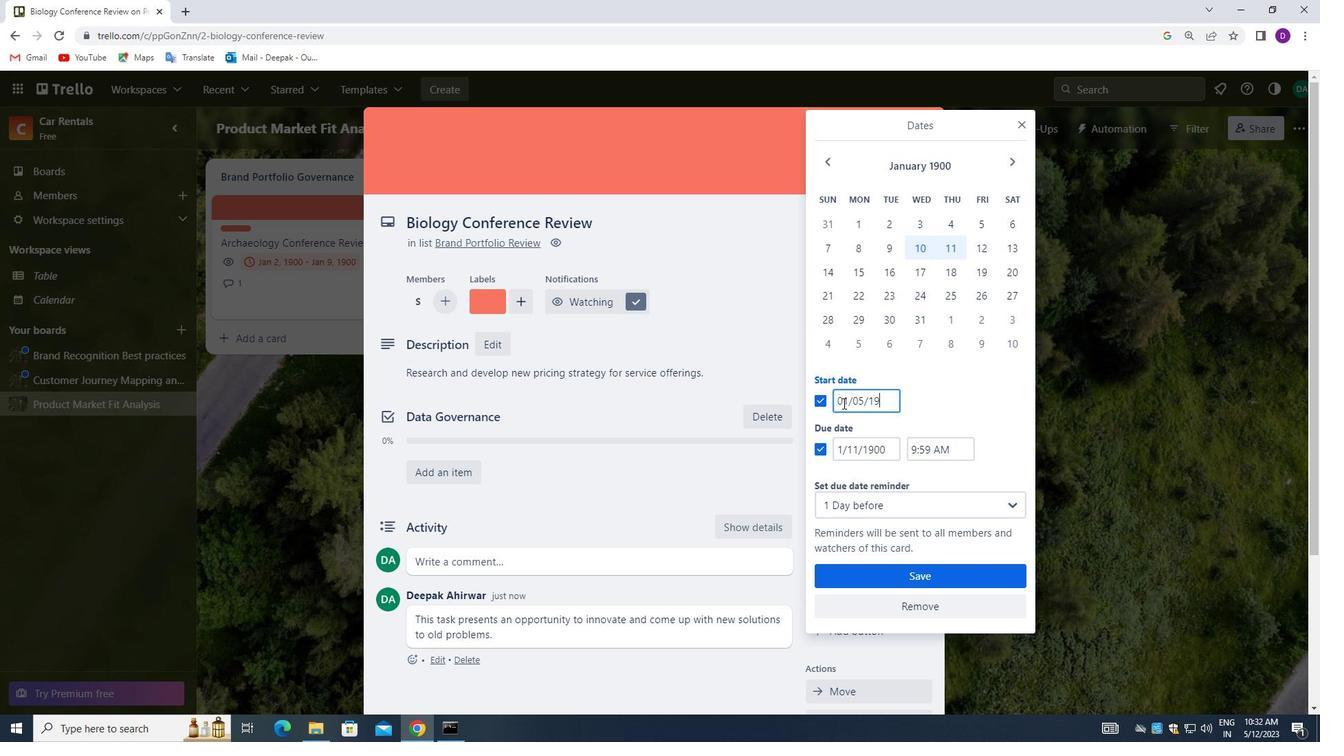 
Action: Mouse moved to (888, 448)
Screenshot: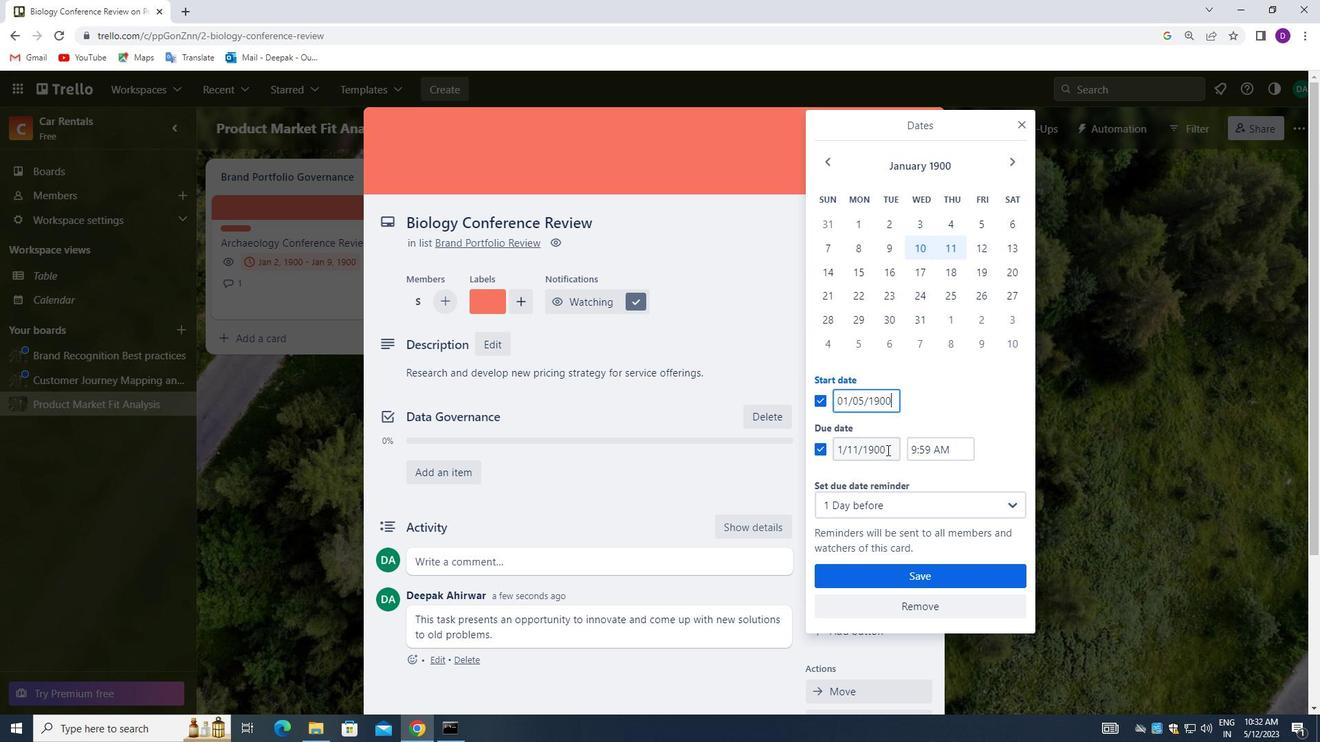 
Action: Mouse pressed left at (888, 448)
Screenshot: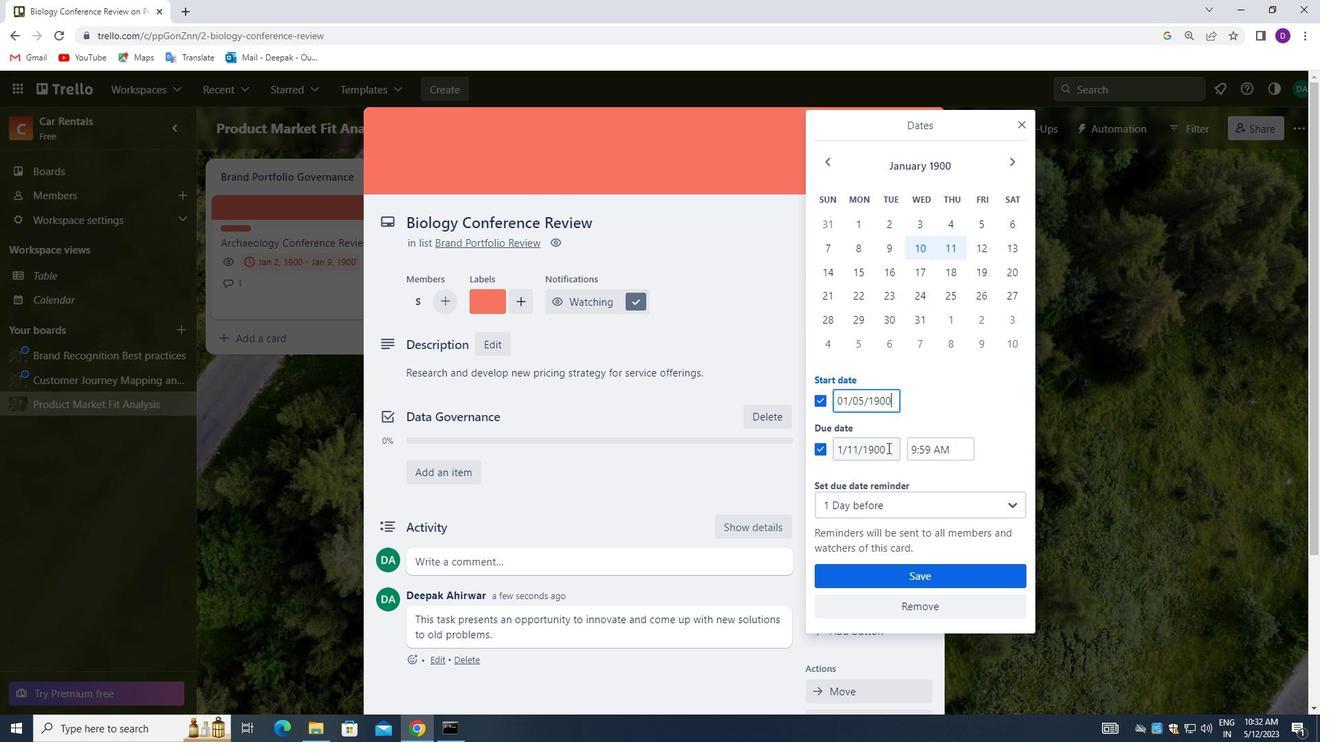 
Action: Mouse moved to (845, 451)
Screenshot: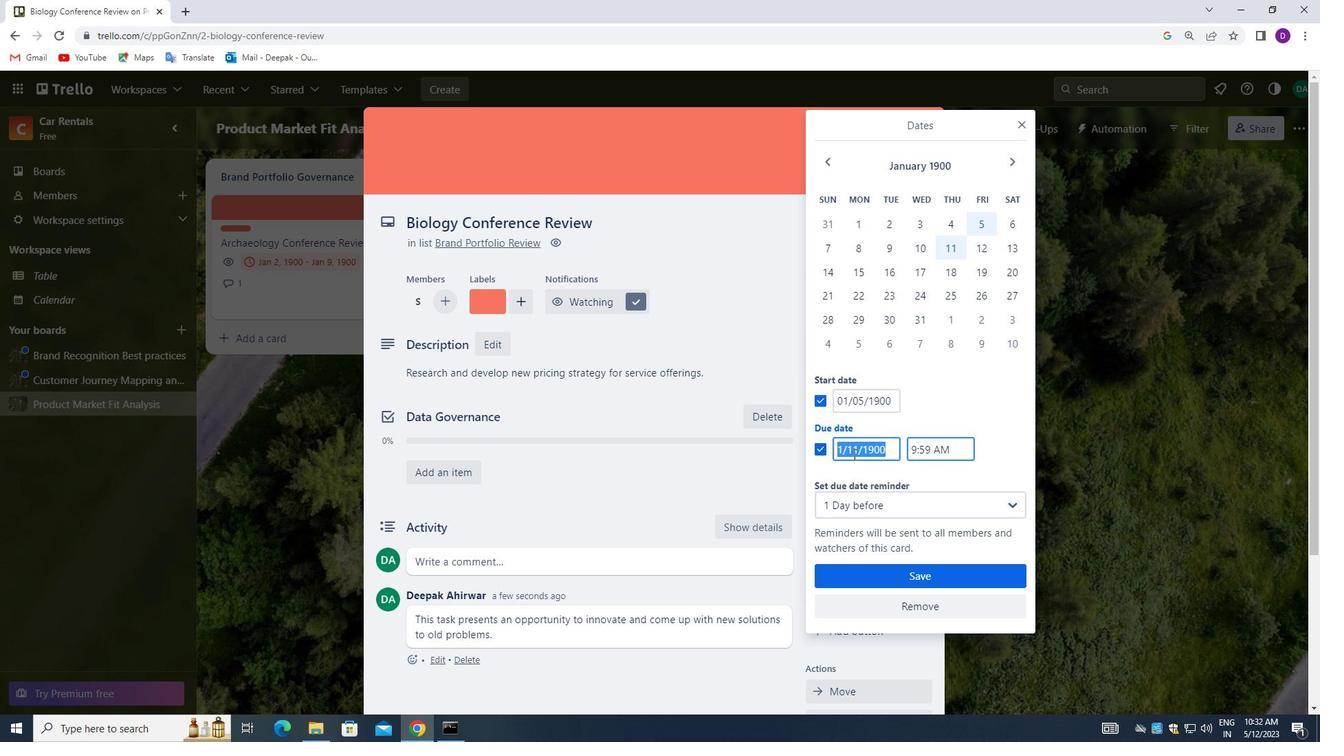 
Action: Key pressed <Key.backspace>
Screenshot: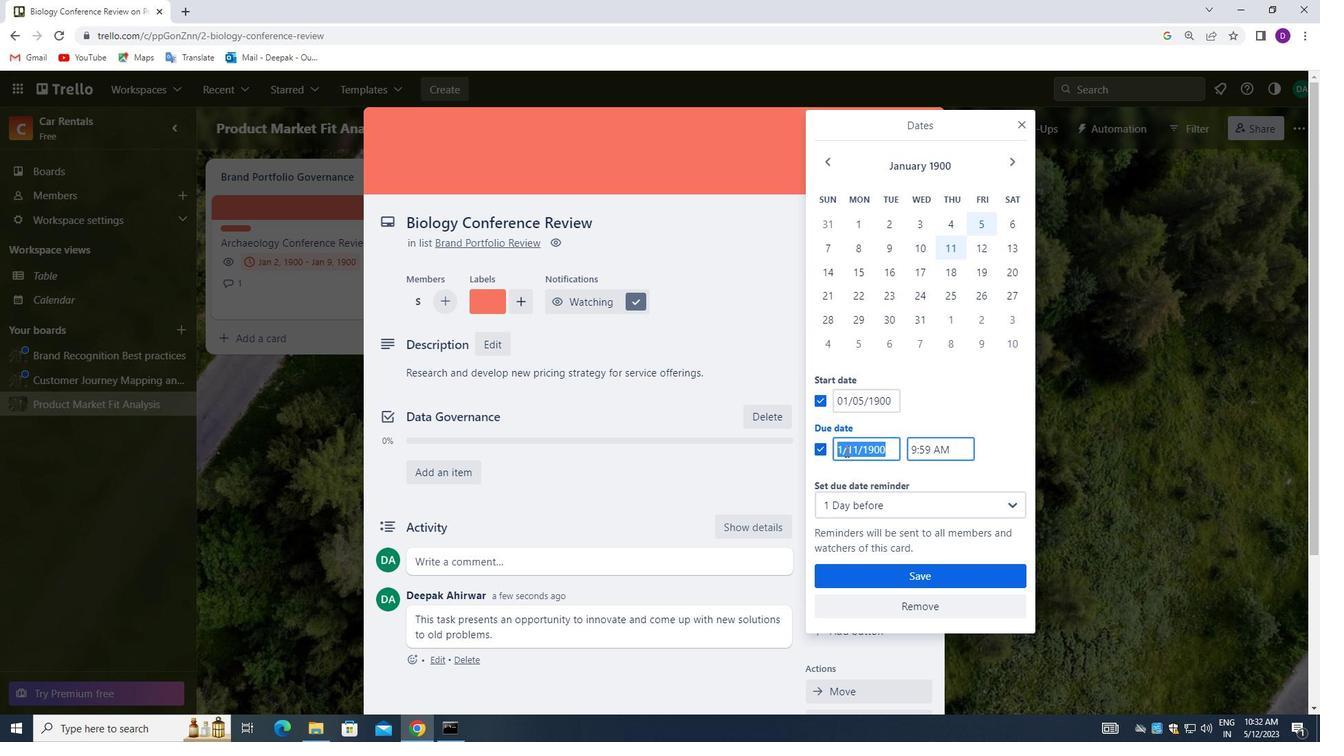 
Action: Mouse moved to (843, 451)
Screenshot: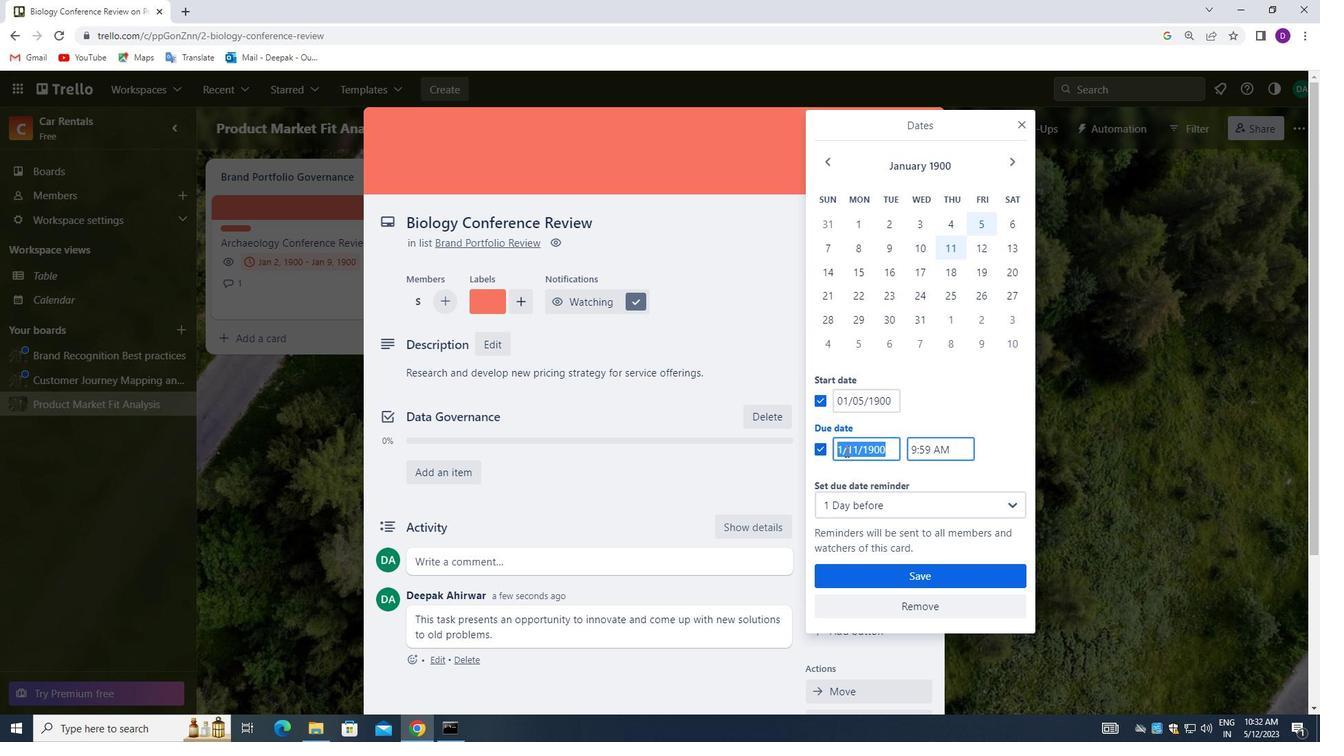 
Action: Key pressed 0
Screenshot: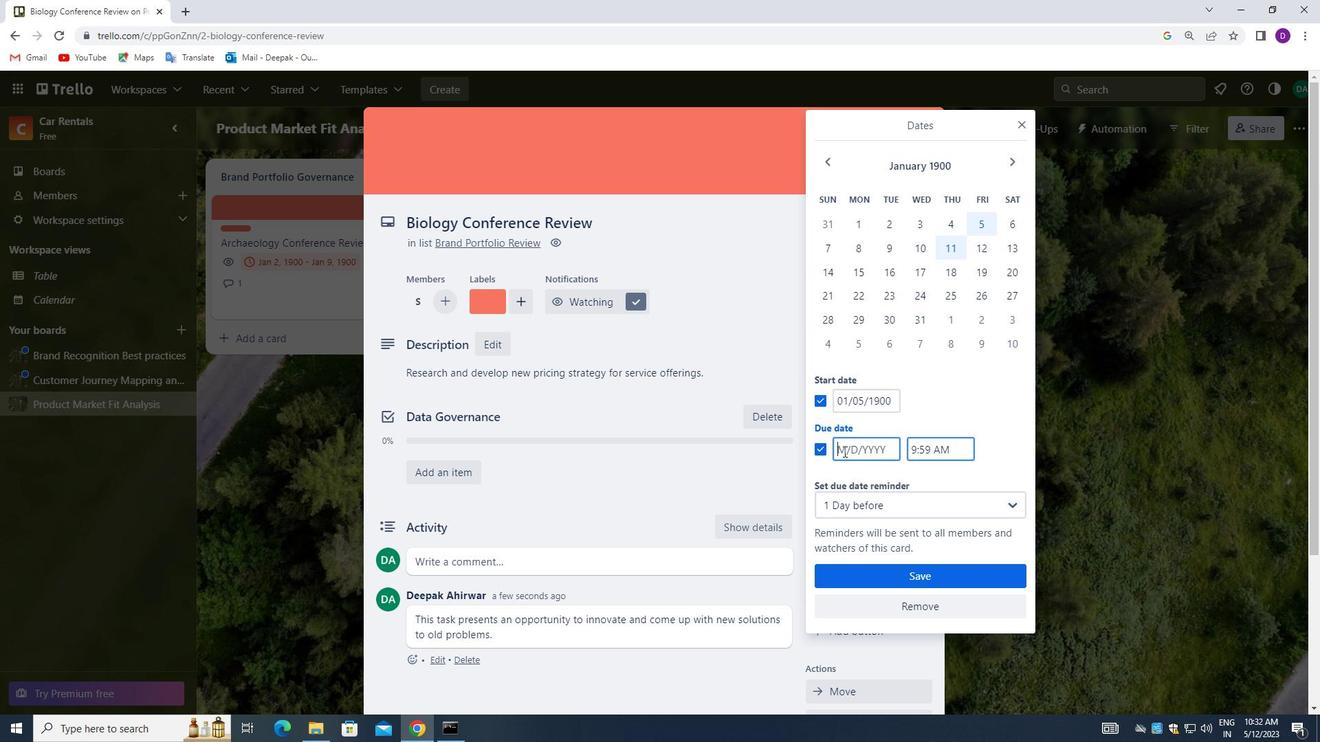 
Action: Mouse moved to (843, 451)
Screenshot: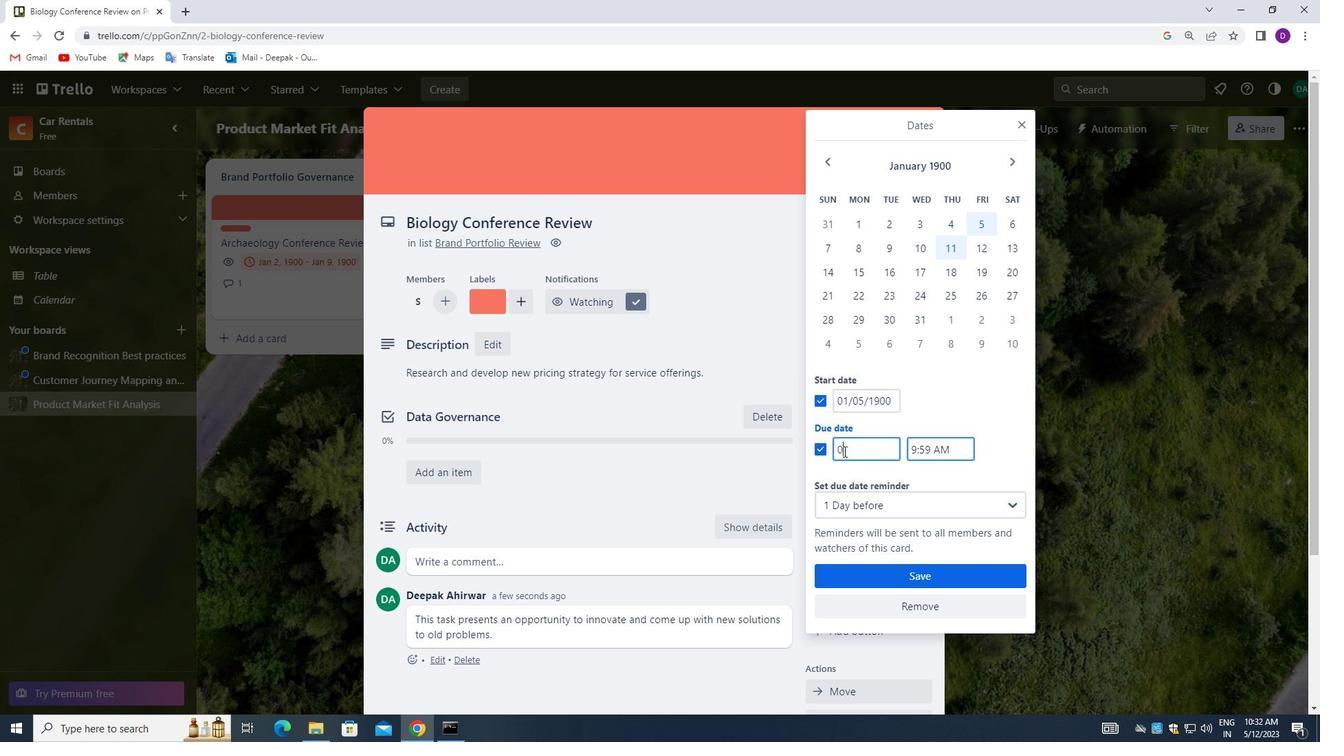 
Action: Key pressed 1
Screenshot: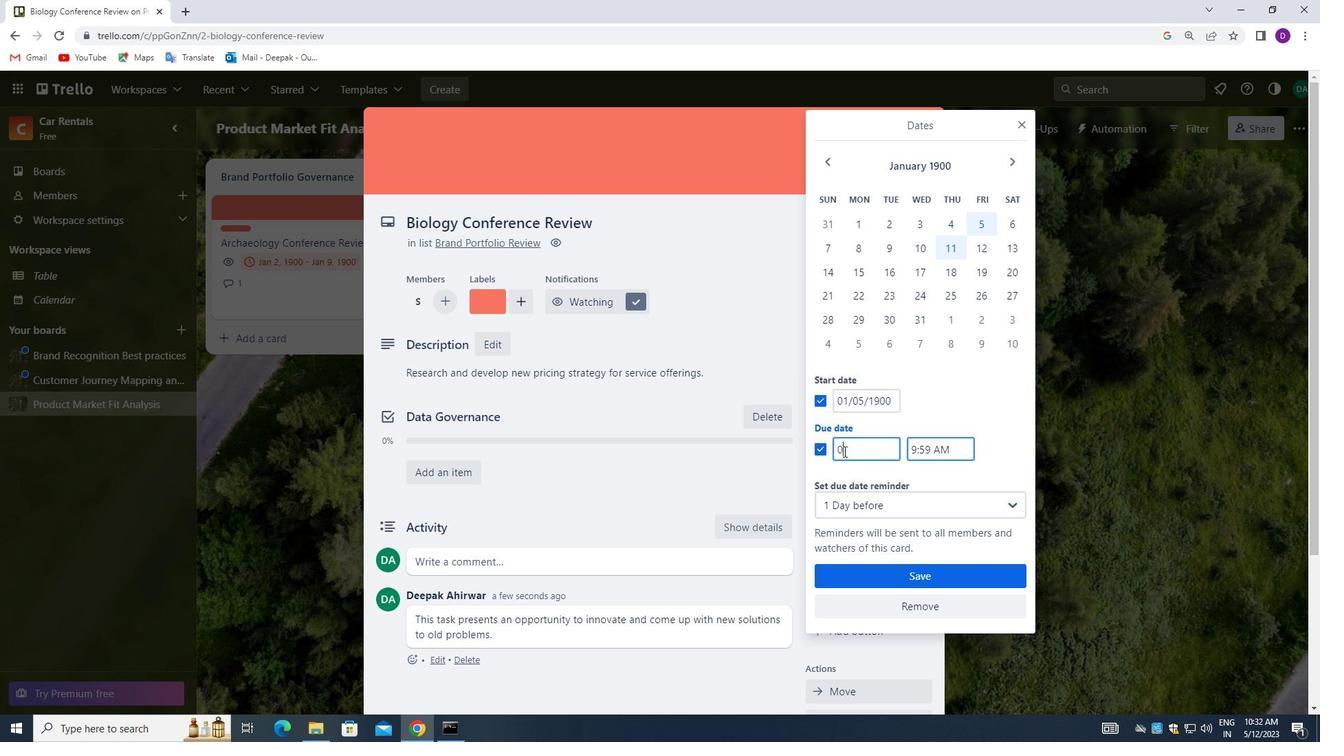 
Action: Mouse moved to (842, 451)
Screenshot: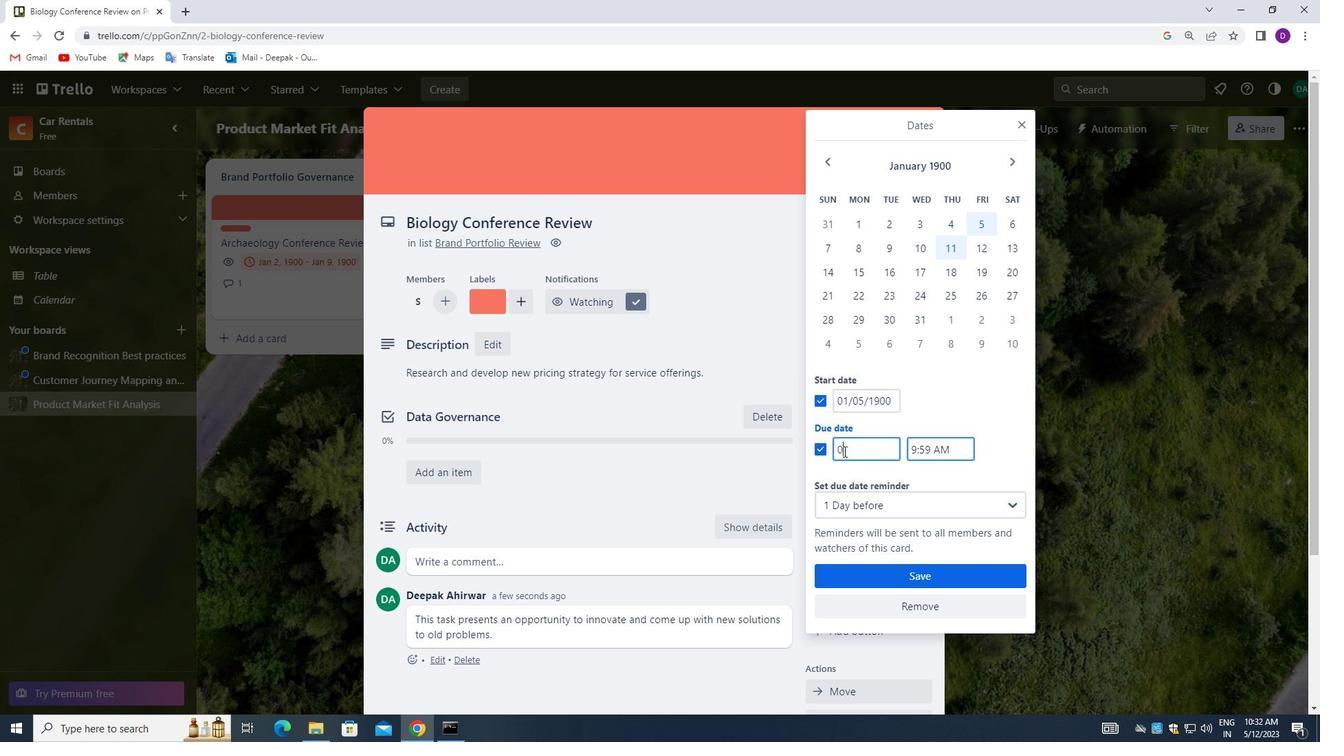 
Action: Key pressed /
Screenshot: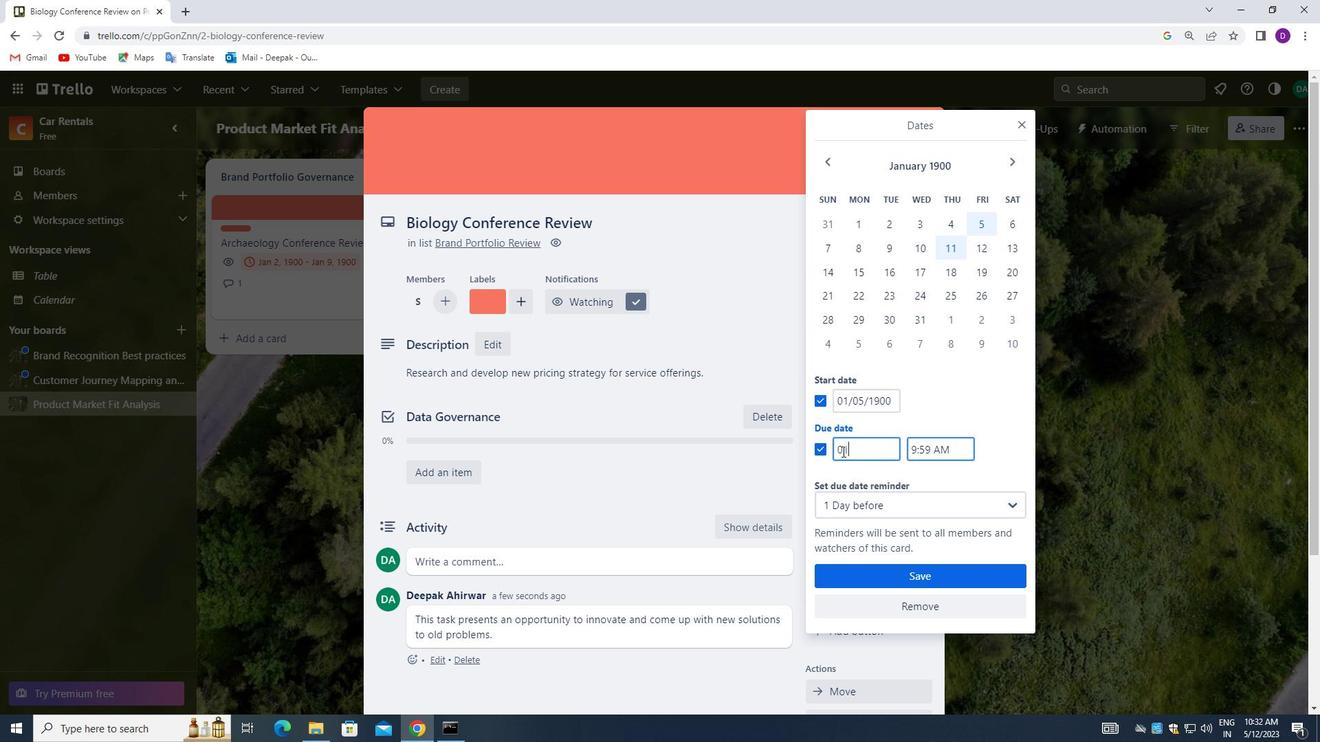 
Action: Mouse moved to (841, 451)
Screenshot: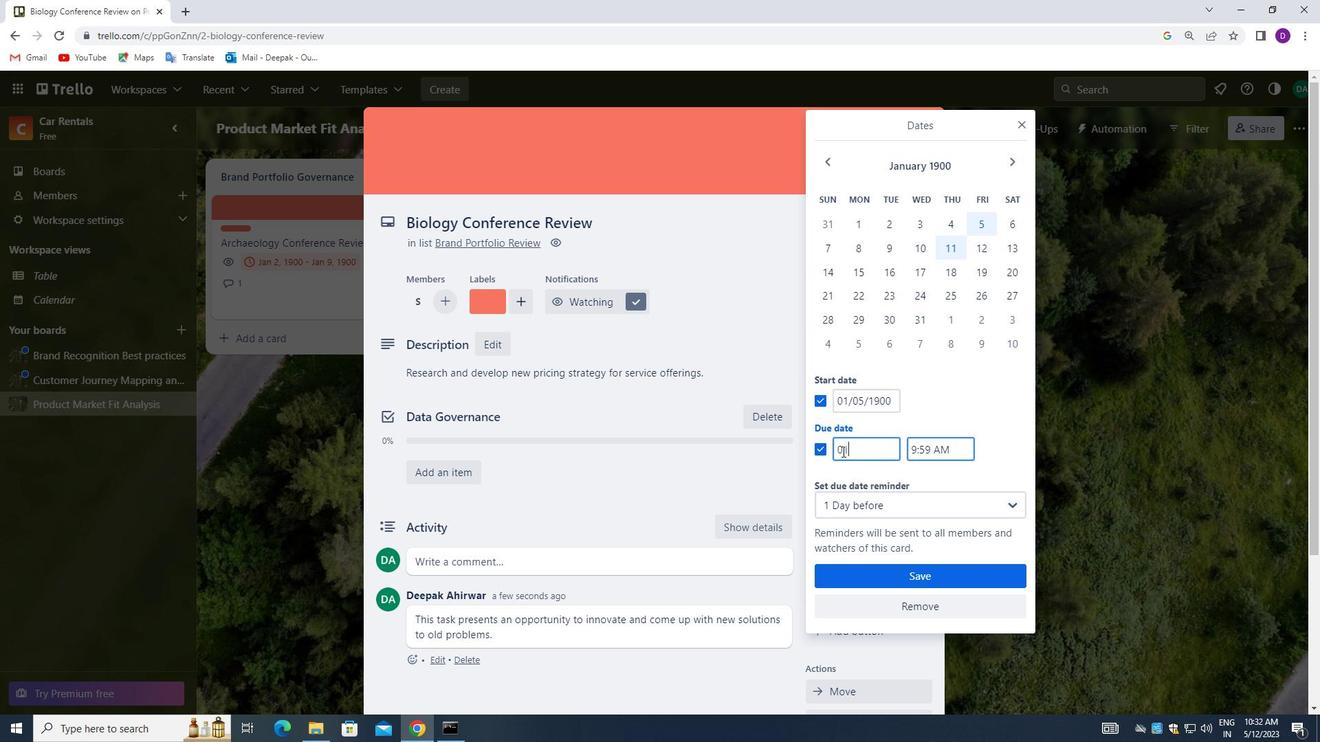 
Action: Key pressed 12/1900
Screenshot: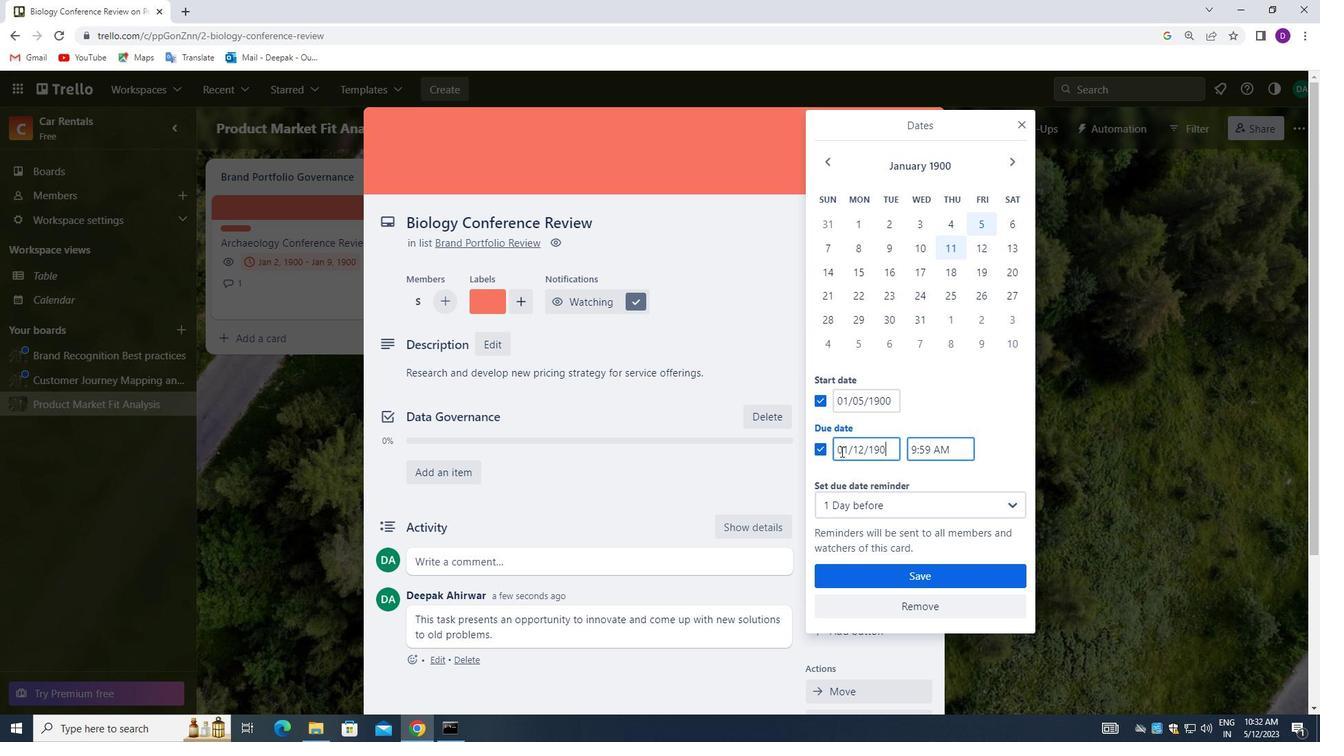 
Action: Mouse moved to (917, 577)
Screenshot: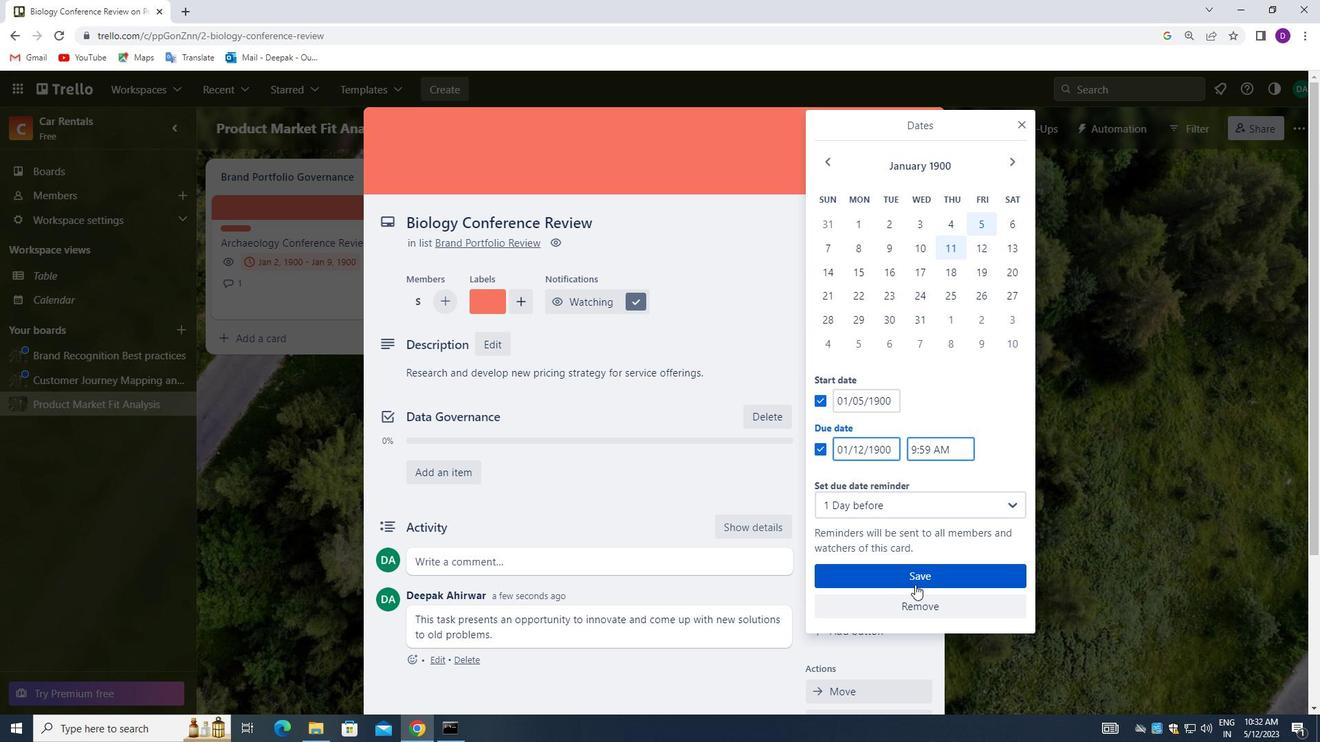 
Action: Mouse pressed left at (917, 577)
Screenshot: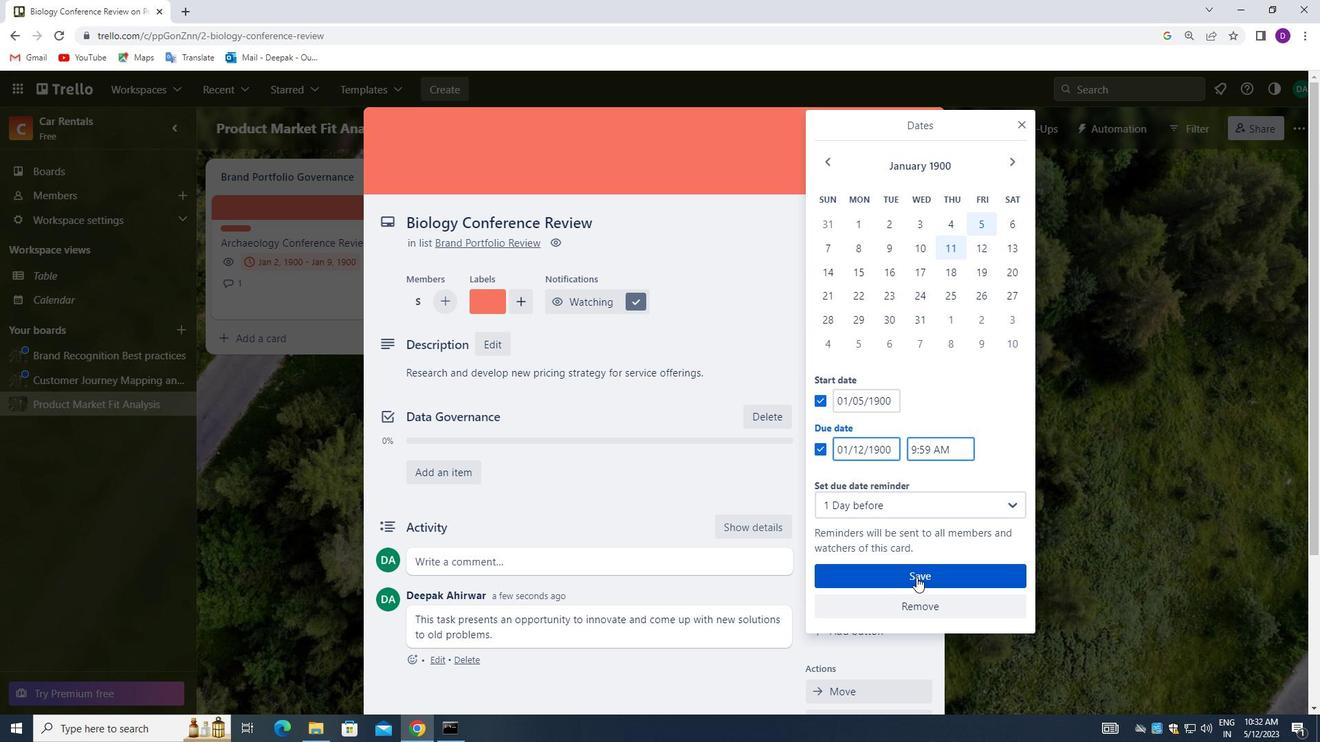 
Action: Mouse moved to (657, 542)
Screenshot: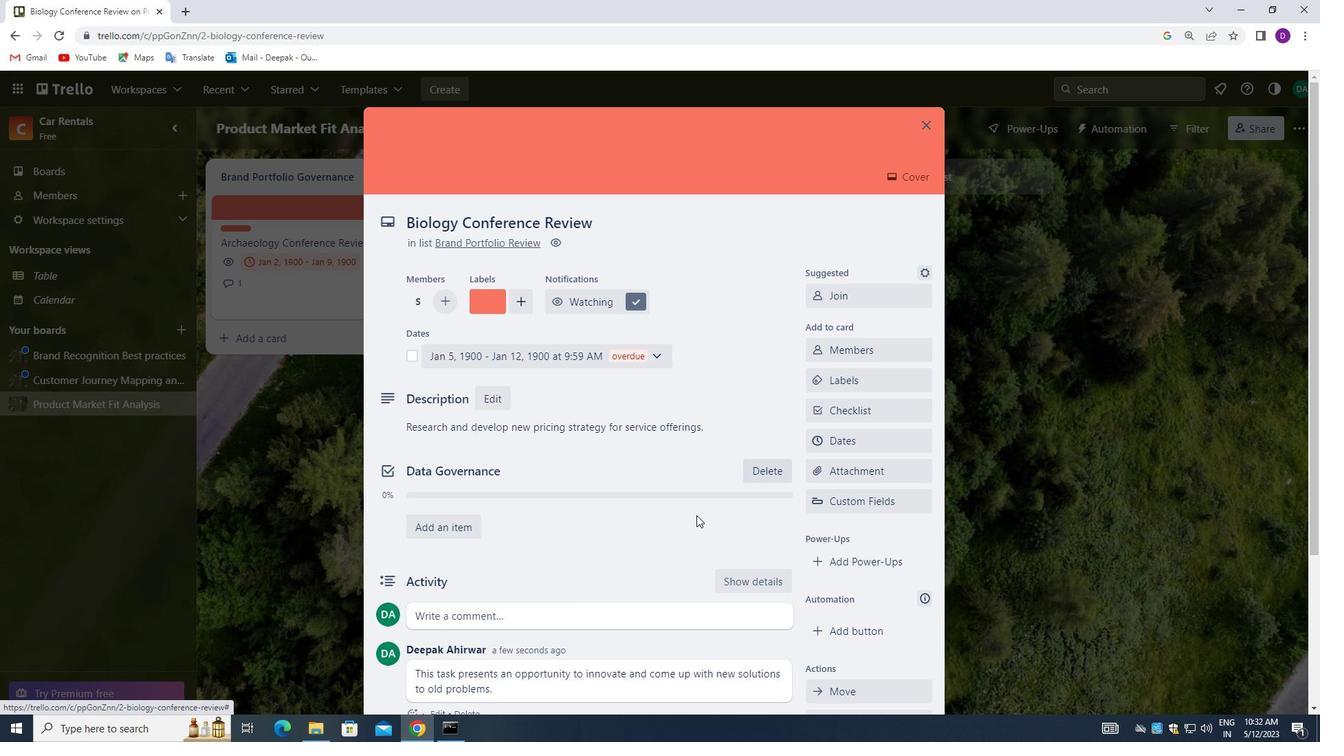 
Action: Mouse scrolled (657, 541) with delta (0, 0)
Screenshot: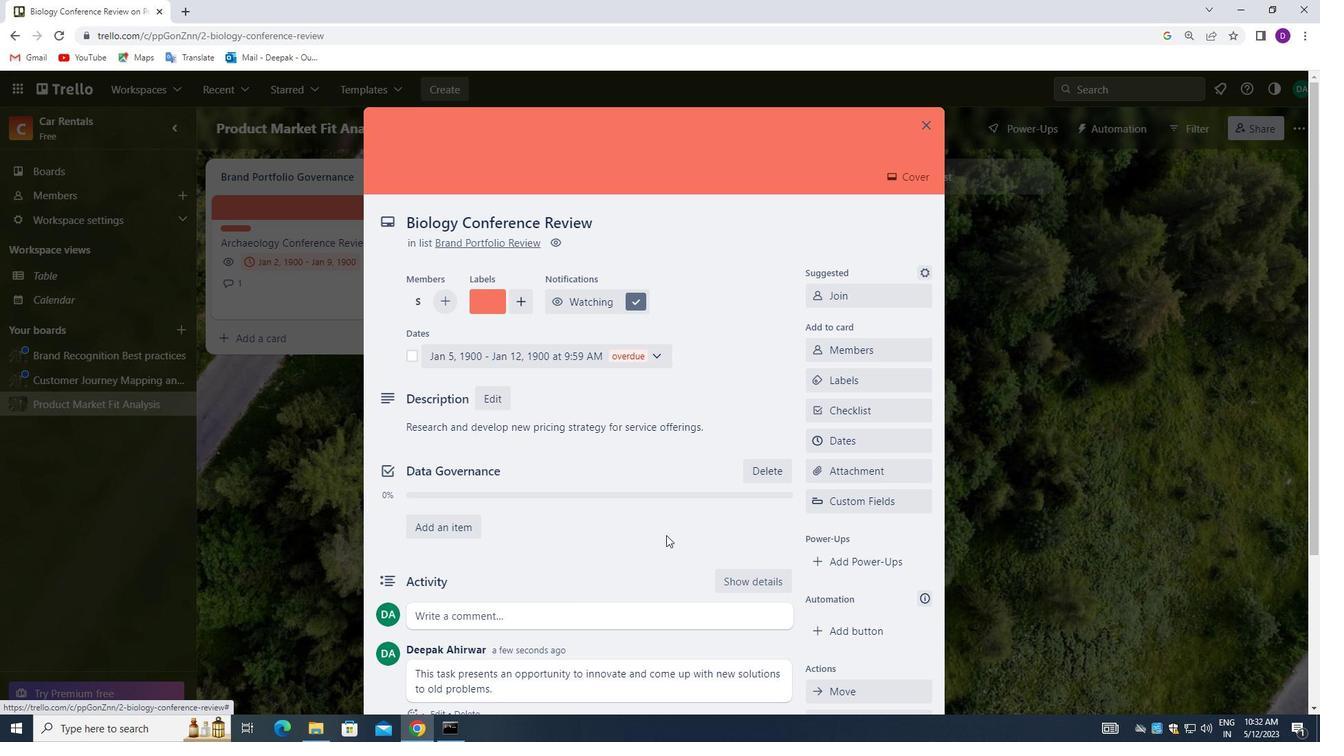 
Action: Mouse moved to (657, 543)
Screenshot: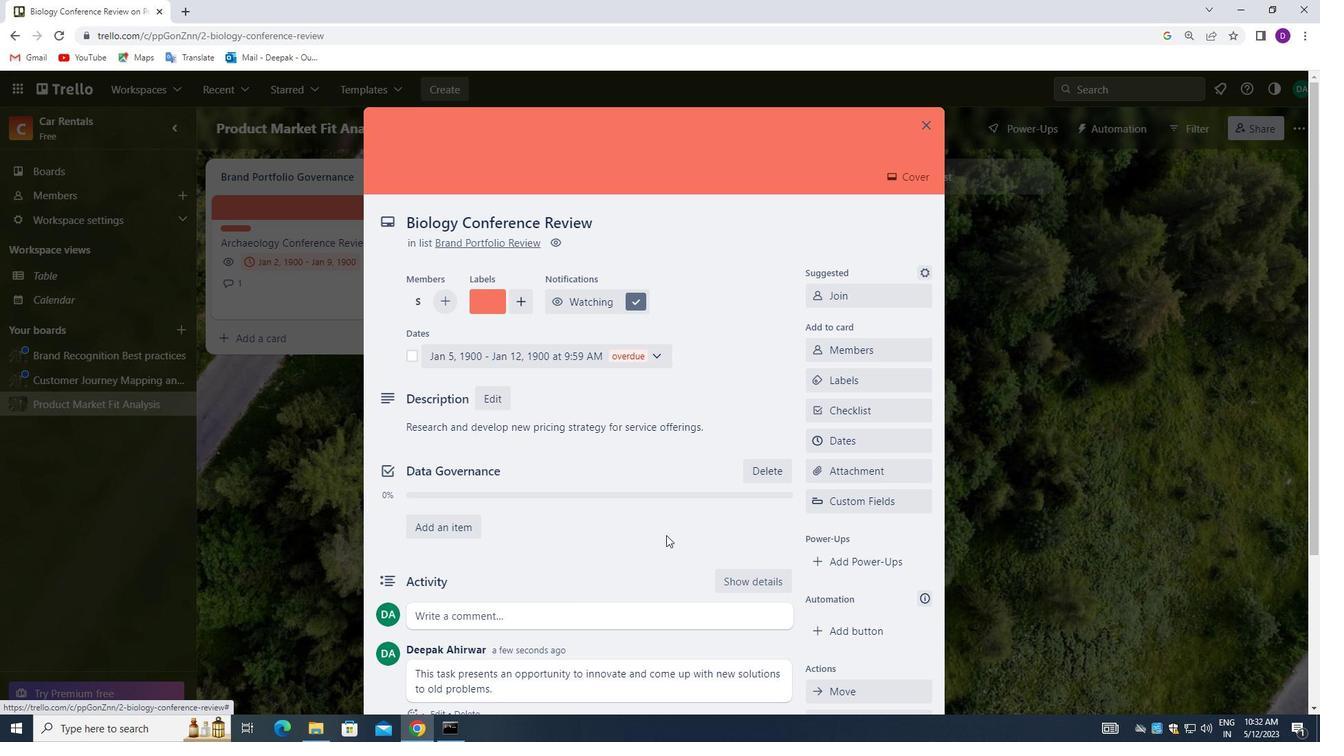 
Action: Mouse scrolled (657, 542) with delta (0, 0)
Screenshot: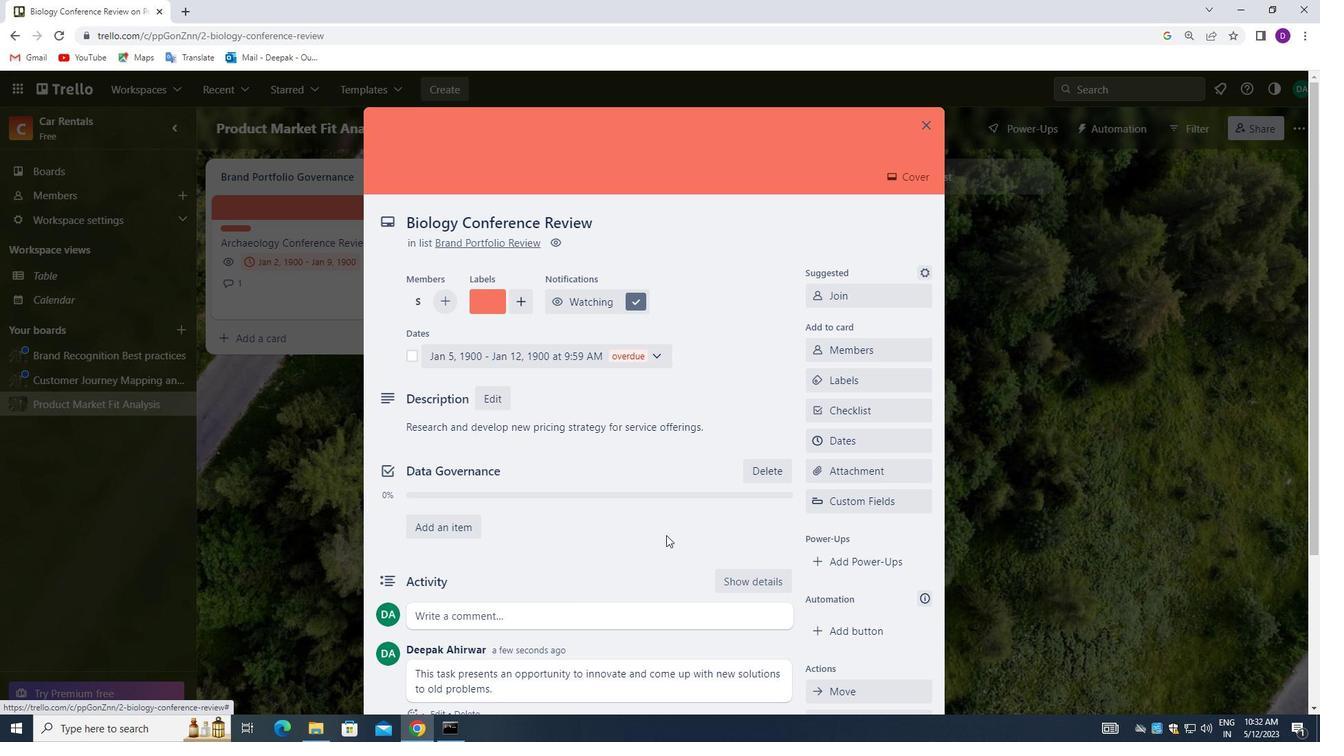 
Action: Mouse scrolled (657, 542) with delta (0, 0)
Screenshot: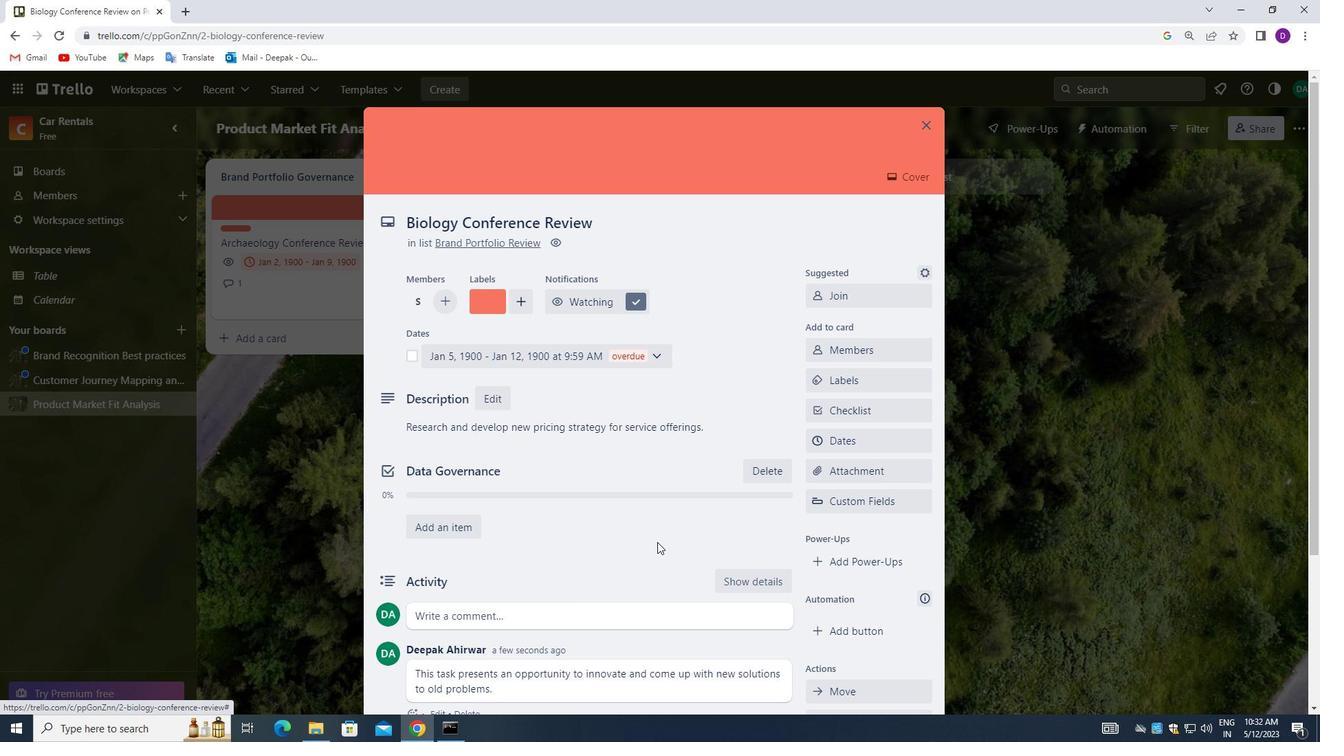 
Action: Mouse moved to (657, 544)
Screenshot: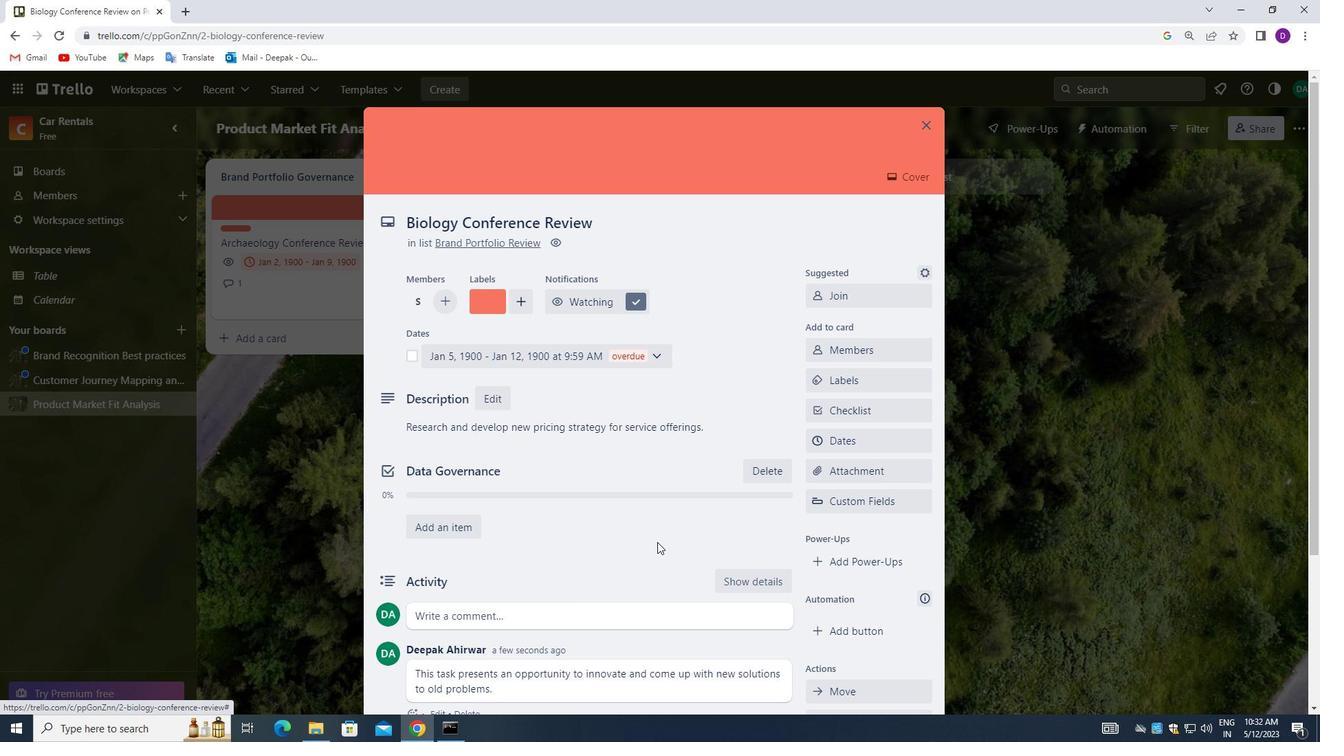 
Action: Mouse scrolled (657, 543) with delta (0, 0)
Screenshot: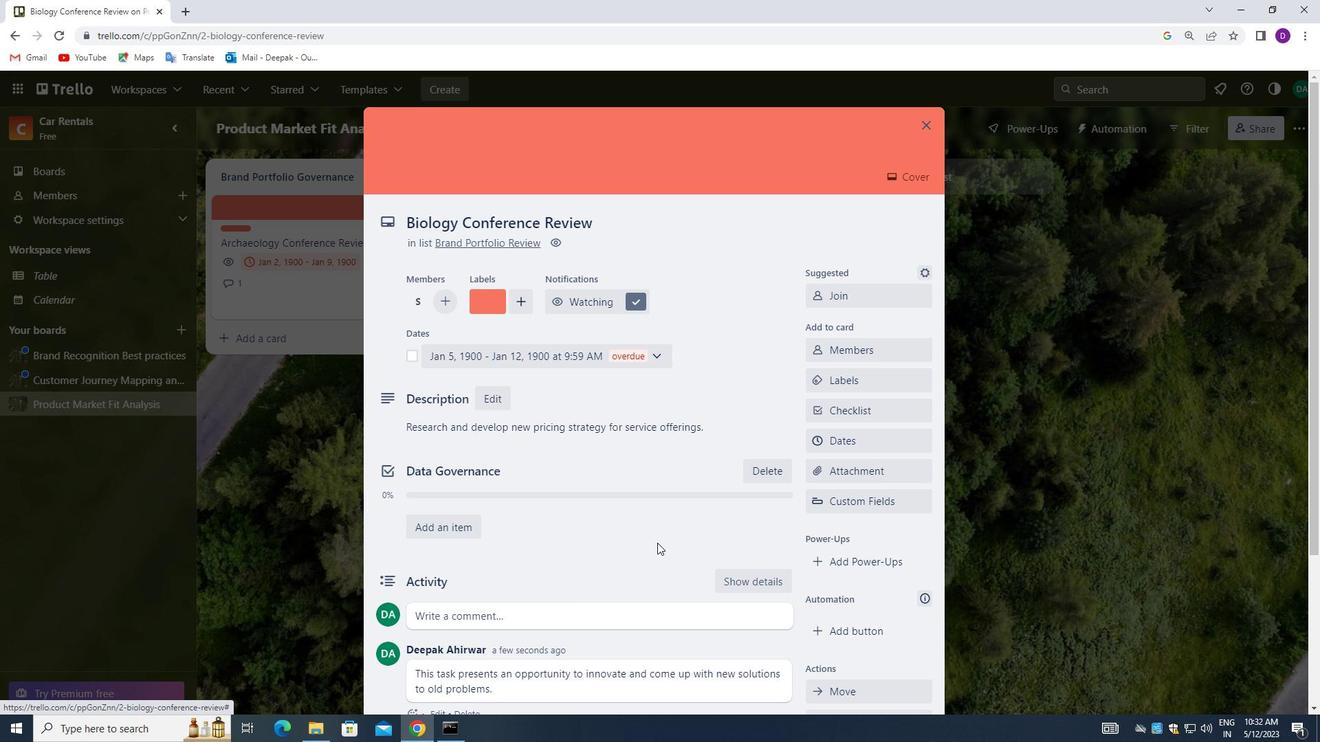 
Action: Mouse moved to (691, 385)
Screenshot: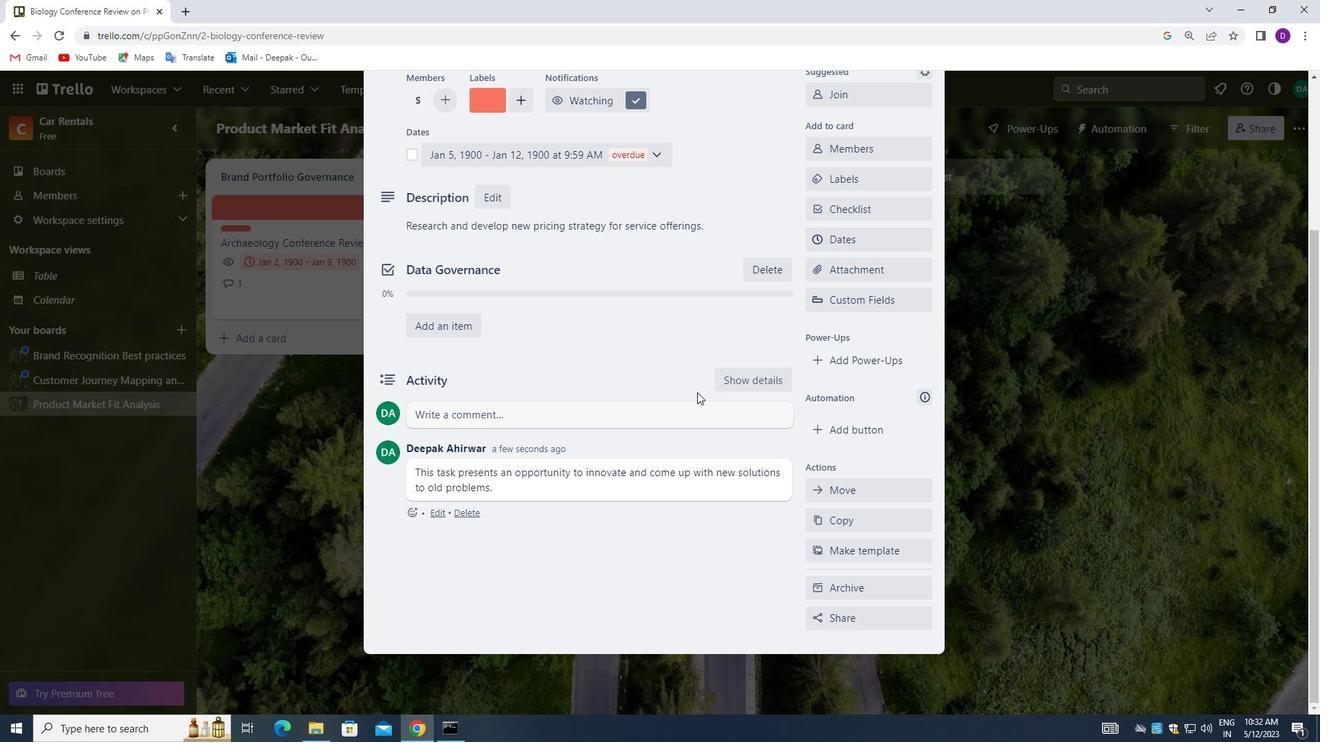 
Action: Mouse scrolled (691, 386) with delta (0, 0)
Screenshot: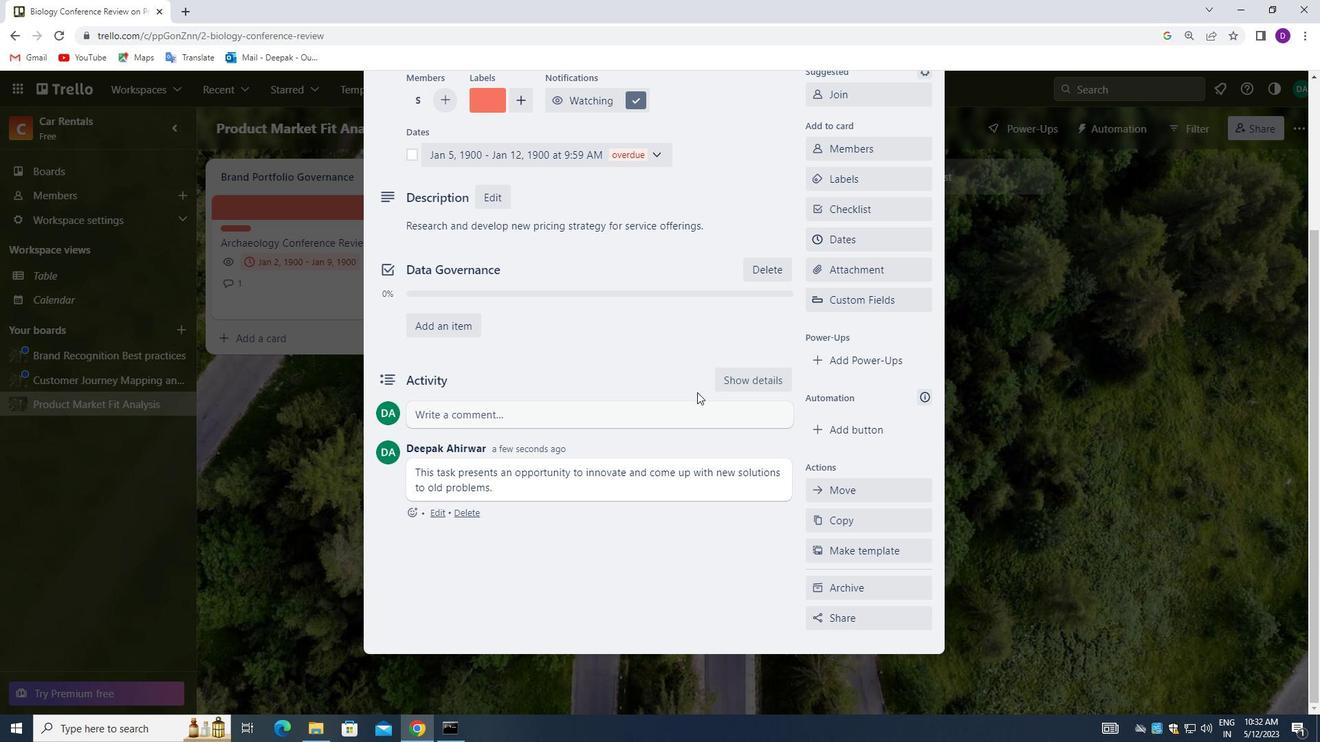 
Action: Mouse moved to (690, 381)
Screenshot: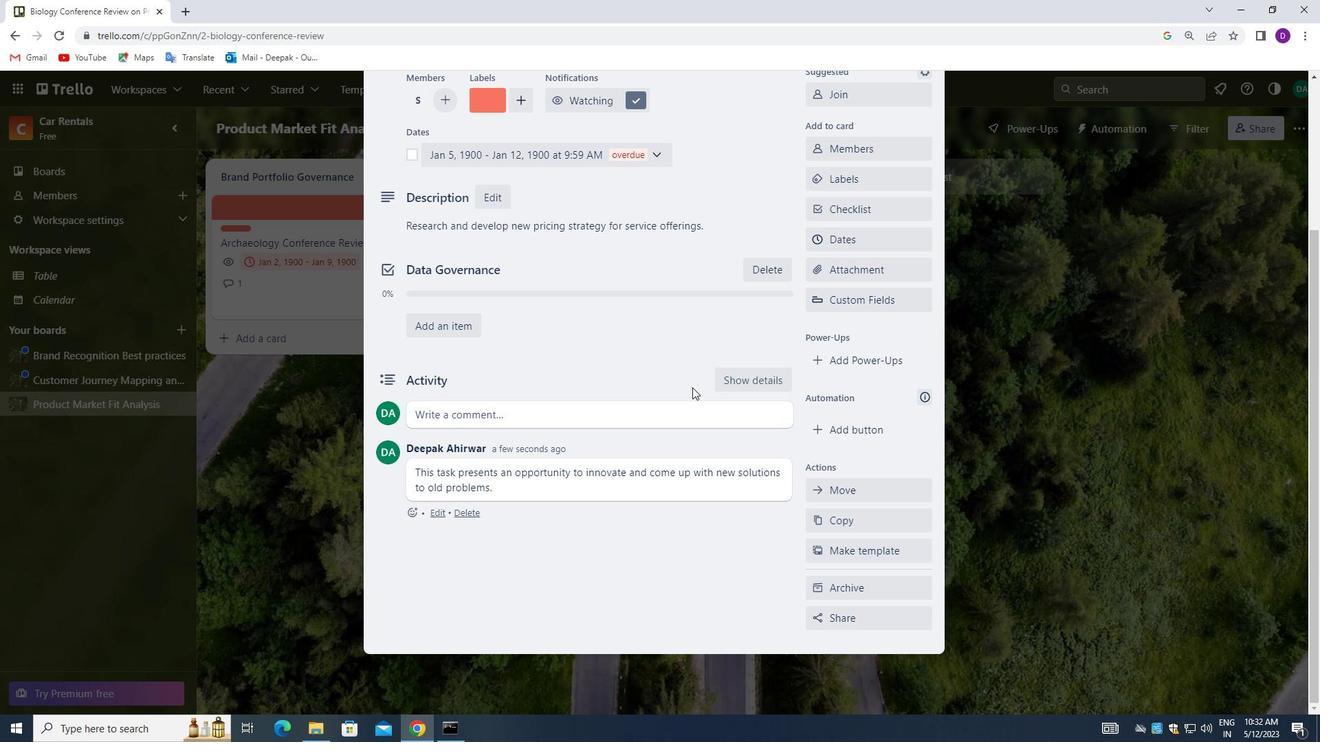 
Action: Mouse scrolled (690, 382) with delta (0, 0)
Screenshot: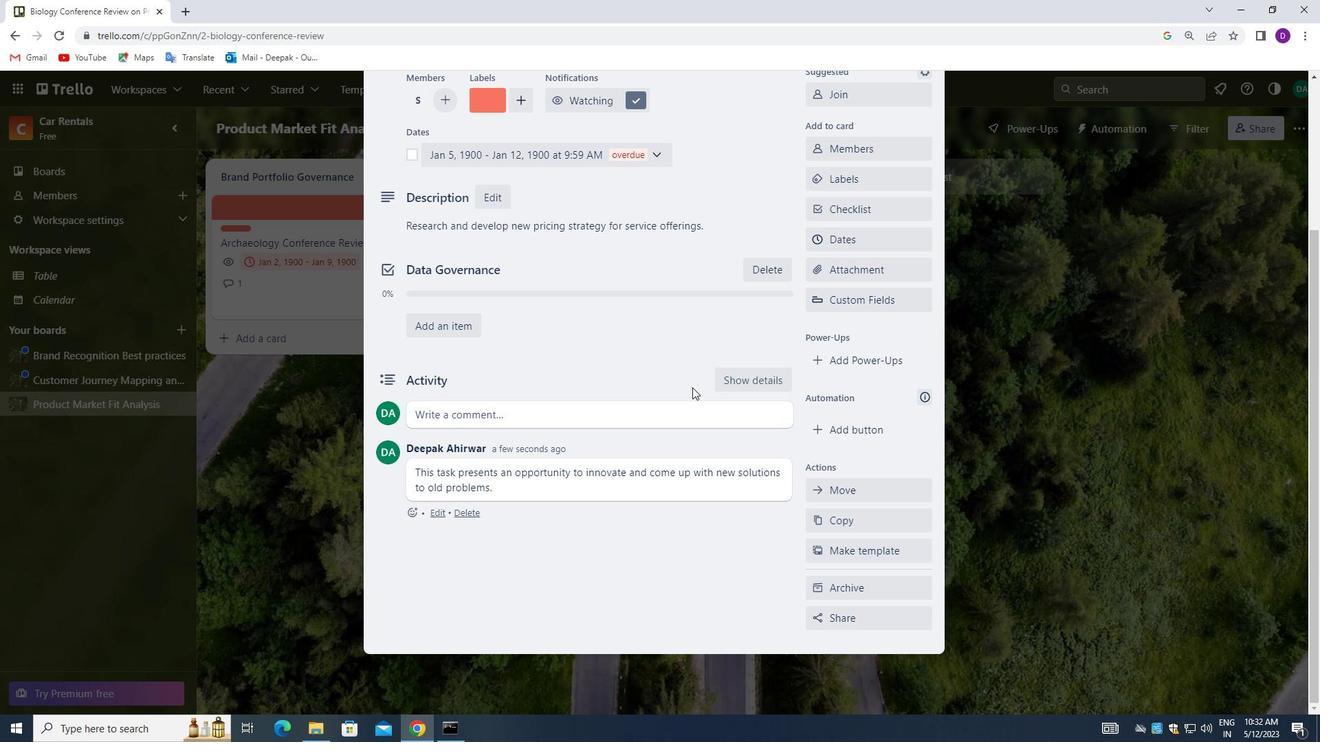 
Action: Mouse scrolled (690, 382) with delta (0, 0)
Screenshot: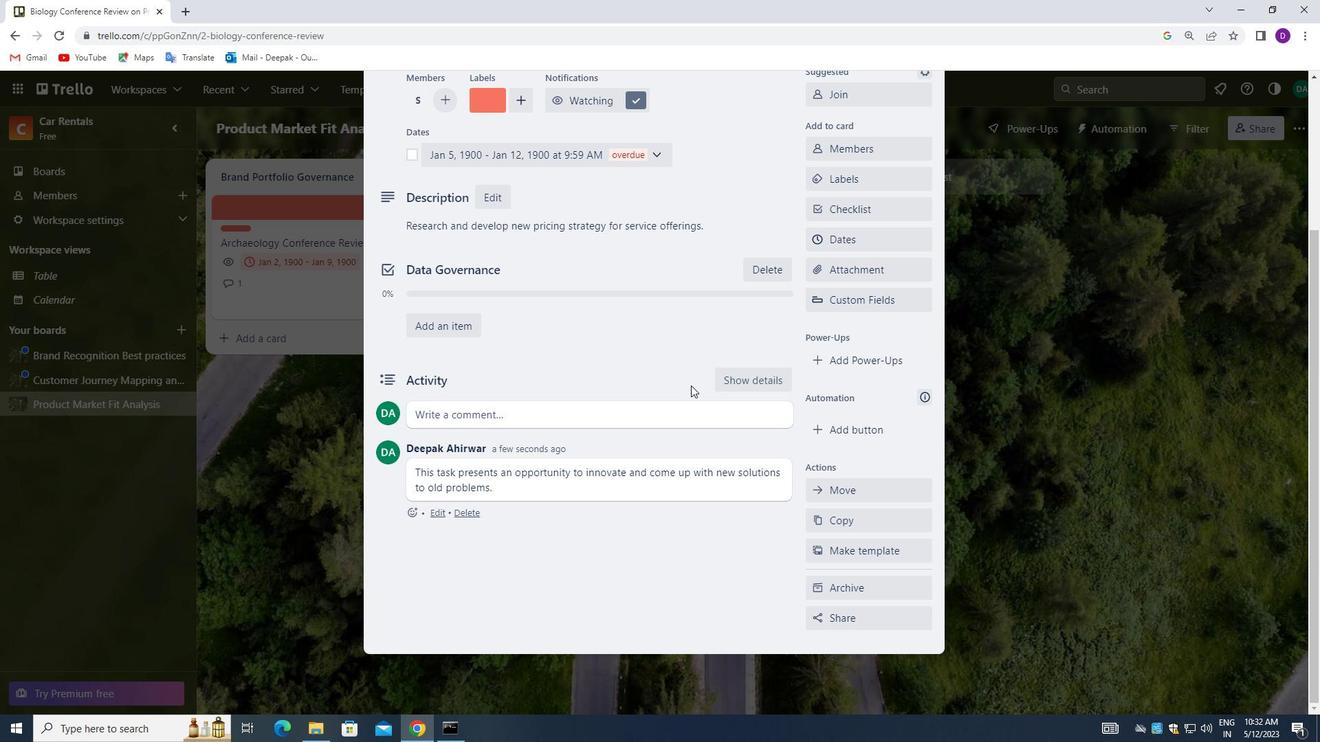 
Action: Mouse scrolled (690, 382) with delta (0, 0)
Screenshot: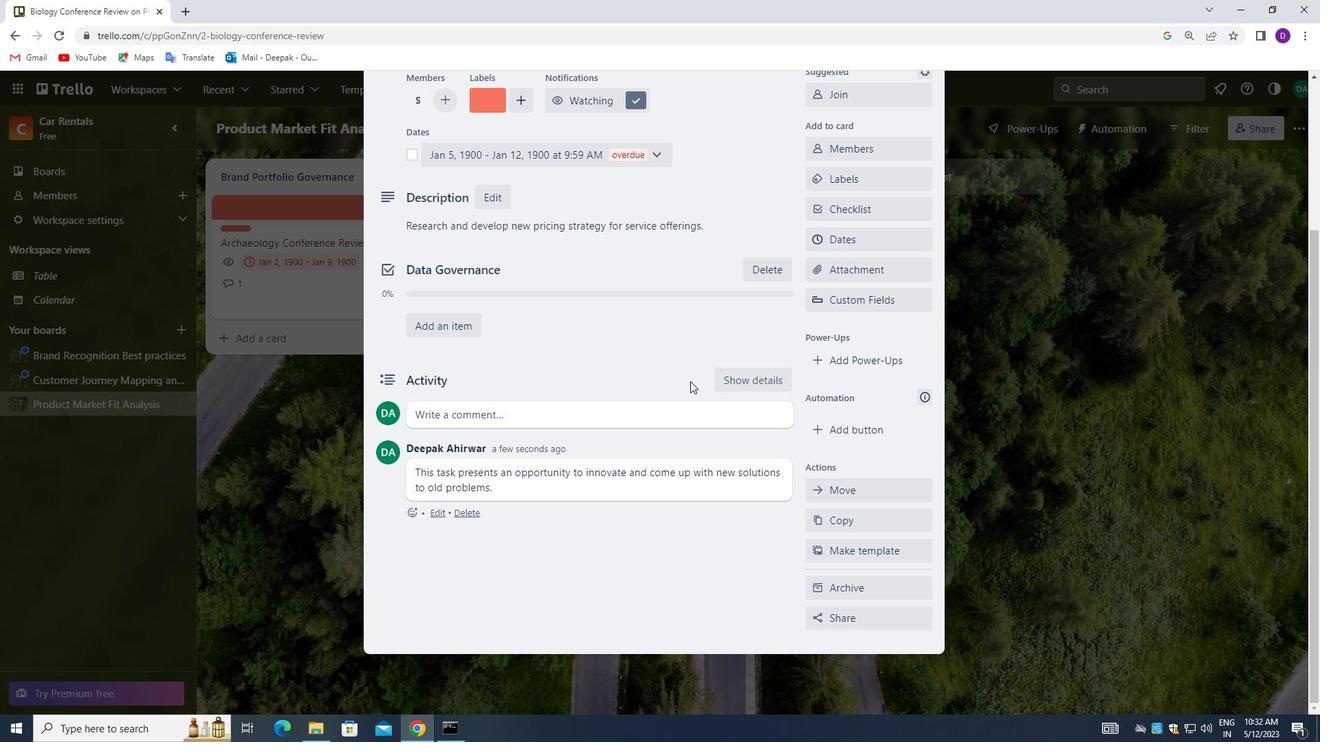 
Action: Mouse moved to (689, 380)
Screenshot: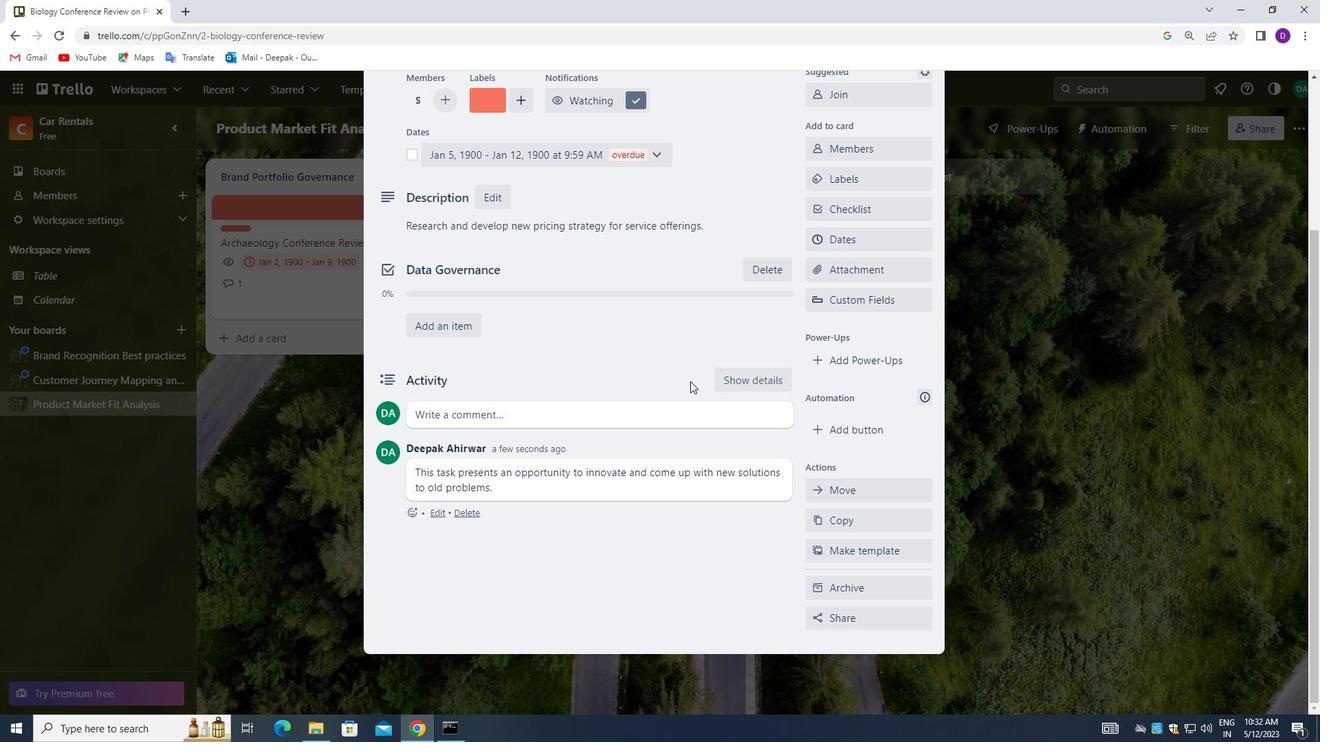 
Action: Mouse scrolled (689, 381) with delta (0, 0)
Screenshot: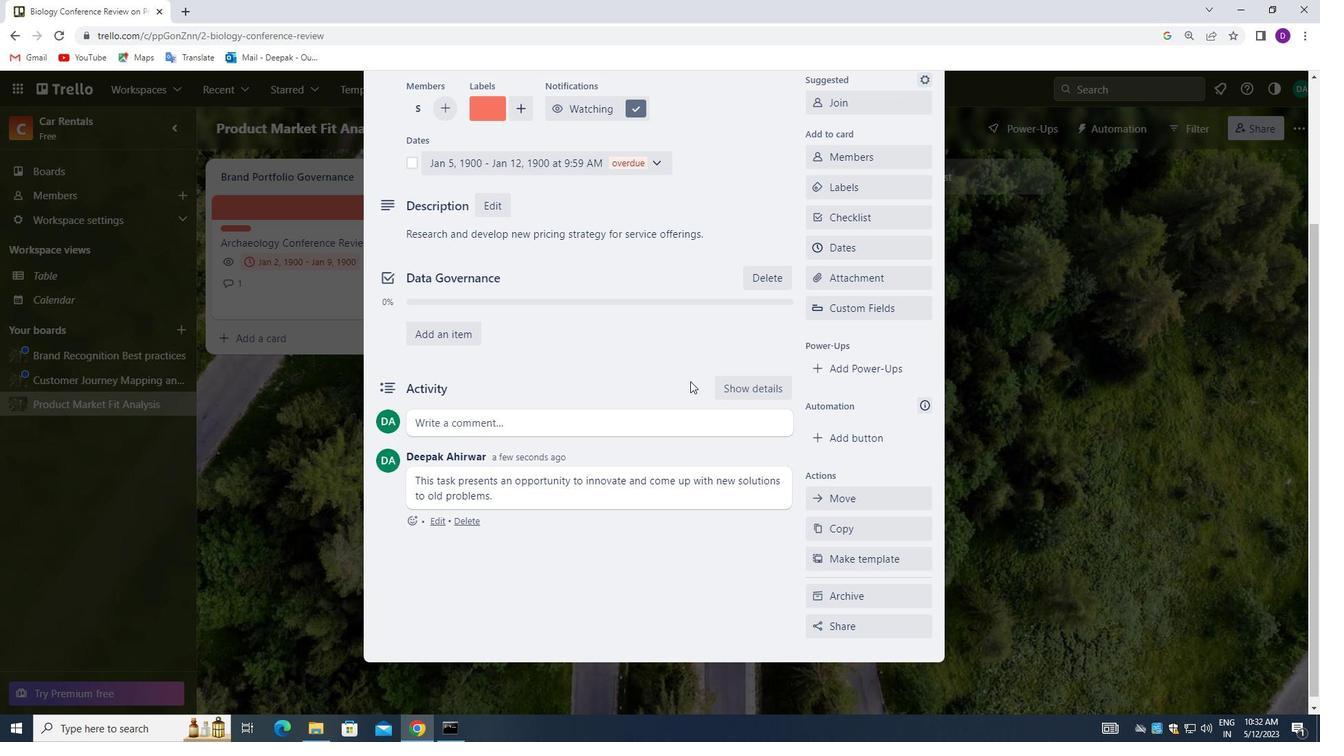 
Action: Mouse scrolled (689, 381) with delta (0, 0)
Screenshot: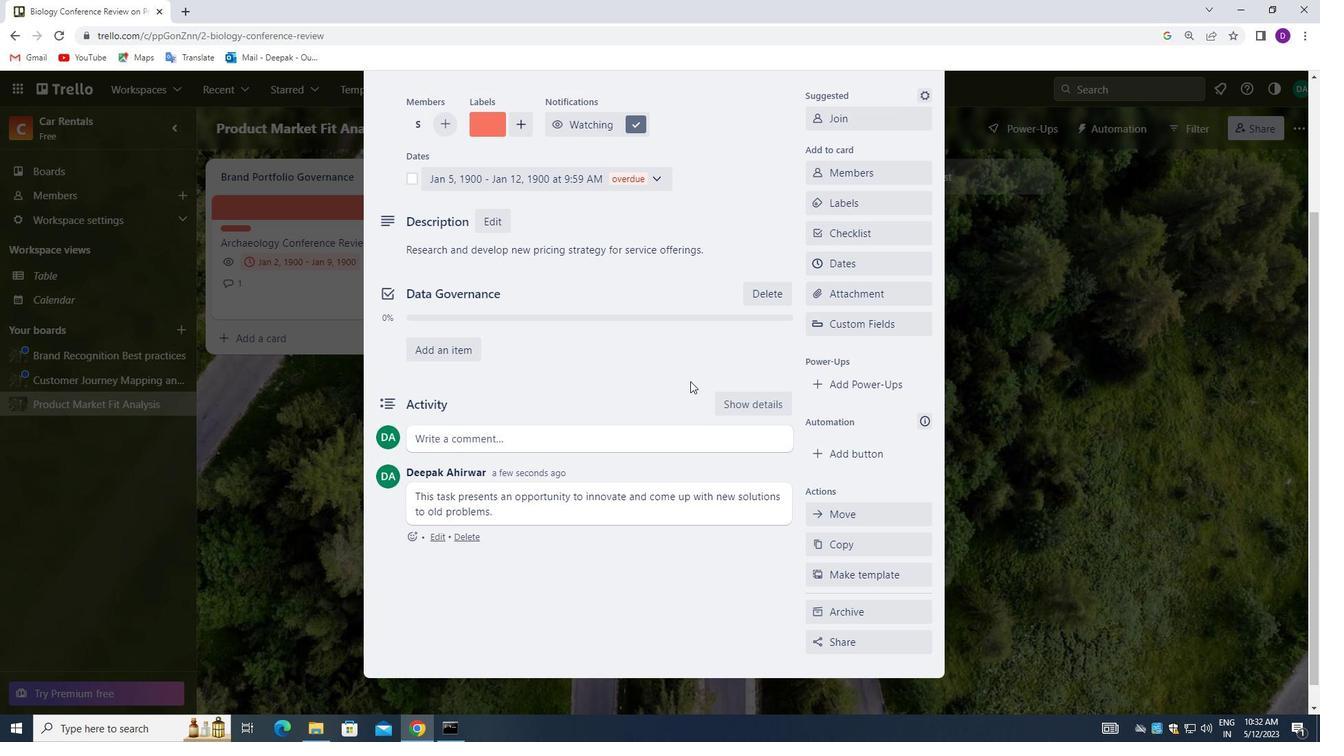
Action: Mouse moved to (927, 123)
Screenshot: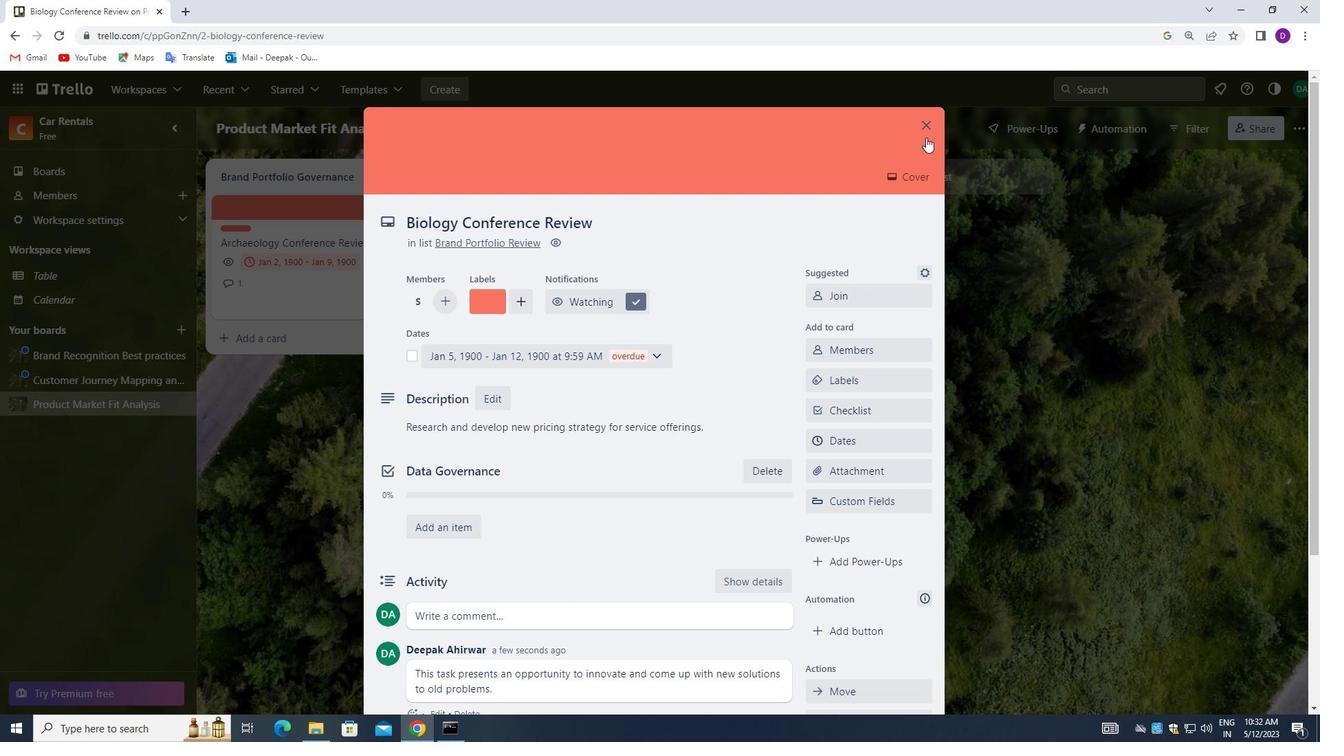 
Action: Mouse pressed left at (927, 123)
Screenshot: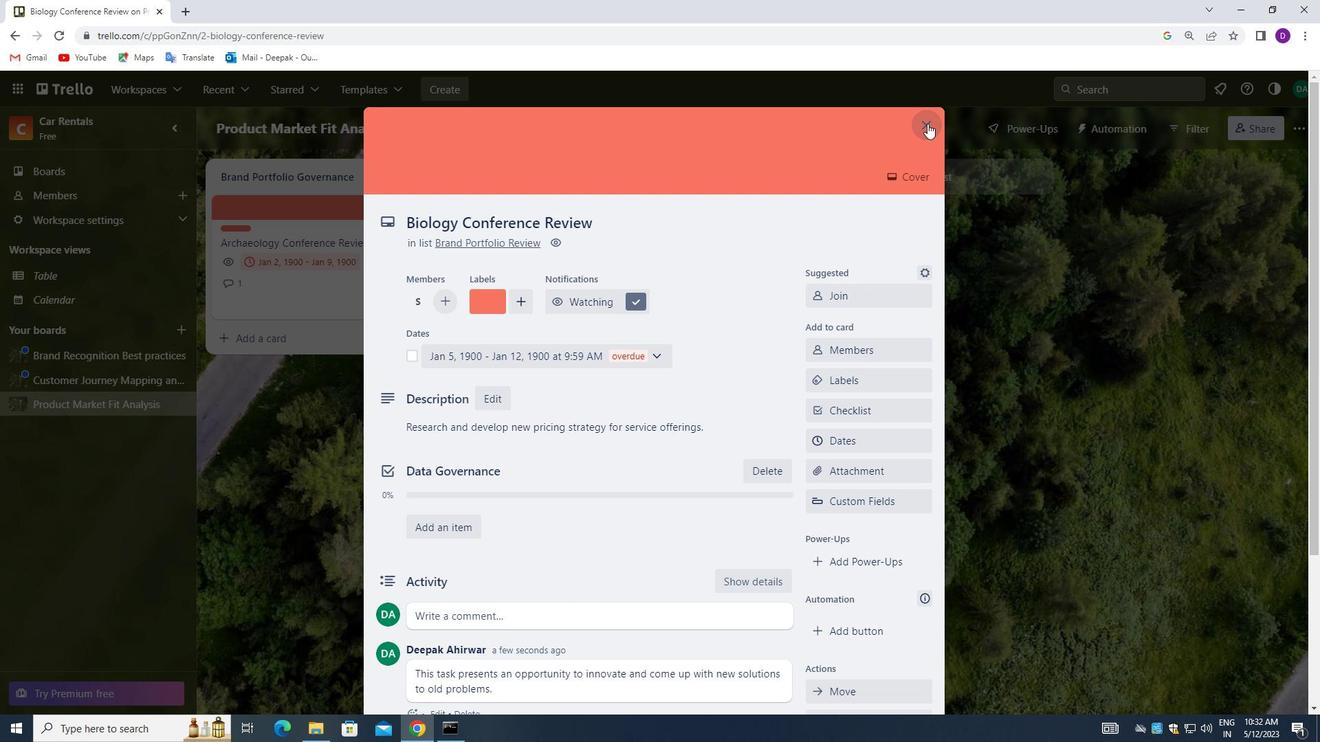 
Action: Mouse moved to (737, 374)
Screenshot: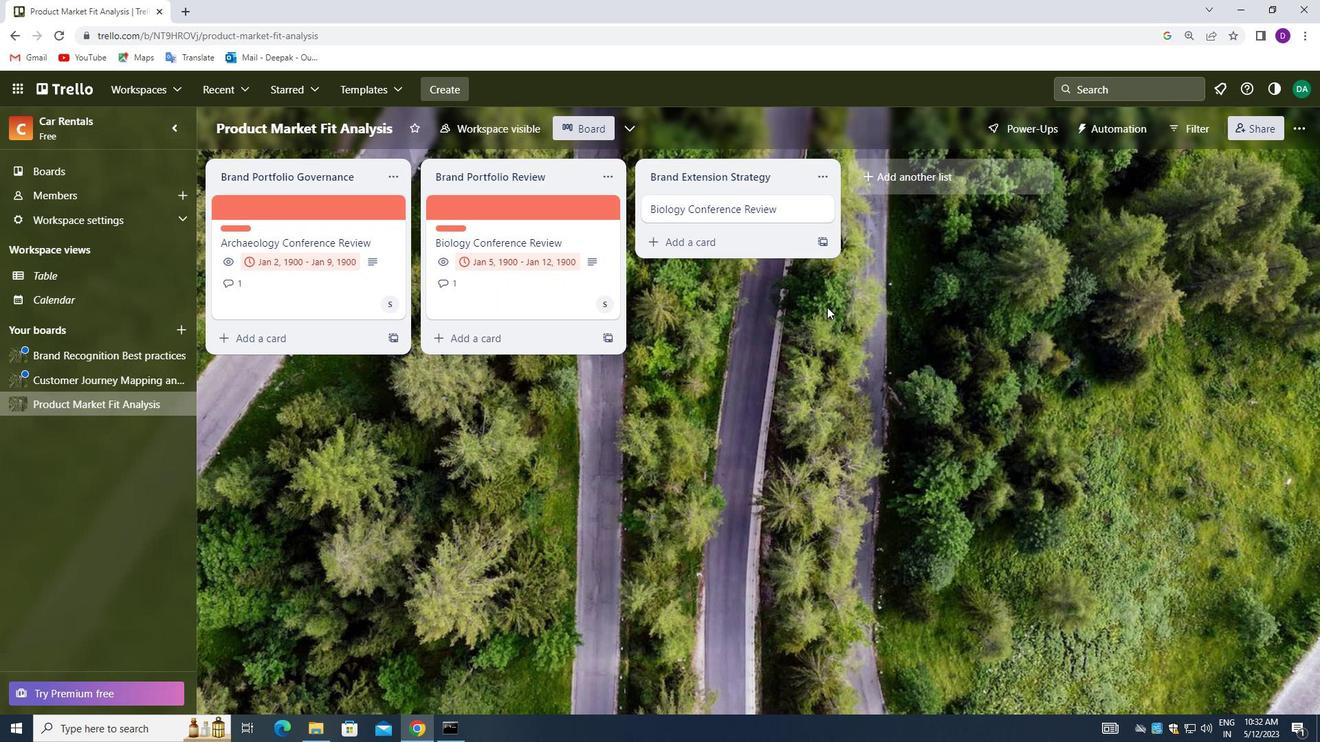 
